 Task: Log work in the project BridgeTech for the issue 'Upgrade the website performance and speed mechanisms of a web application to improve website loading time and user experience' spent time as '2w 5d 12h 52m' and remaining time as '6w 2d 3h 37m' and move to top of backlog. Now add the issue to the epic 'Network automation'. Log work in the project BridgeTech for the issue 'Create a new online platform for online photography courses with advanced photography tools and community features' spent time as '4w 4d 12h 45m' and remaining time as '1w 6d 12h 14m' and move to bottom of backlog. Now add the issue to the epic 'IT compliance improvement'
Action: Mouse moved to (233, 71)
Screenshot: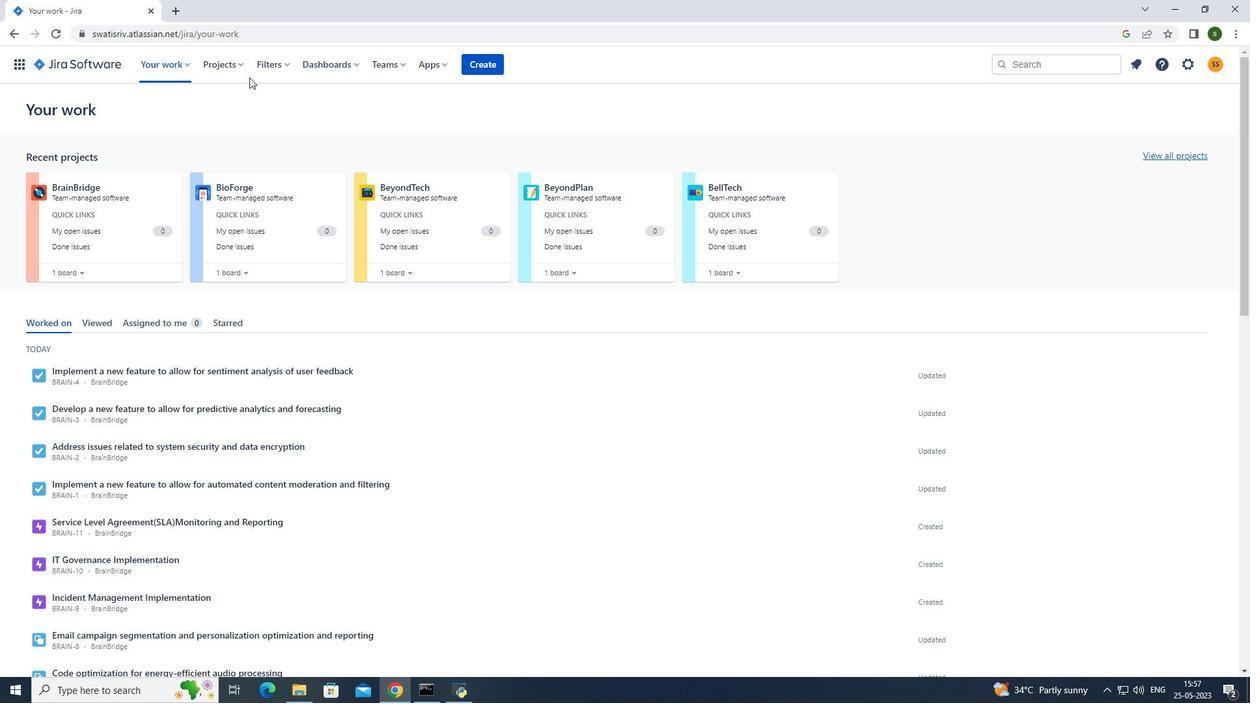 
Action: Mouse pressed left at (233, 71)
Screenshot: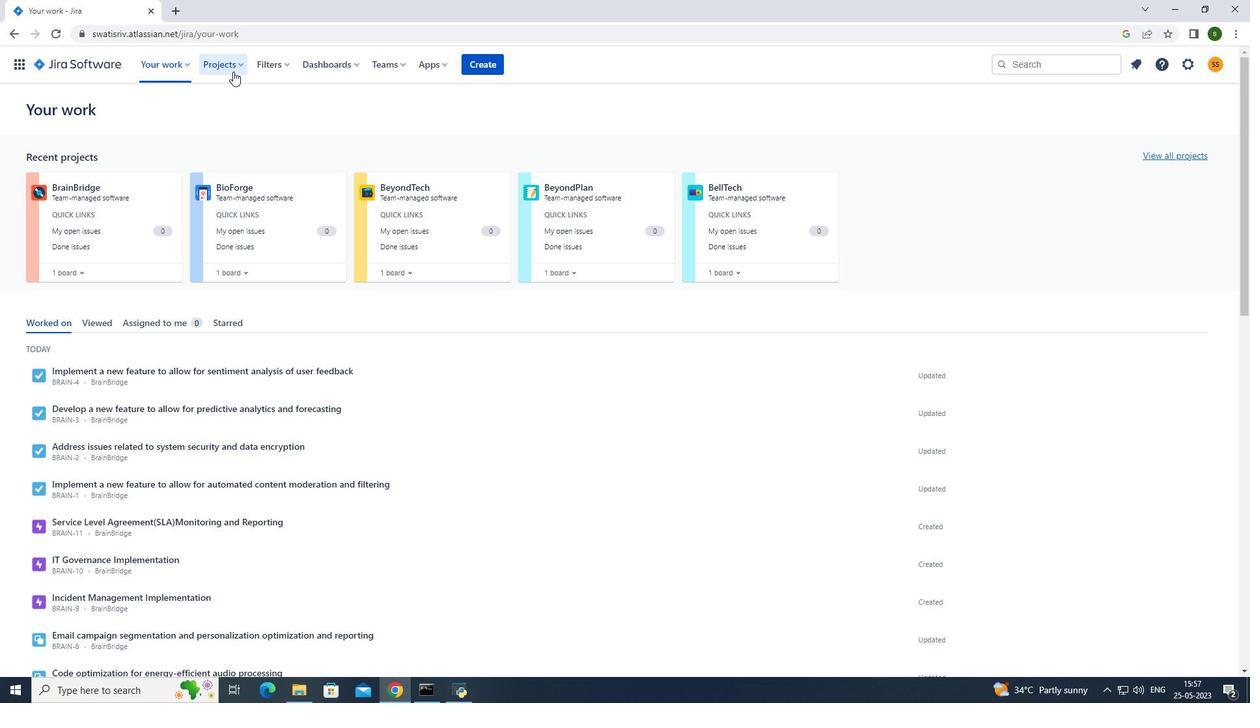 
Action: Mouse moved to (269, 120)
Screenshot: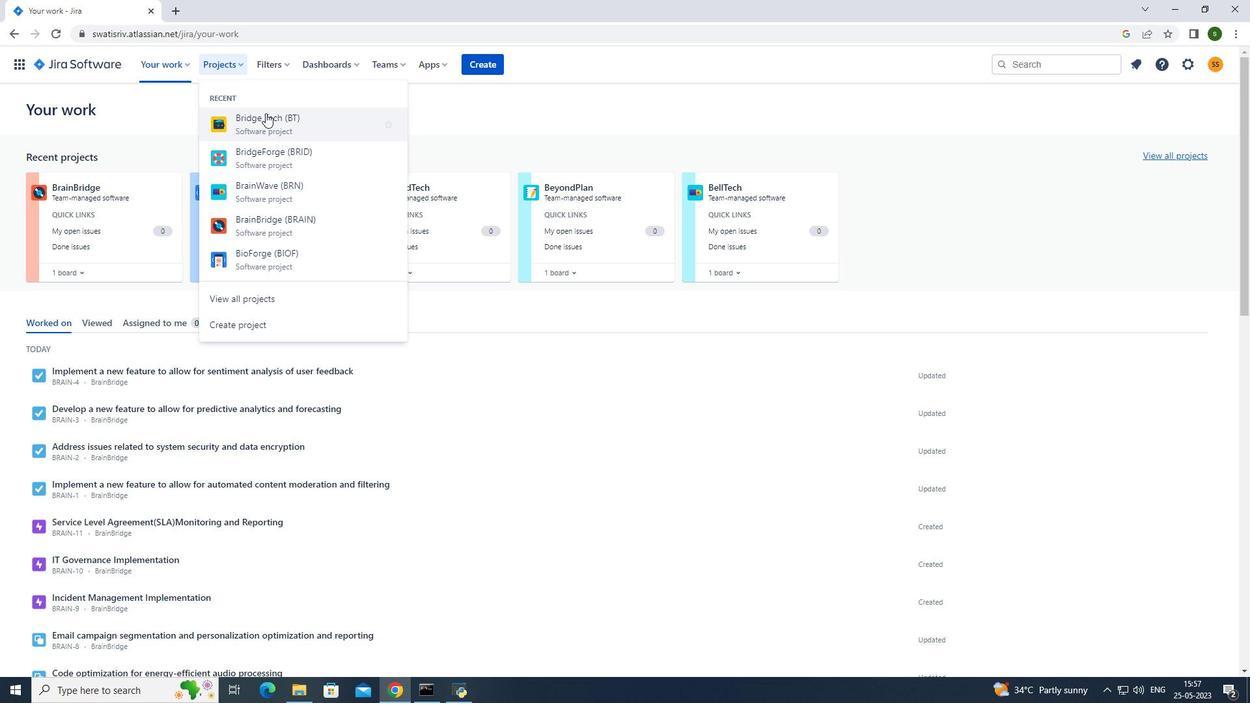 
Action: Mouse pressed left at (269, 120)
Screenshot: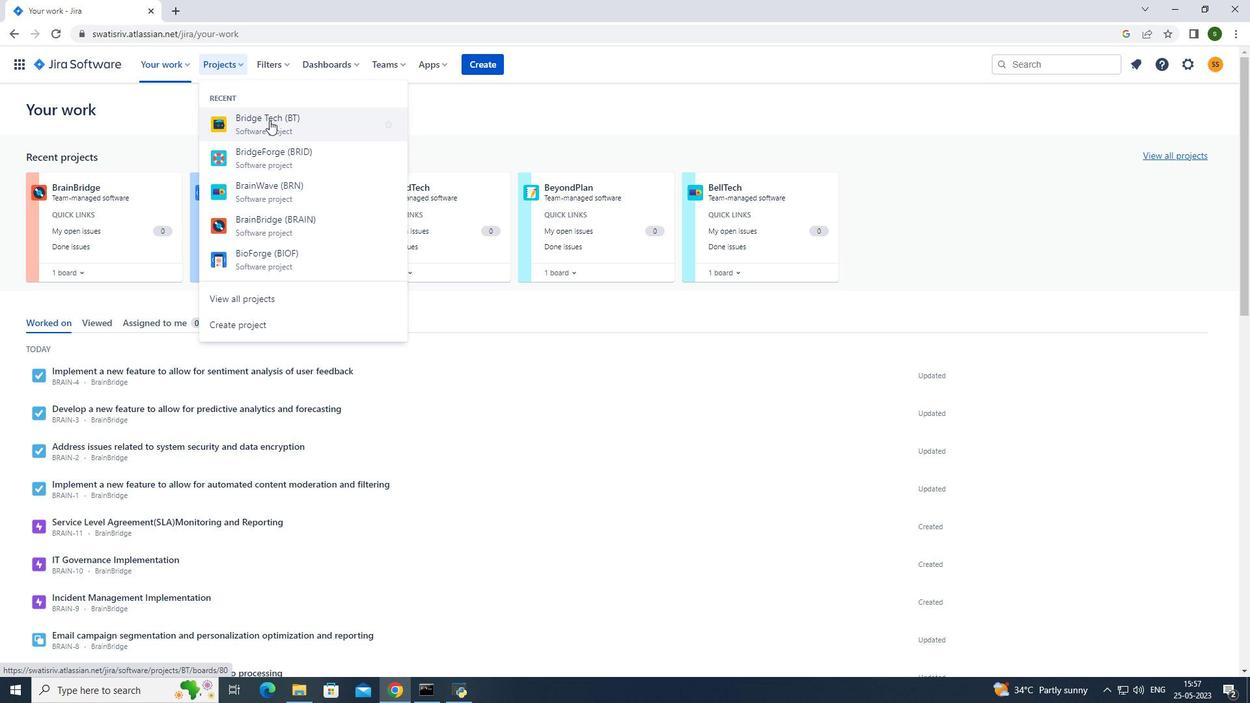 
Action: Mouse moved to (130, 207)
Screenshot: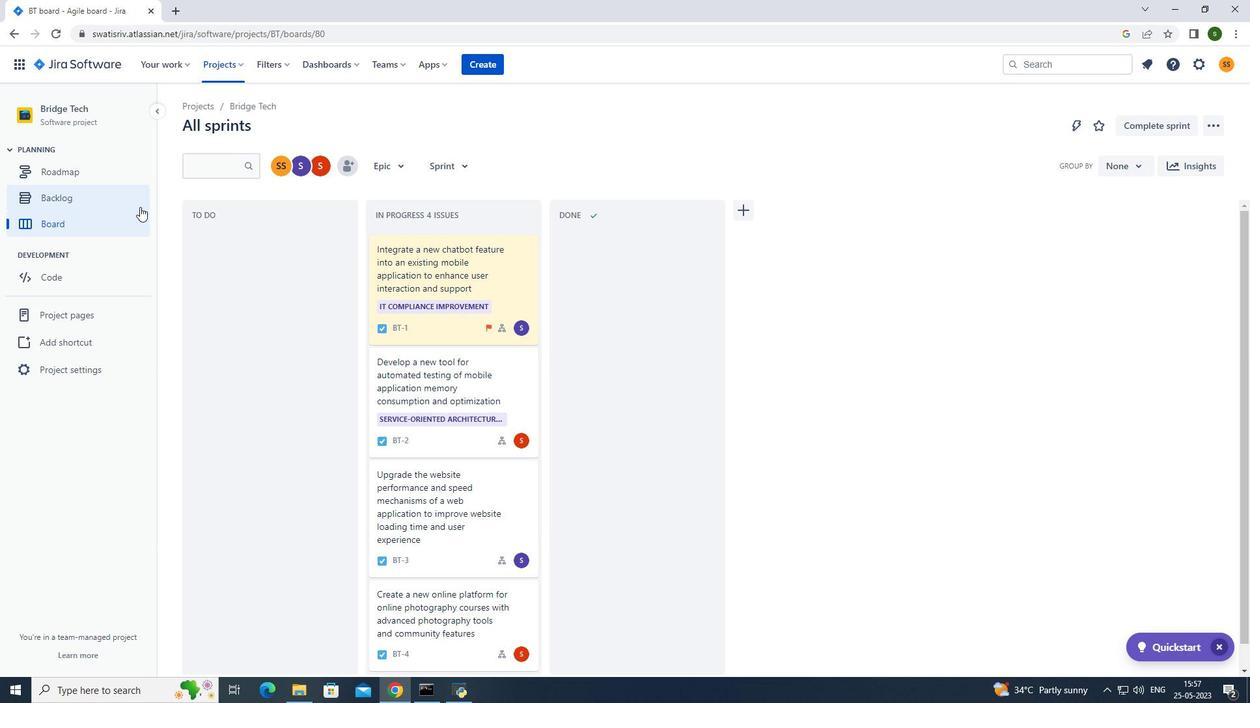
Action: Mouse pressed left at (130, 207)
Screenshot: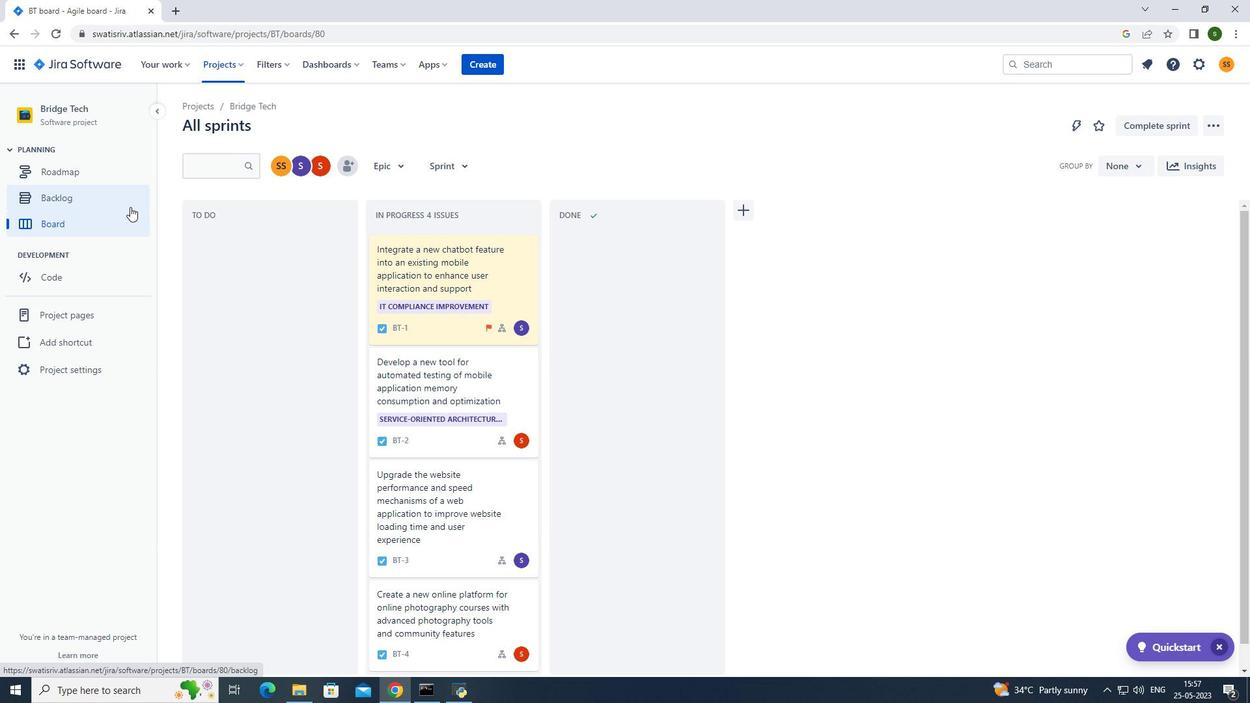 
Action: Mouse moved to (1030, 464)
Screenshot: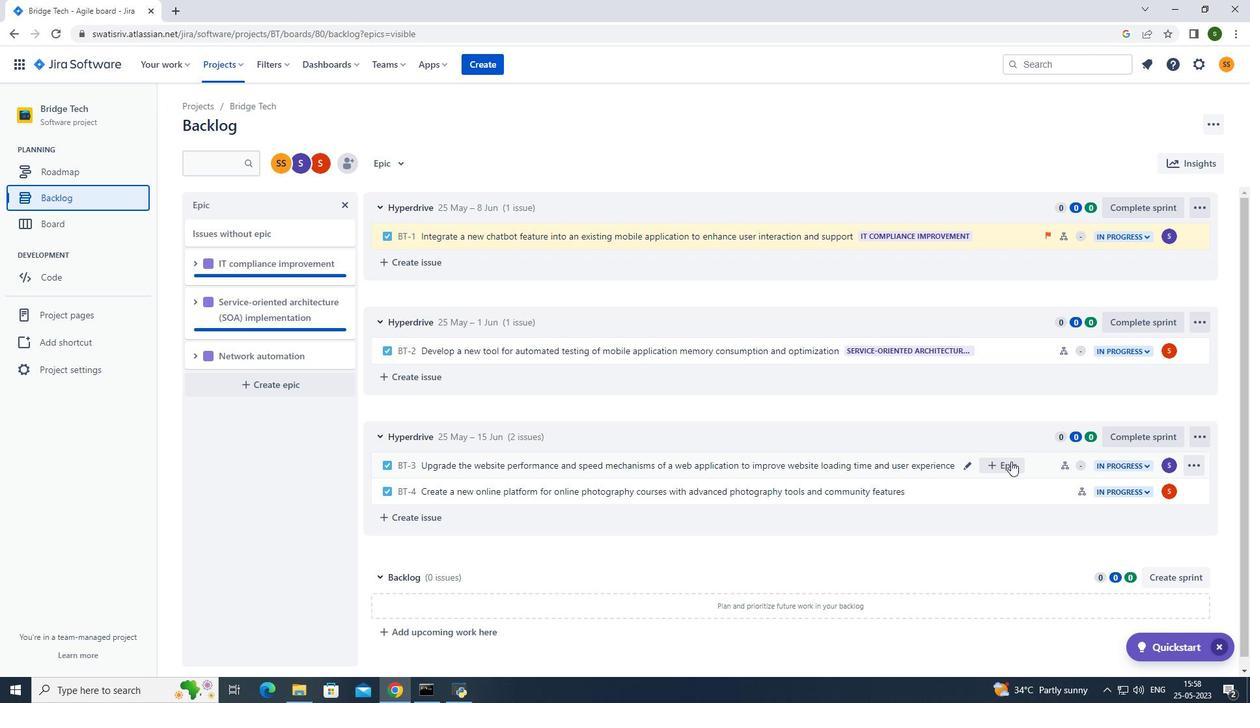 
Action: Mouse pressed left at (1030, 464)
Screenshot: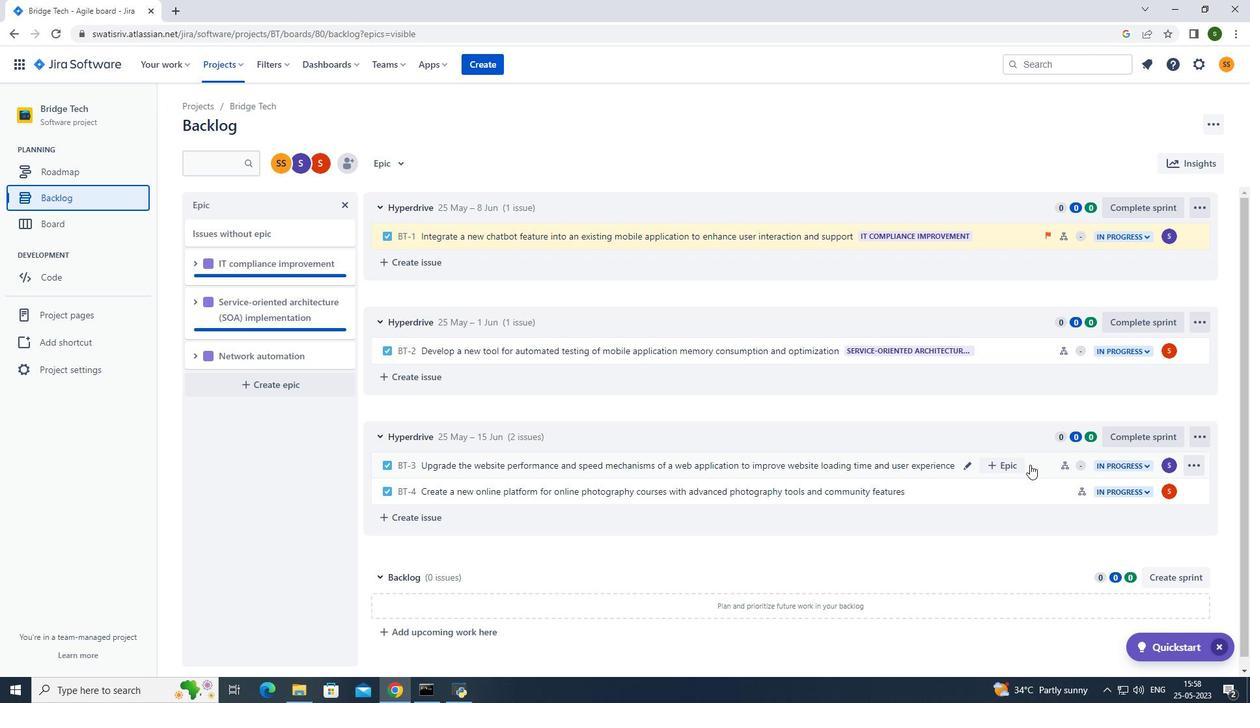 
Action: Mouse moved to (1201, 203)
Screenshot: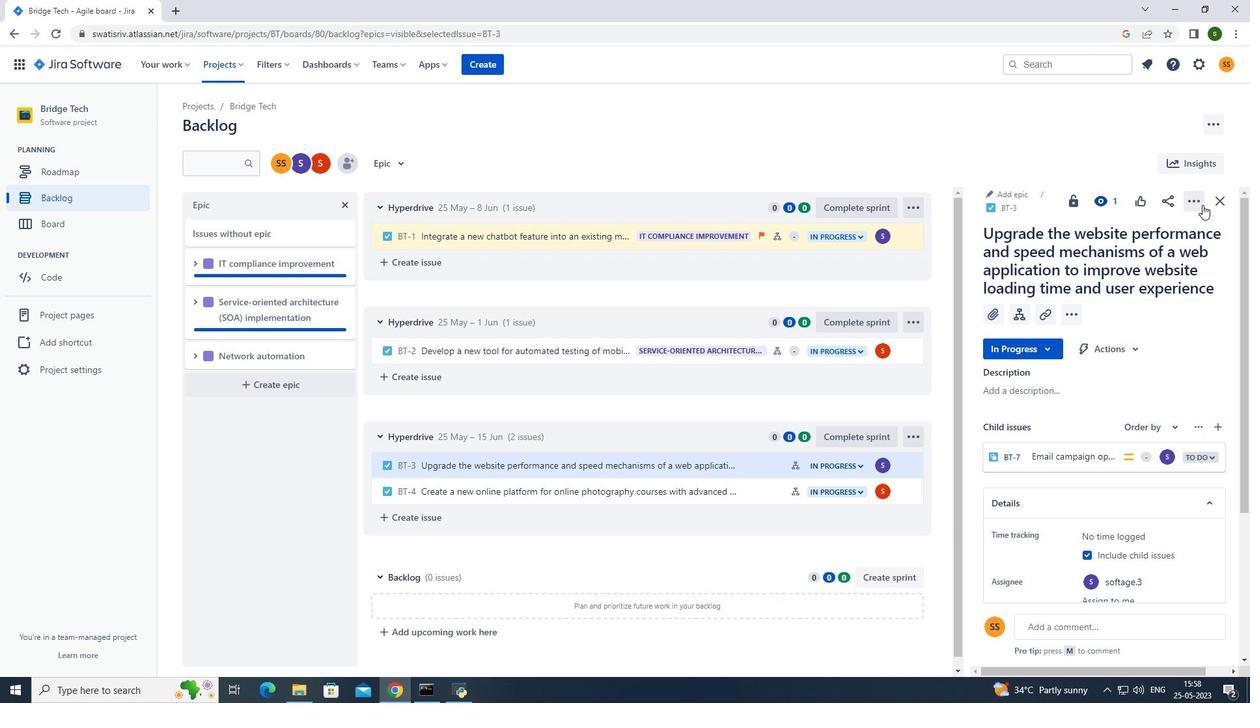 
Action: Mouse pressed left at (1201, 203)
Screenshot: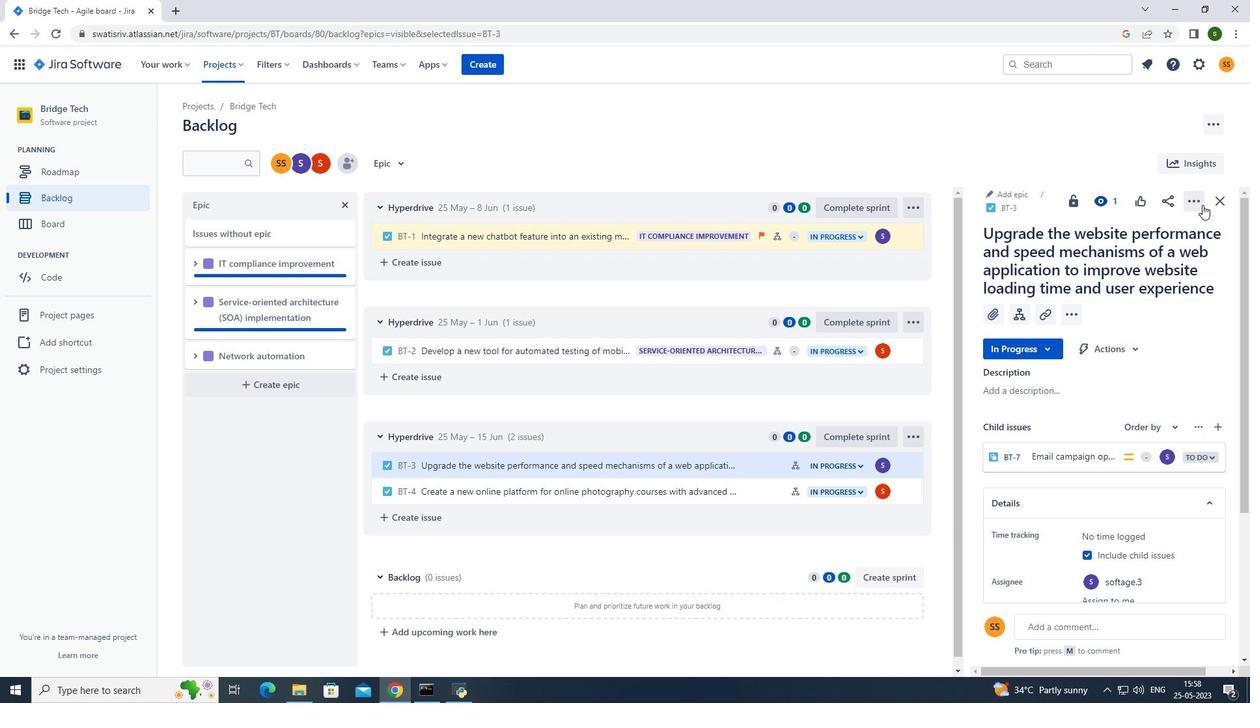 
Action: Mouse moved to (1162, 231)
Screenshot: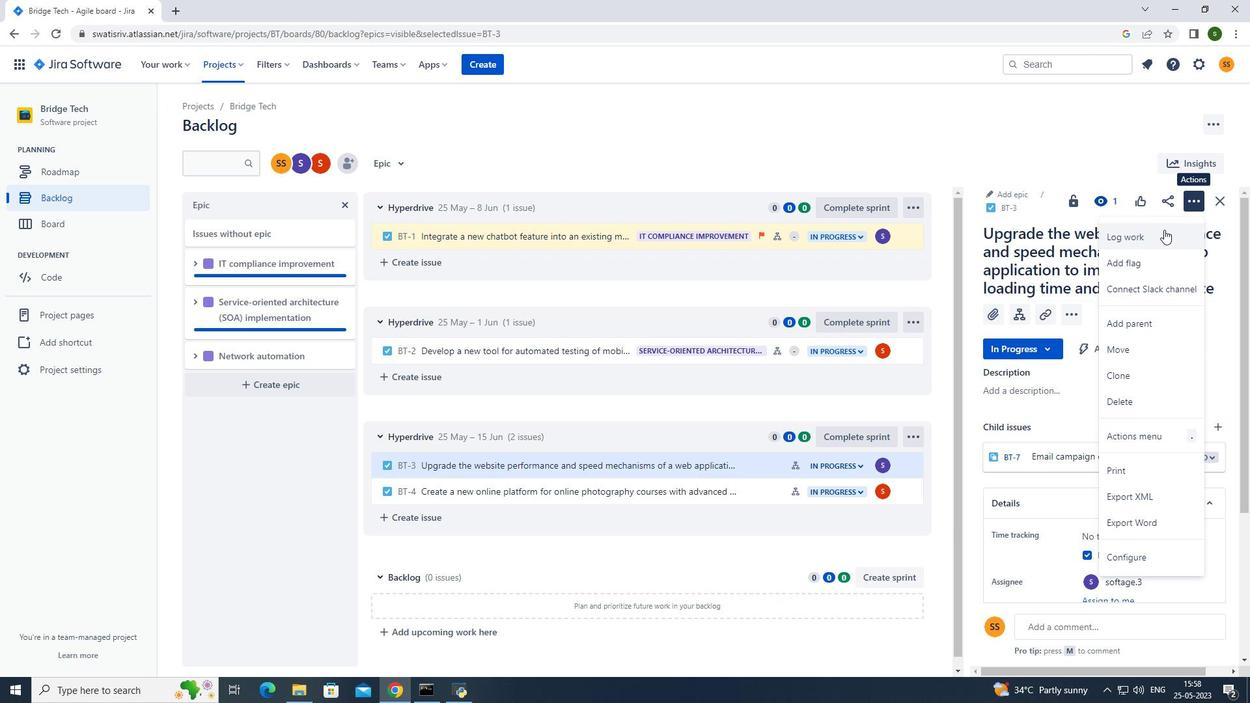 
Action: Mouse pressed left at (1162, 231)
Screenshot: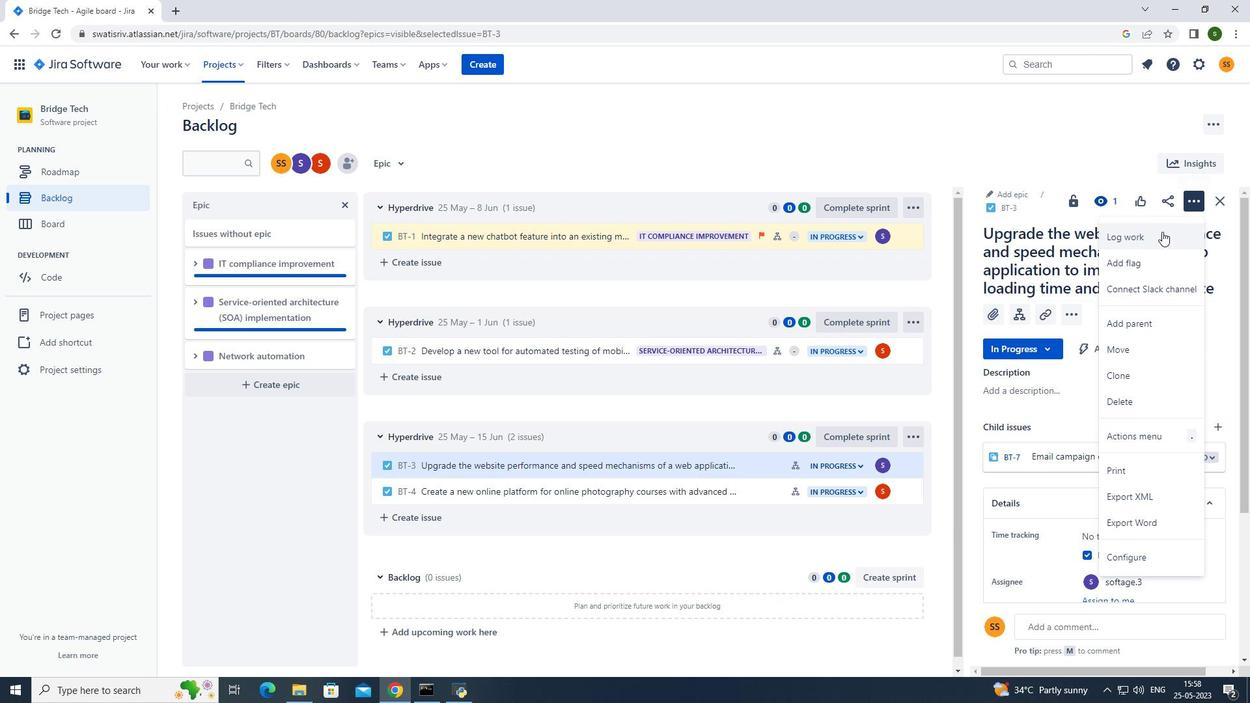 
Action: Mouse moved to (595, 191)
Screenshot: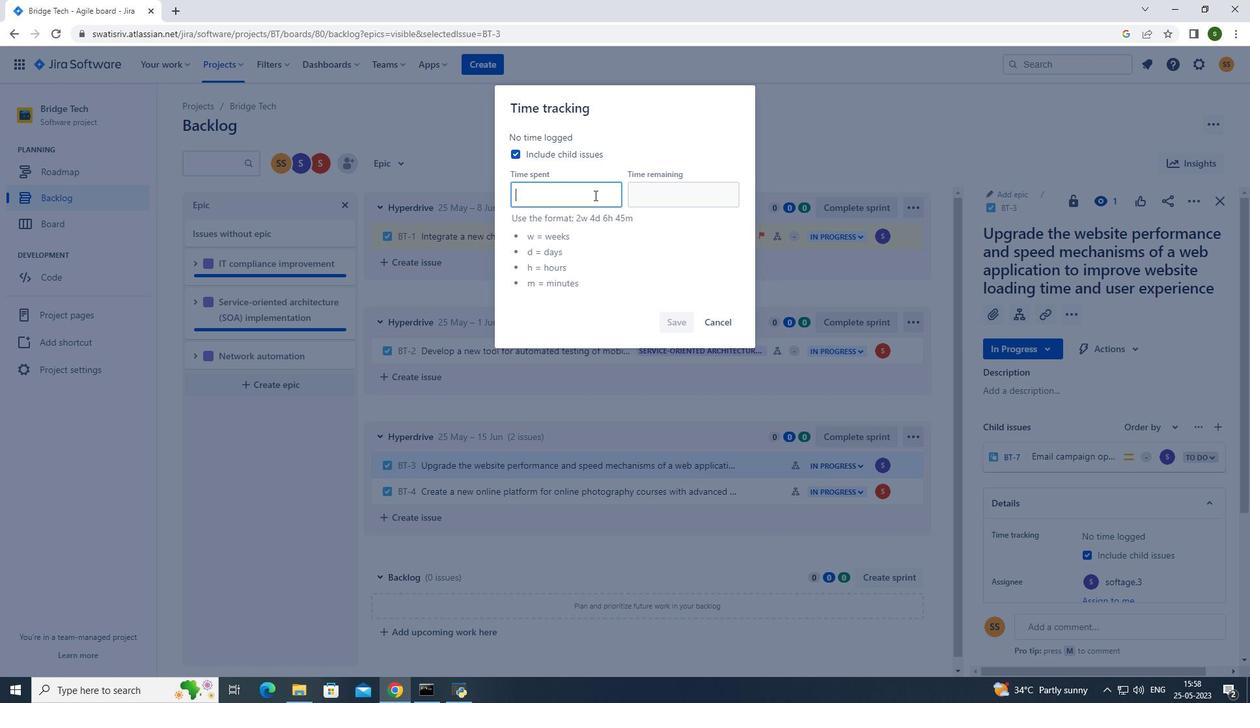 
Action: Key pressed 2w<Key.space>5d<Key.space>12h<Key.space>52m
Screenshot: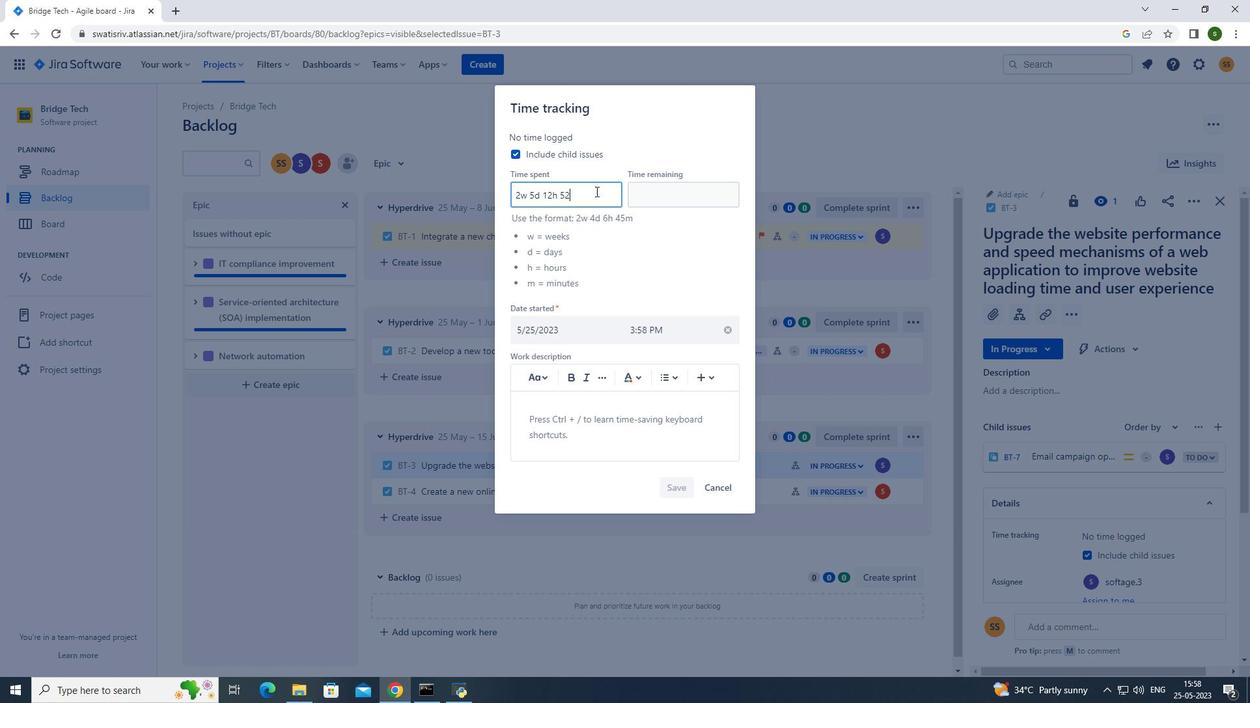 
Action: Mouse moved to (671, 202)
Screenshot: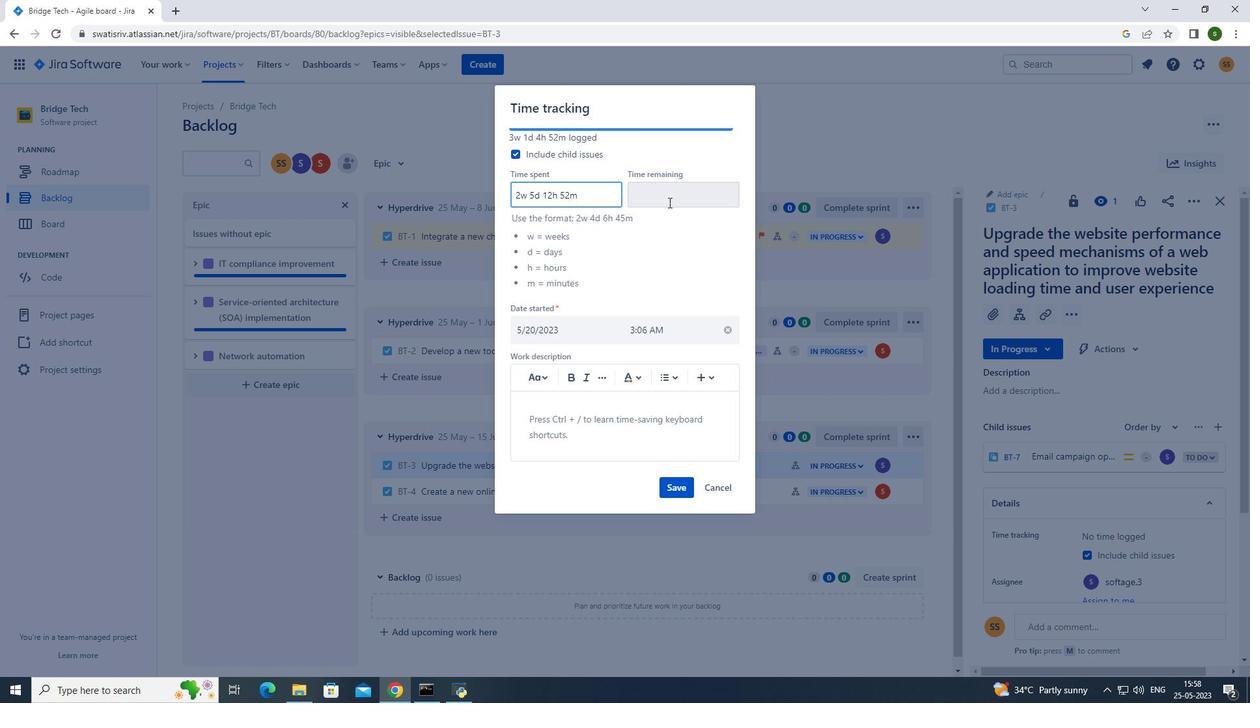 
Action: Mouse pressed left at (671, 202)
Screenshot: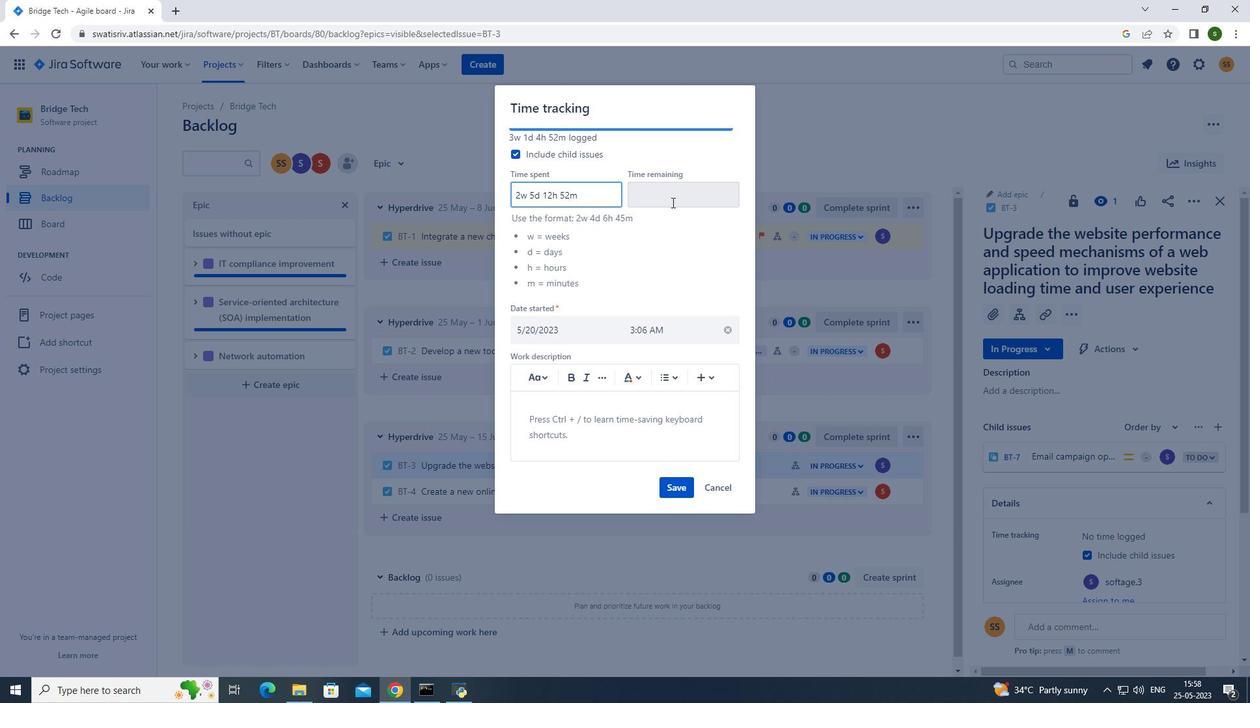 
Action: Key pressed 6w<Key.space>2d<Key.space>3h<Key.space>37m
Screenshot: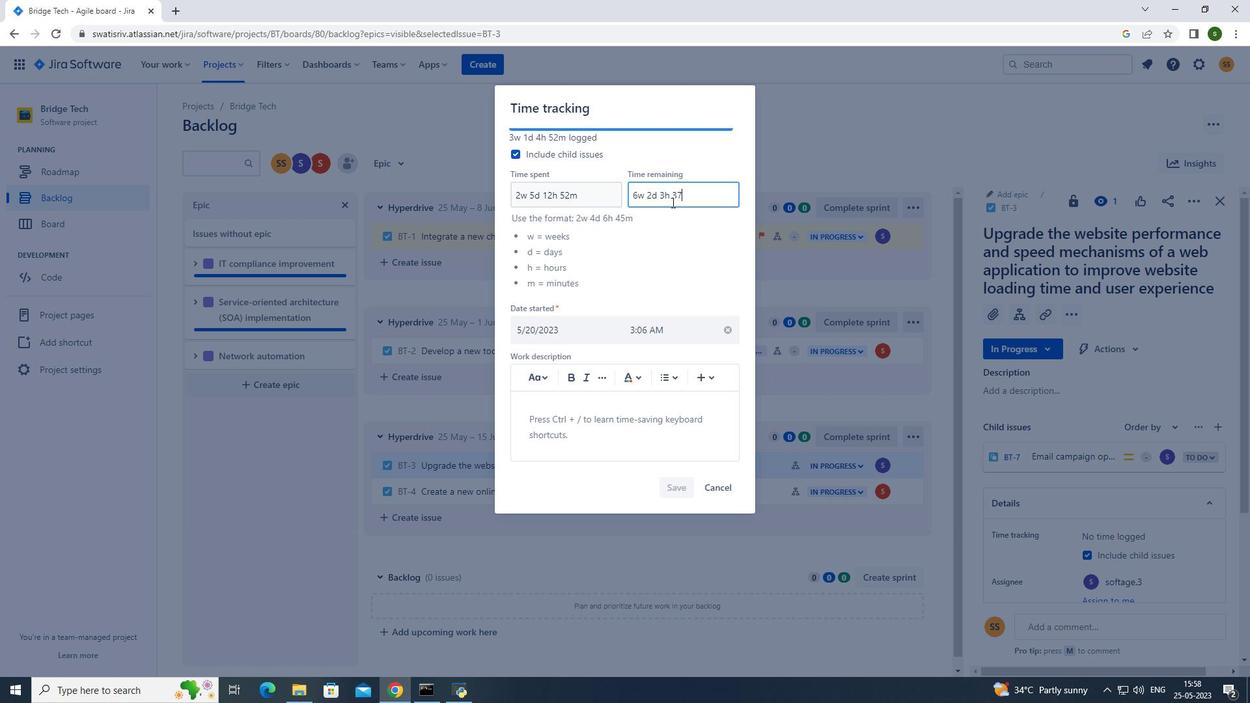 
Action: Mouse moved to (671, 490)
Screenshot: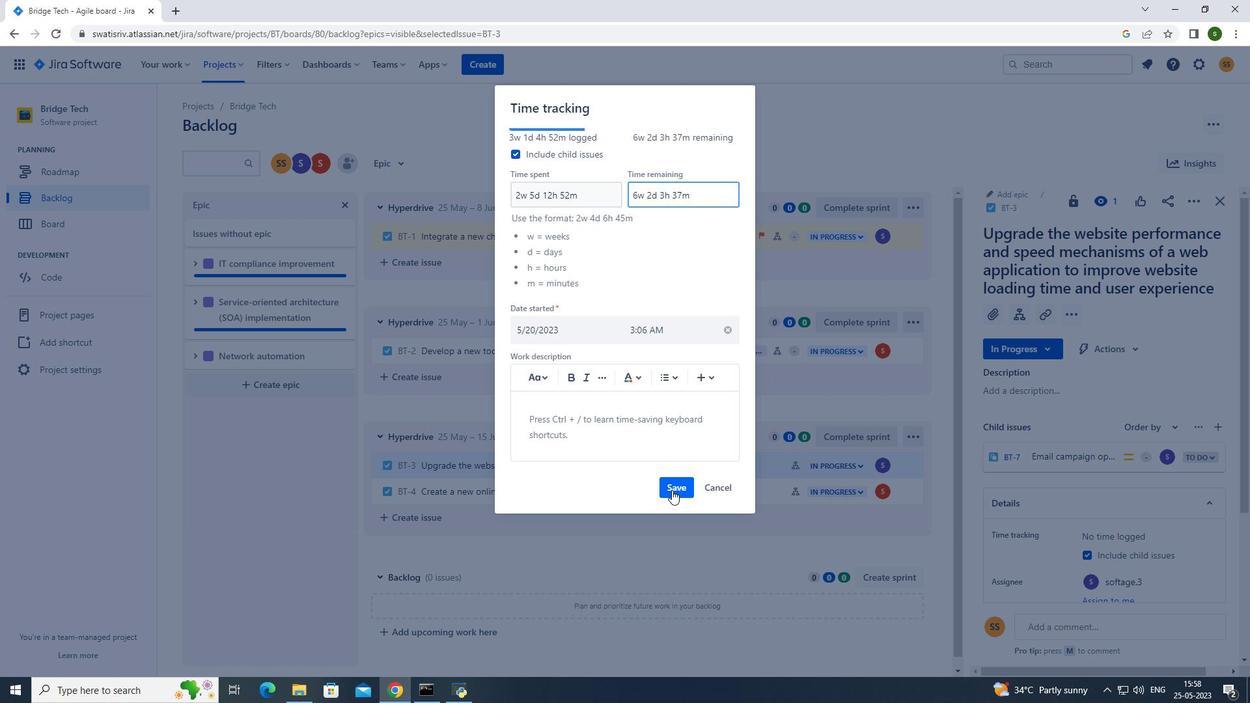 
Action: Mouse pressed left at (671, 490)
Screenshot: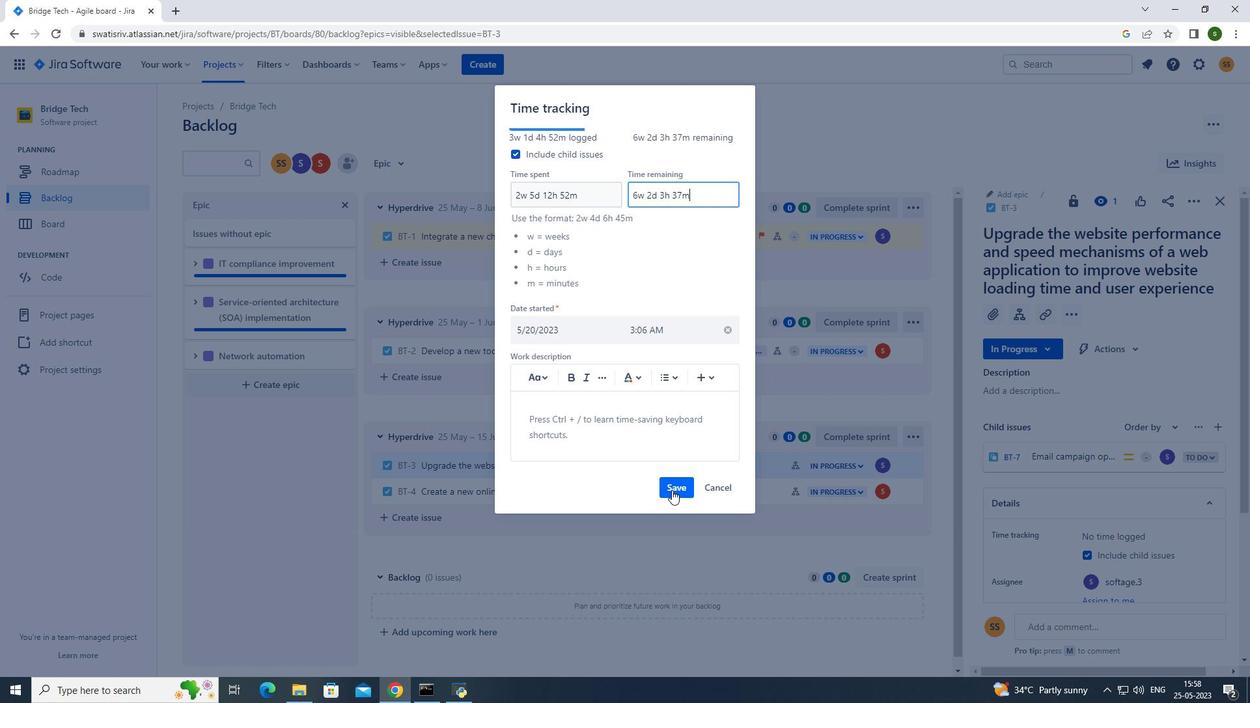 
Action: Mouse moved to (898, 462)
Screenshot: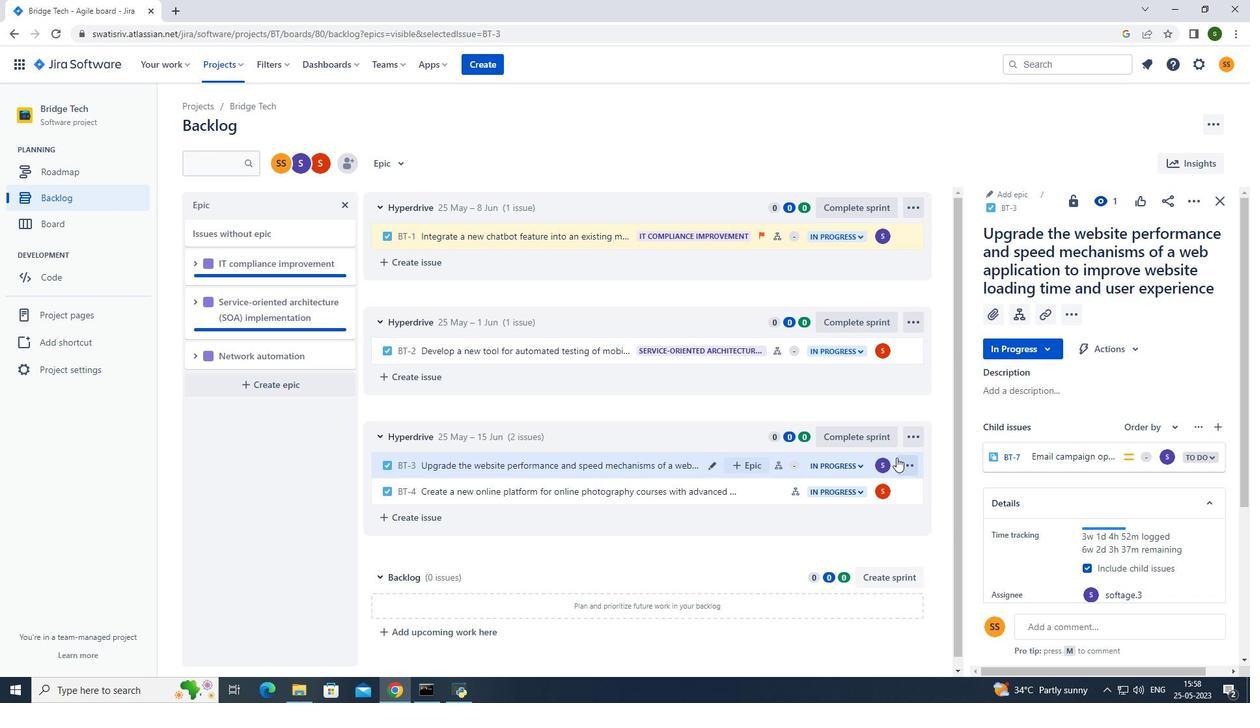 
Action: Mouse pressed left at (898, 462)
Screenshot: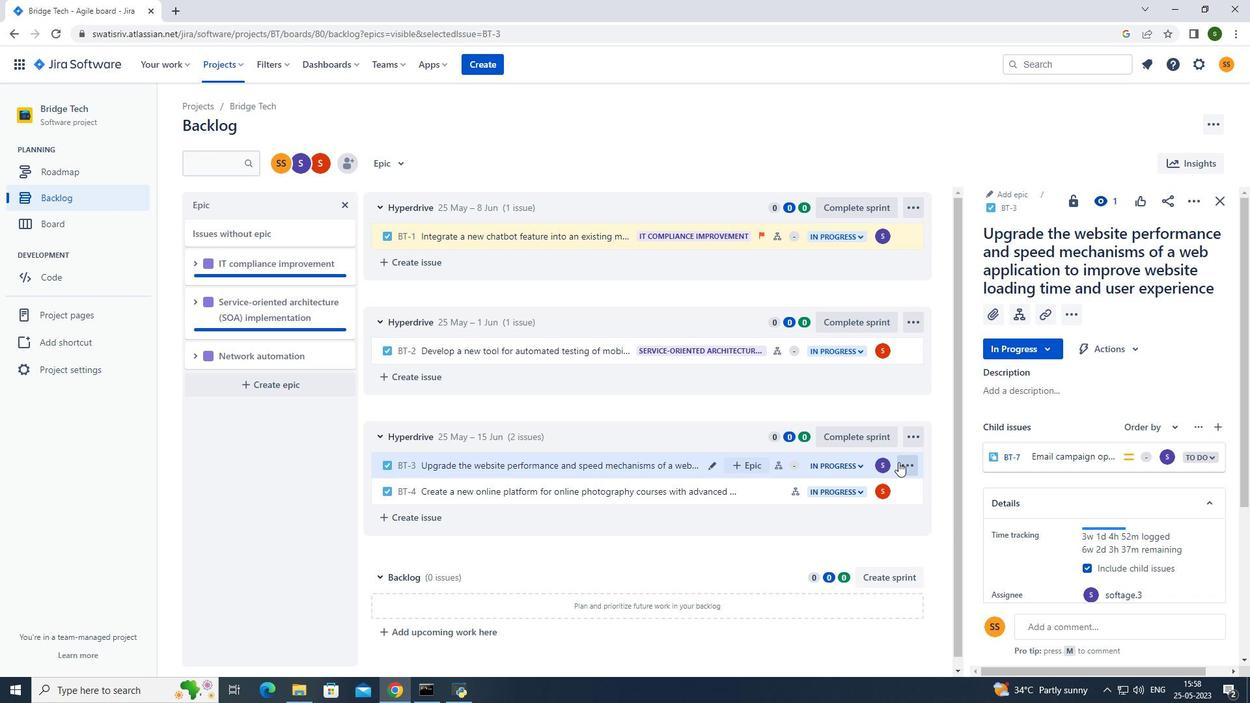 
Action: Mouse moved to (887, 411)
Screenshot: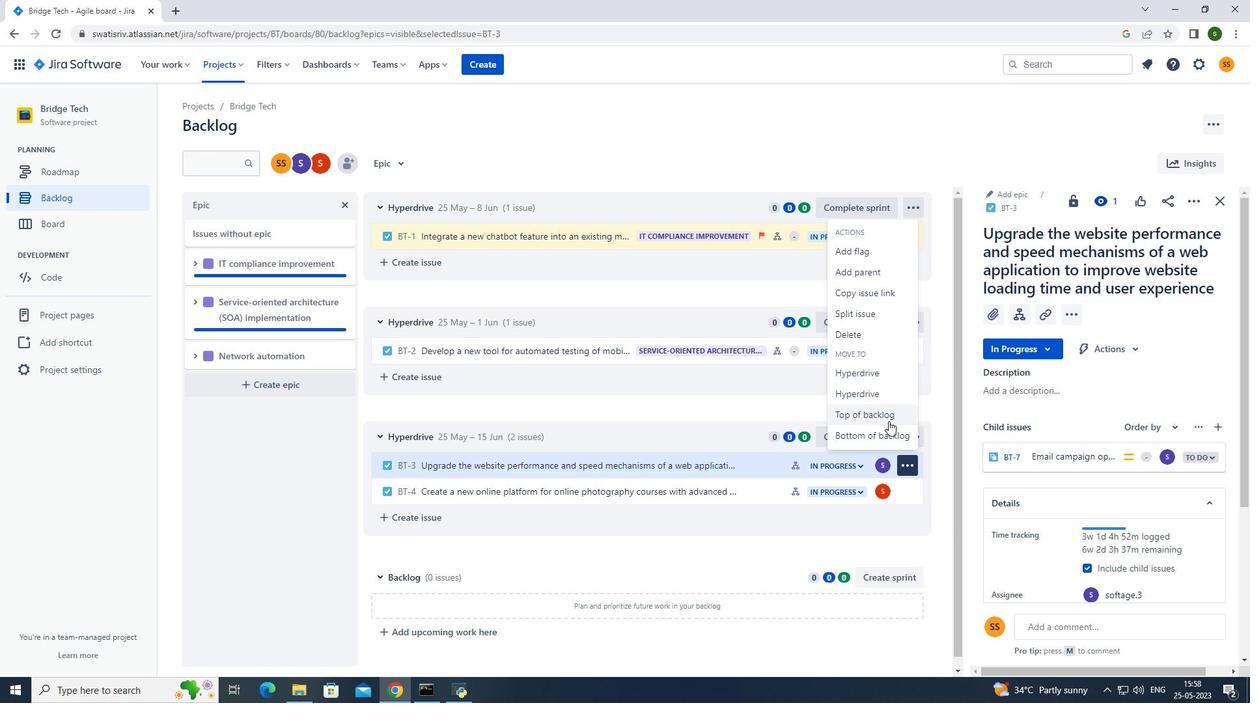 
Action: Mouse pressed left at (887, 411)
Screenshot: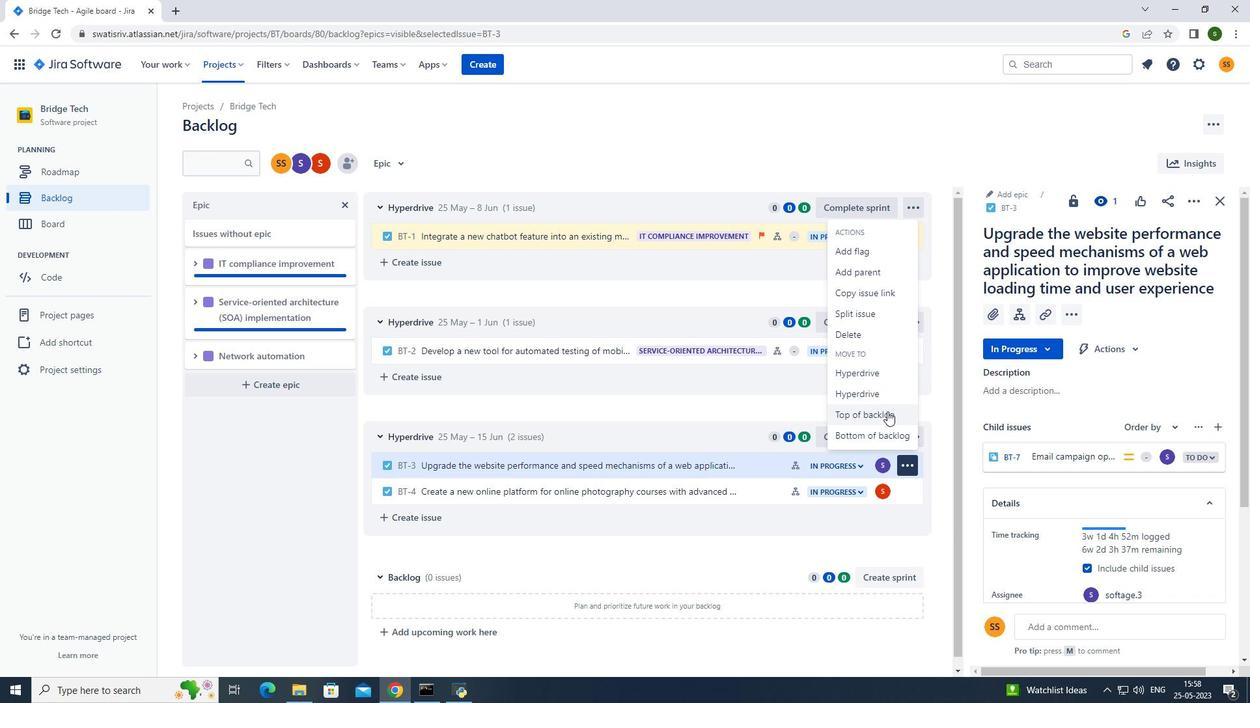
Action: Mouse moved to (677, 209)
Screenshot: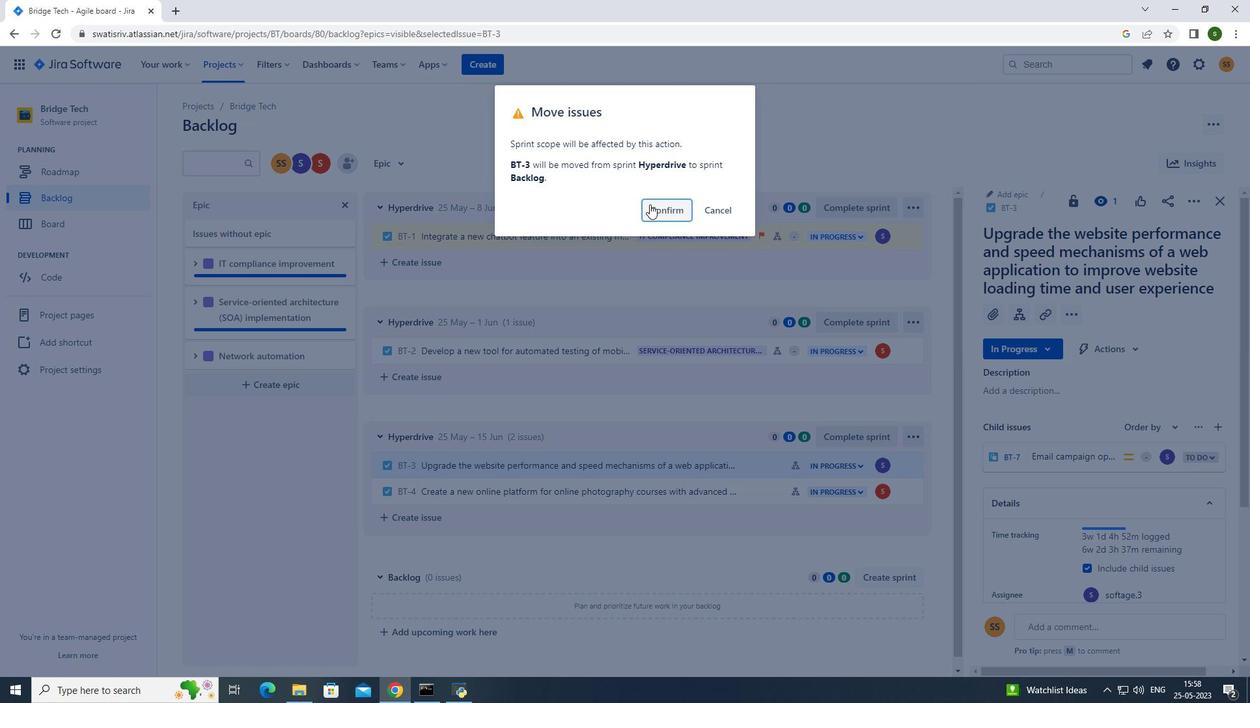 
Action: Mouse pressed left at (677, 209)
Screenshot: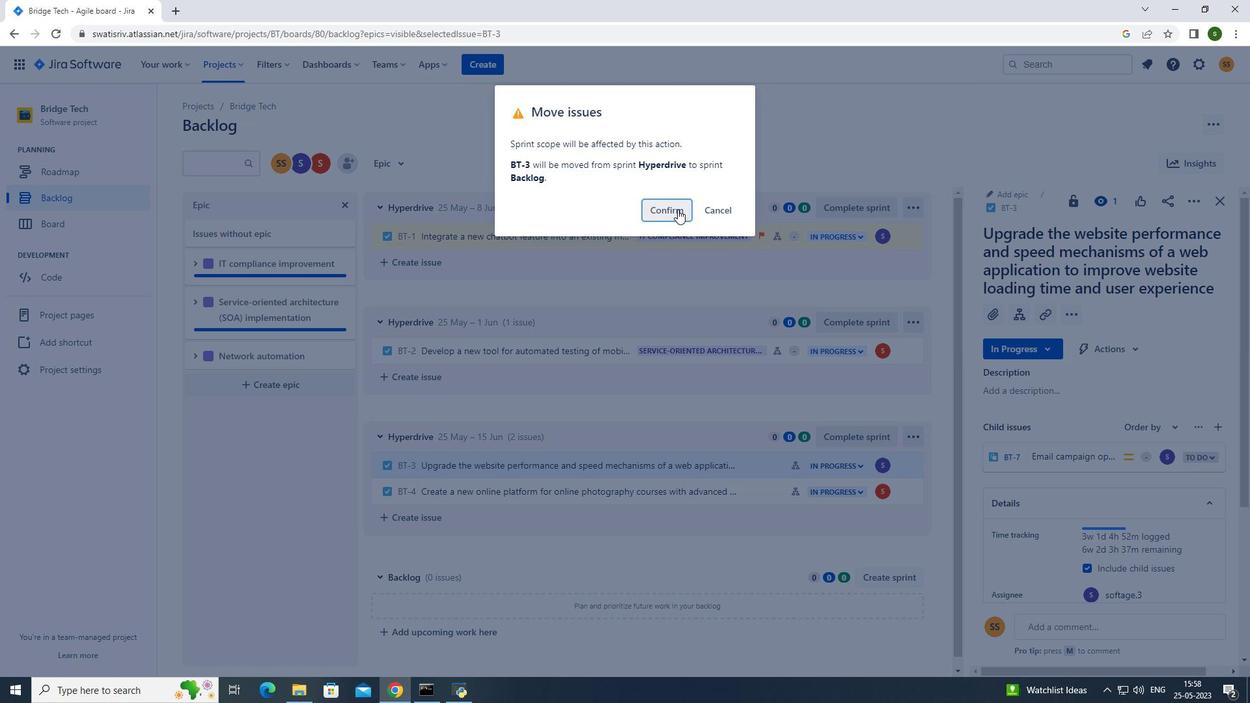 
Action: Mouse moved to (751, 574)
Screenshot: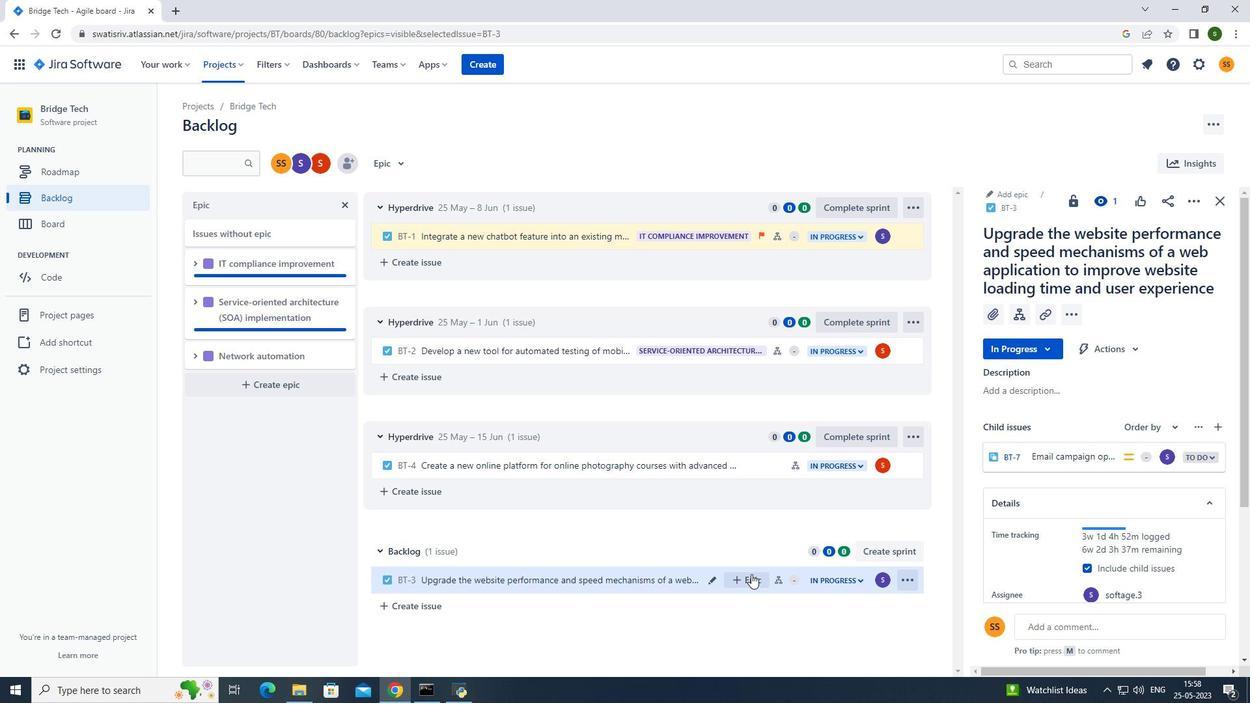 
Action: Mouse pressed left at (751, 574)
Screenshot: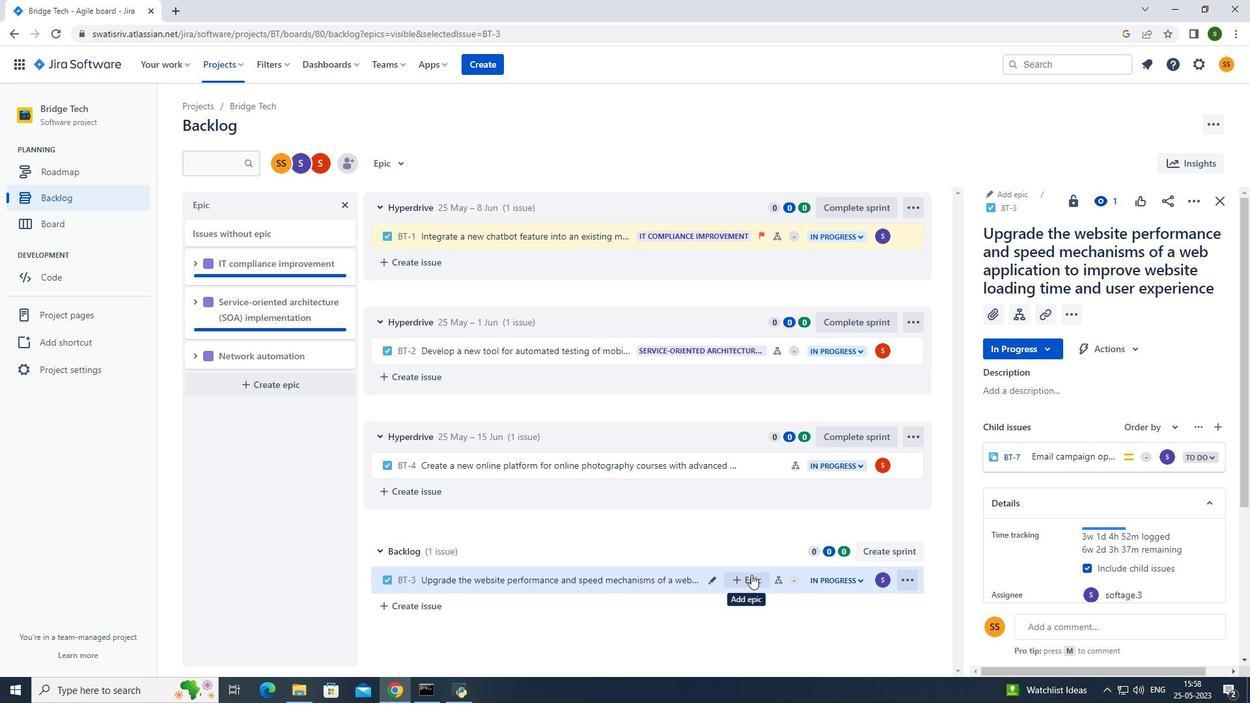 
Action: Mouse moved to (800, 666)
Screenshot: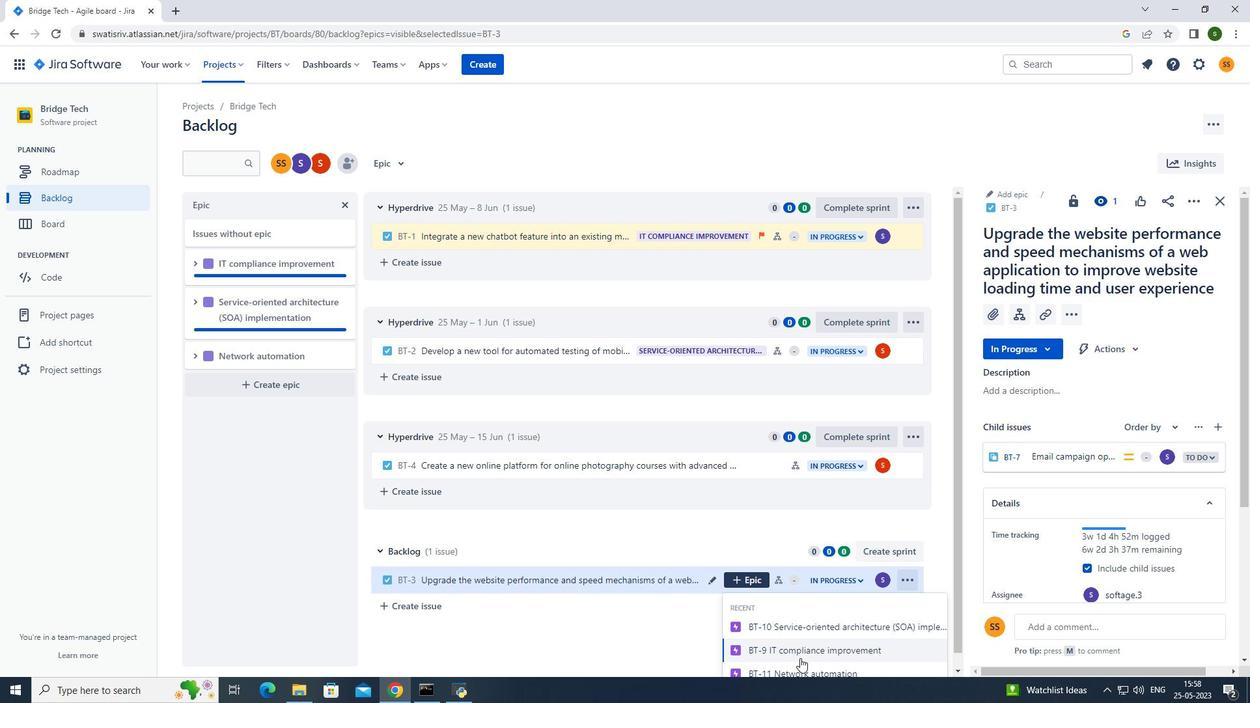 
Action: Mouse pressed left at (800, 666)
Screenshot: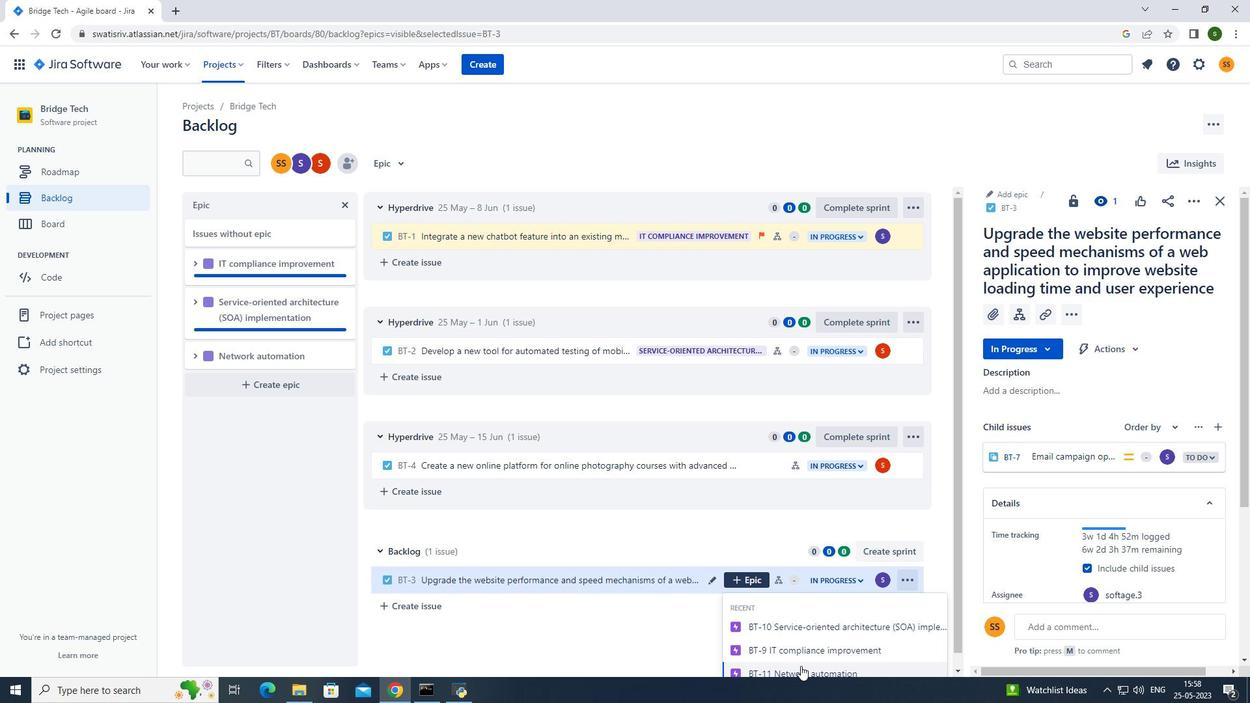 
Action: Mouse moved to (408, 160)
Screenshot: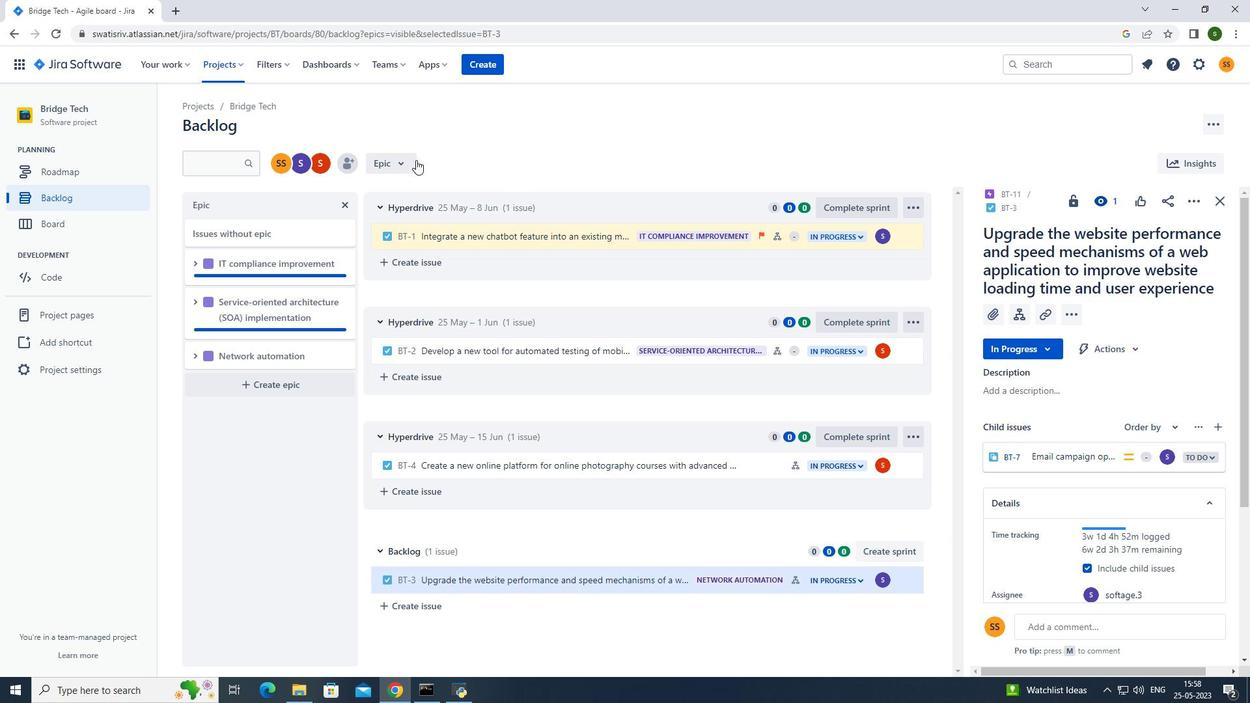 
Action: Mouse pressed left at (408, 160)
Screenshot: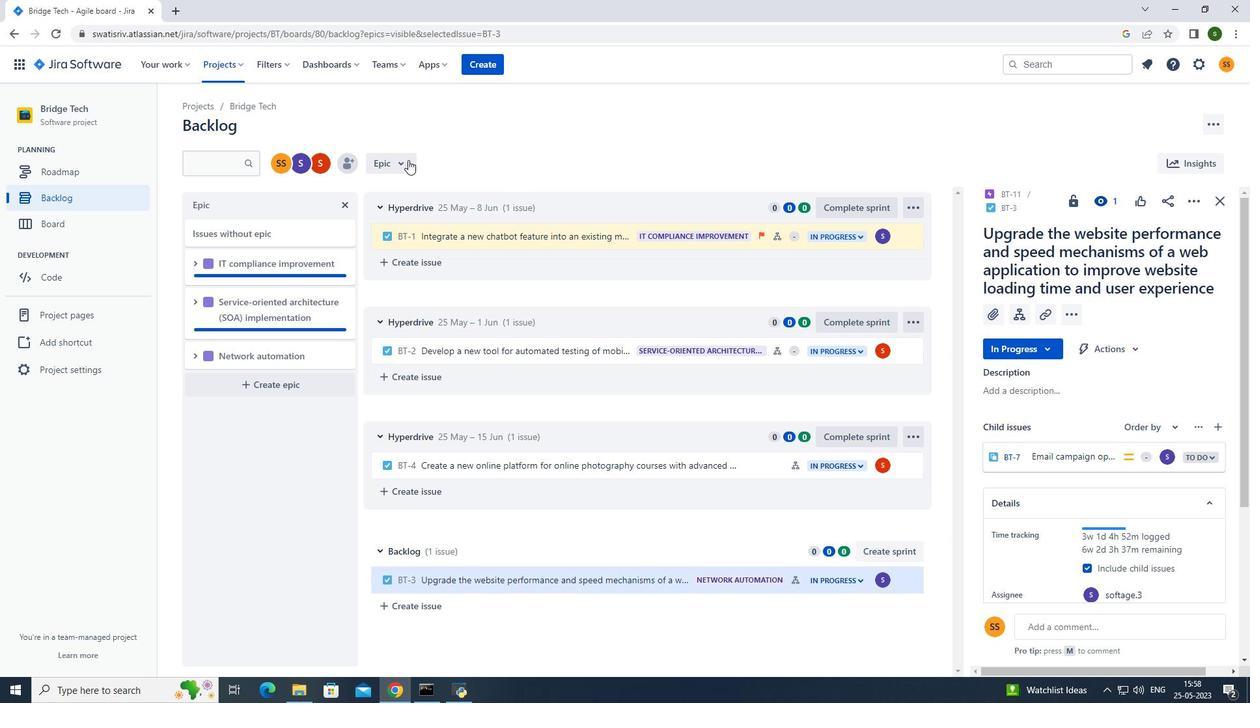 
Action: Mouse moved to (419, 261)
Screenshot: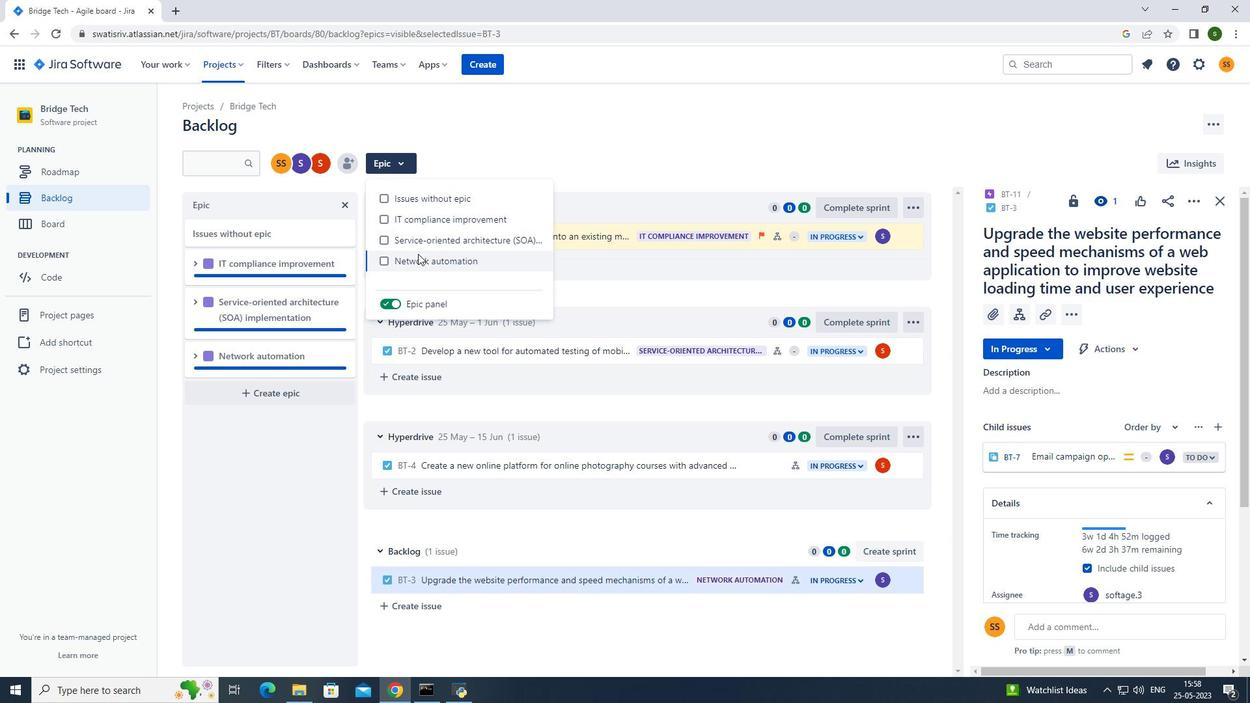 
Action: Mouse pressed left at (419, 261)
Screenshot: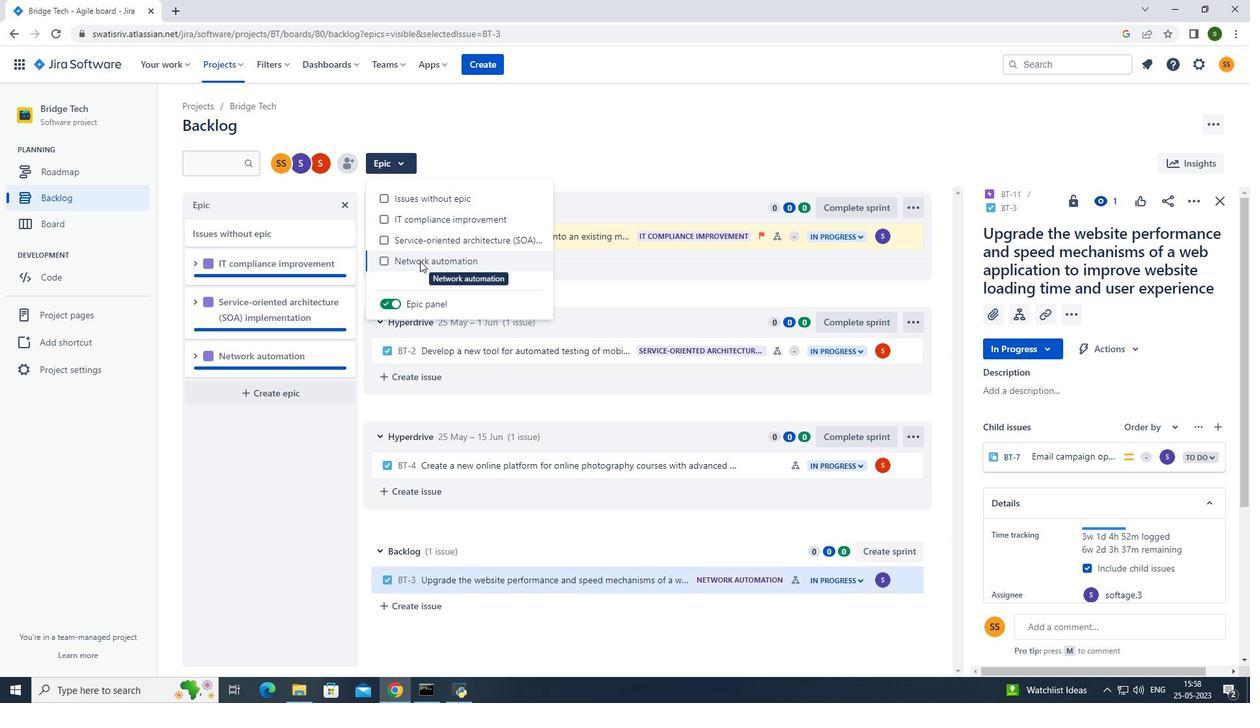
Action: Mouse moved to (482, 110)
Screenshot: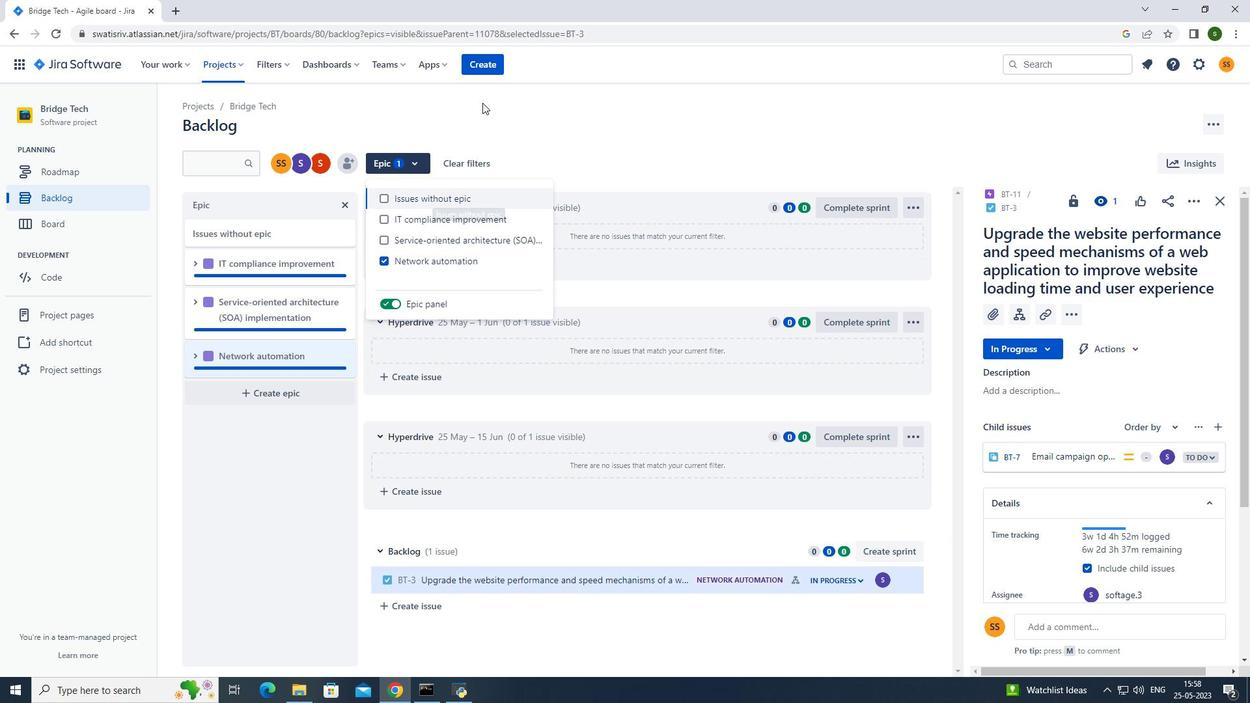 
Action: Mouse pressed left at (482, 110)
Screenshot: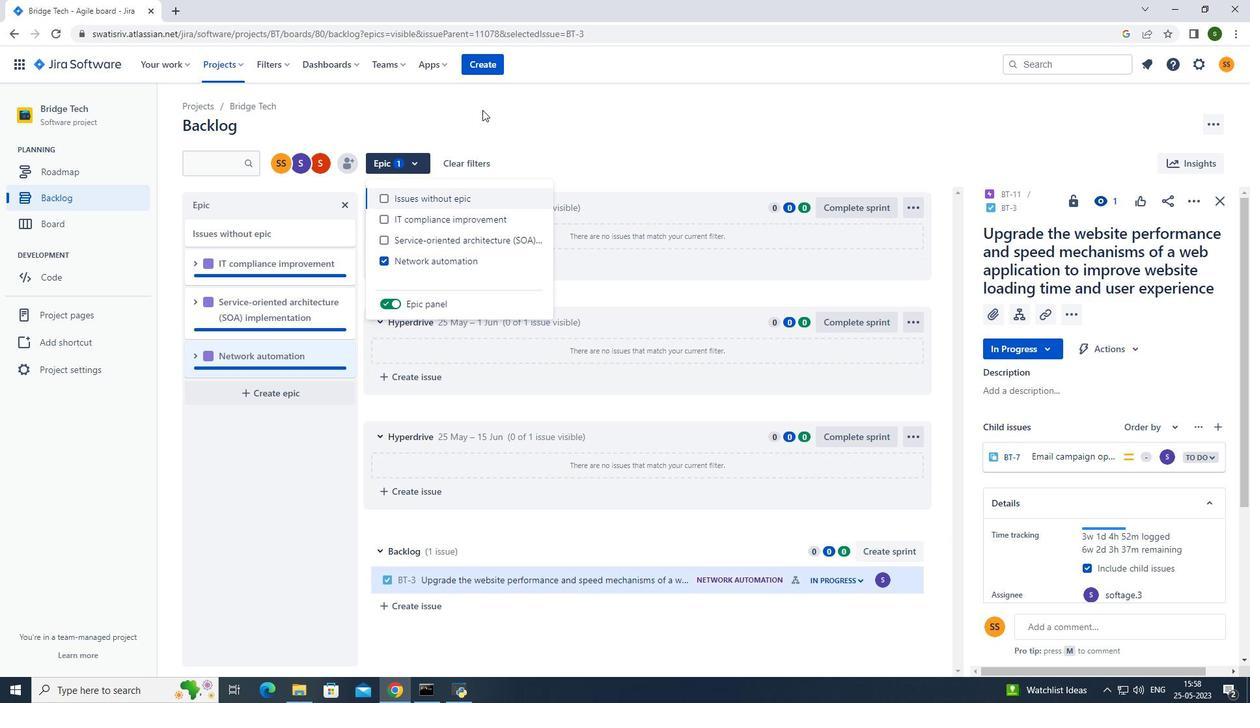 
Action: Mouse moved to (236, 69)
Screenshot: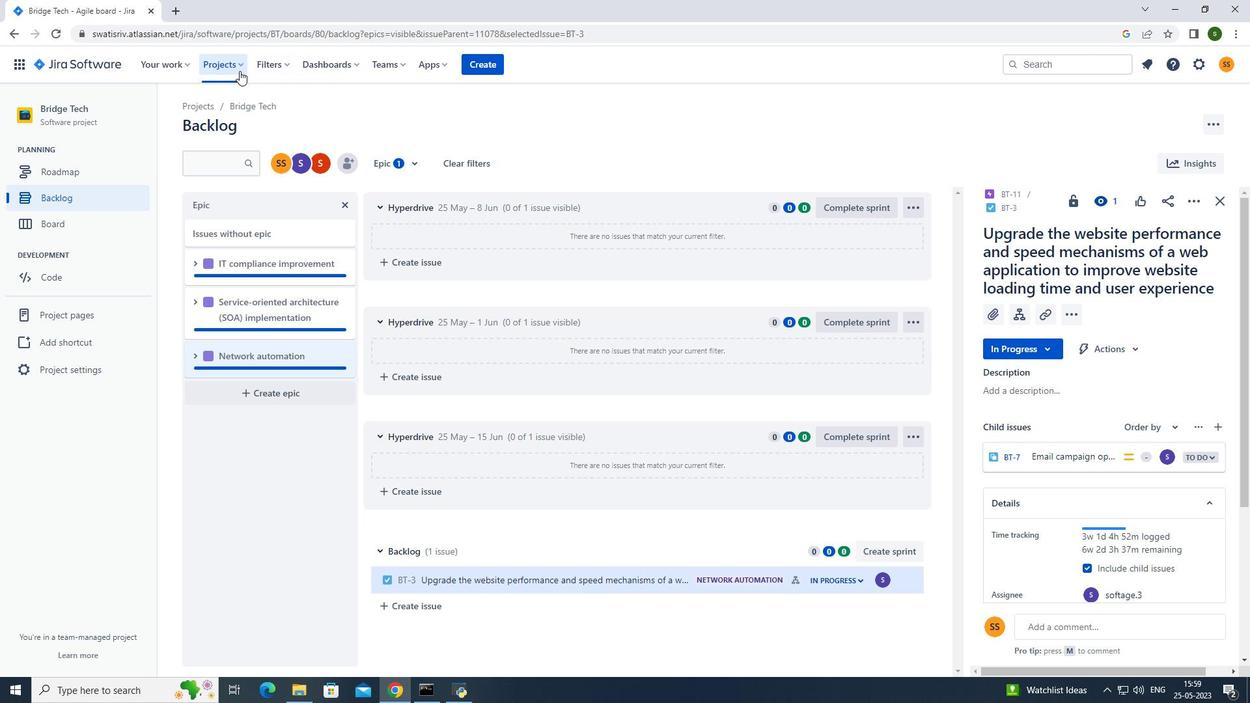 
Action: Mouse pressed left at (236, 69)
Screenshot: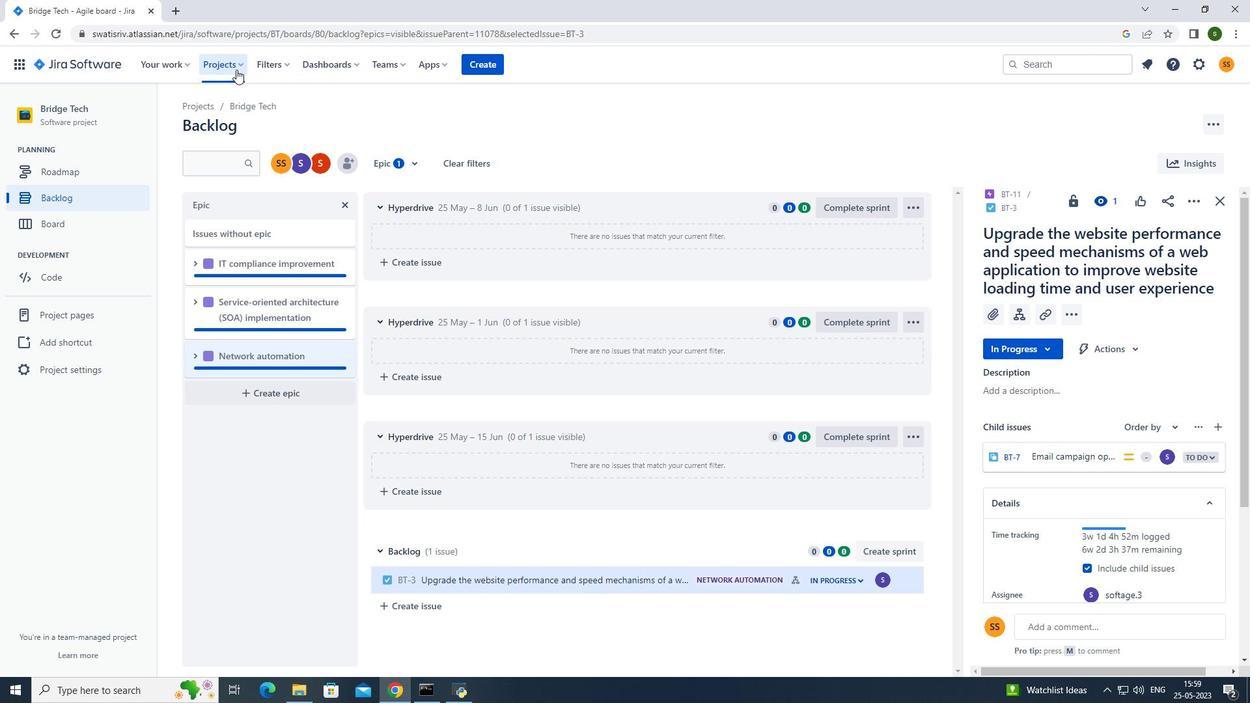
Action: Mouse moved to (268, 115)
Screenshot: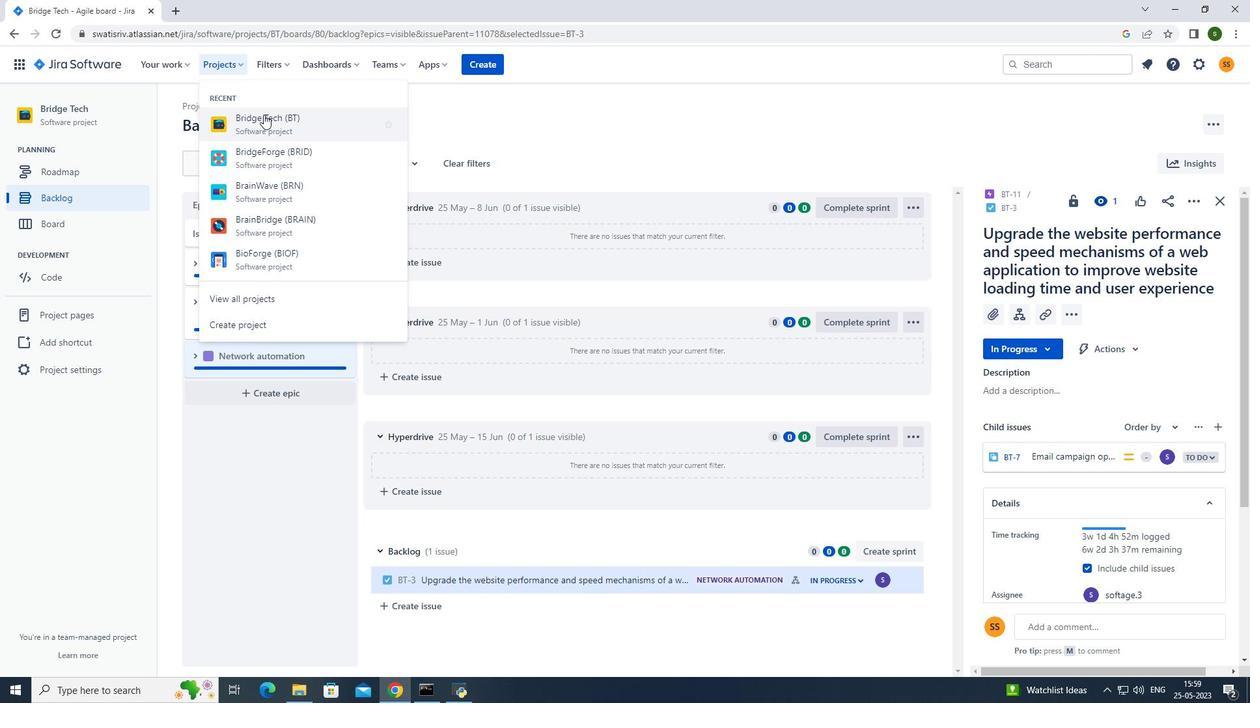 
Action: Mouse pressed left at (268, 115)
Screenshot: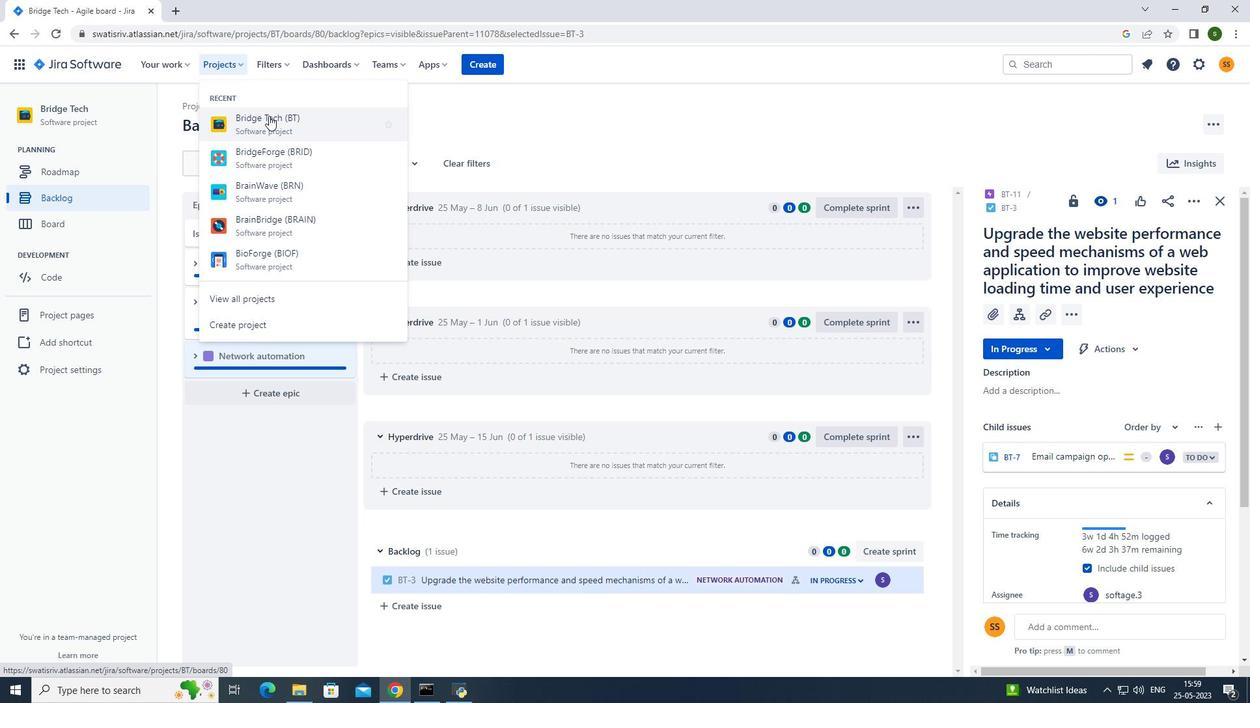 
Action: Mouse moved to (104, 196)
Screenshot: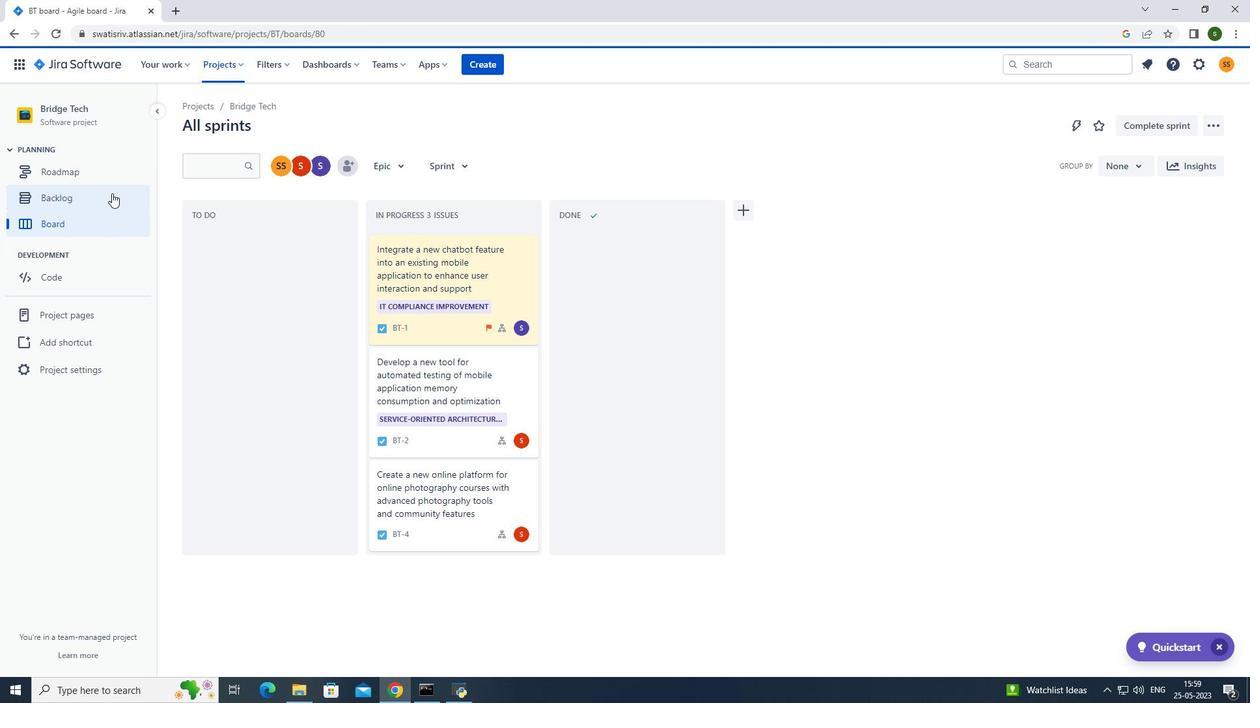 
Action: Mouse pressed left at (104, 196)
Screenshot: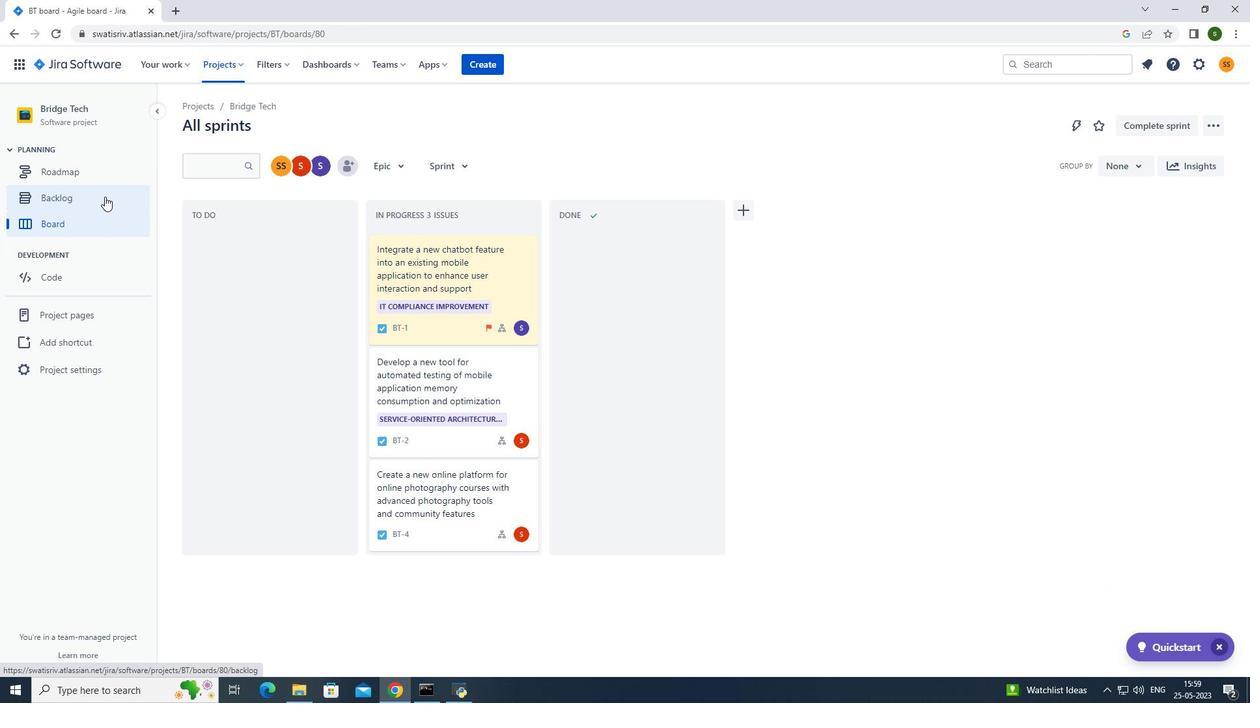 
Action: Mouse moved to (1020, 466)
Screenshot: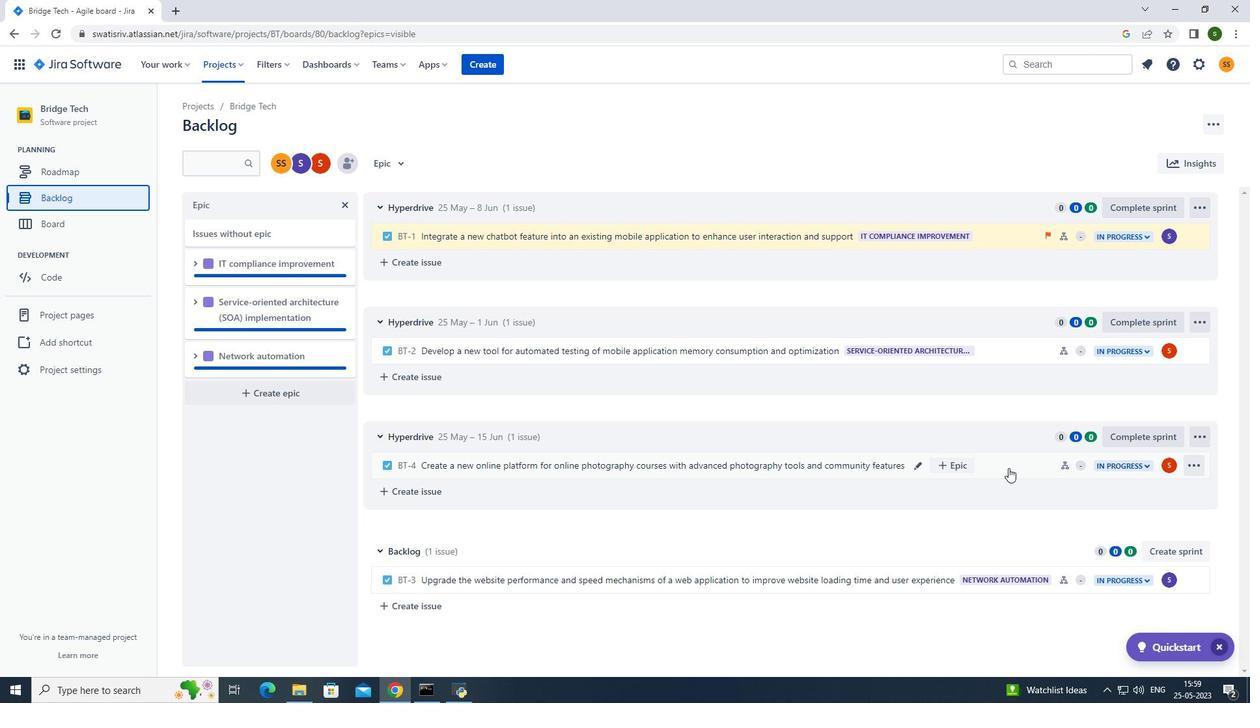 
Action: Mouse pressed left at (1020, 466)
Screenshot: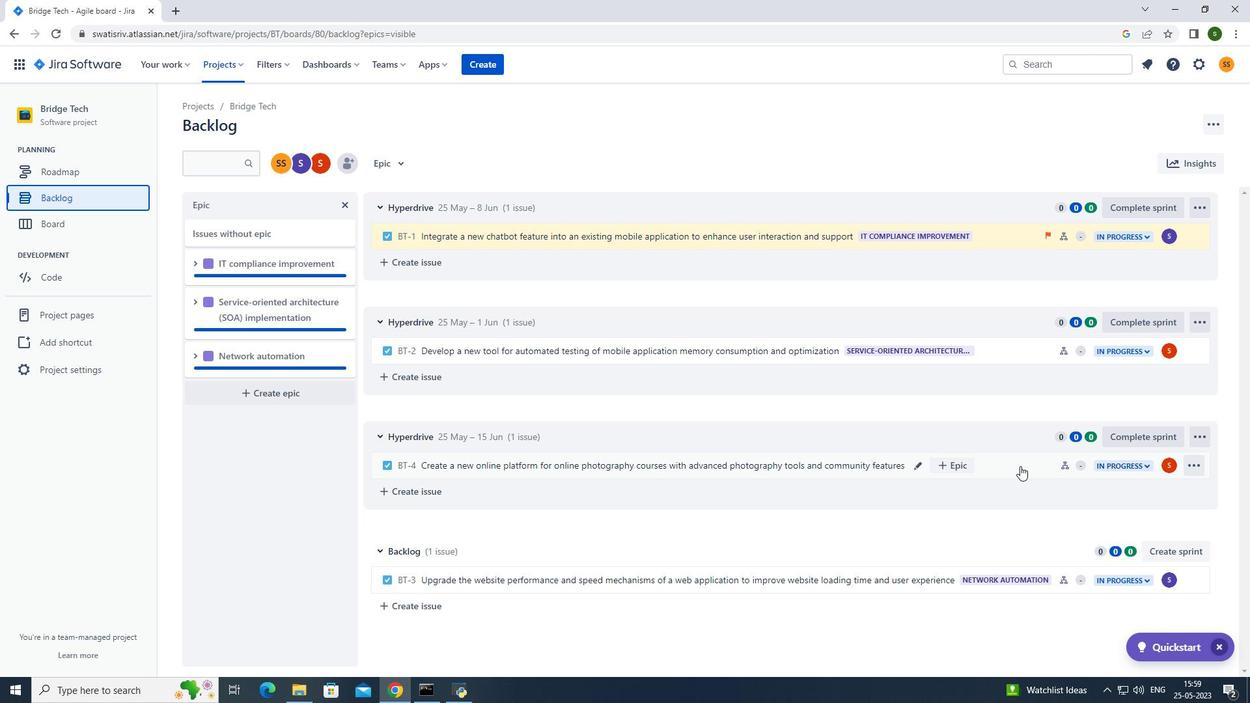
Action: Mouse moved to (1198, 198)
Screenshot: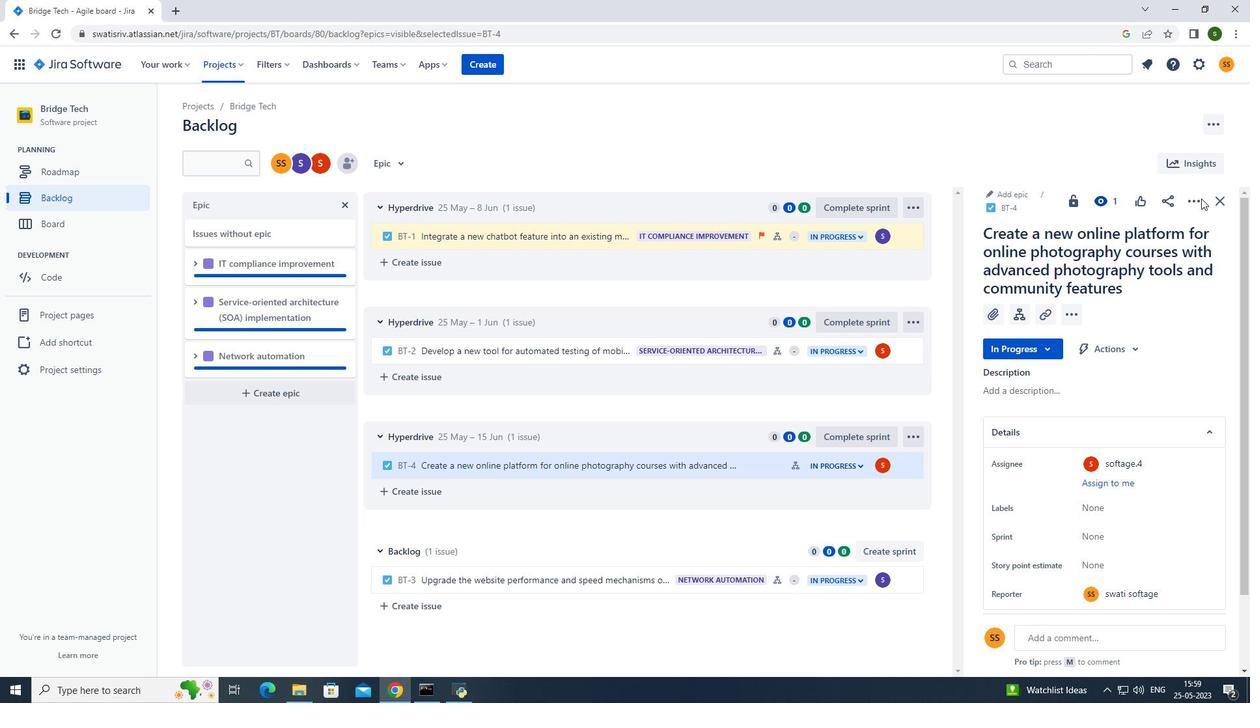 
Action: Mouse pressed left at (1198, 198)
Screenshot: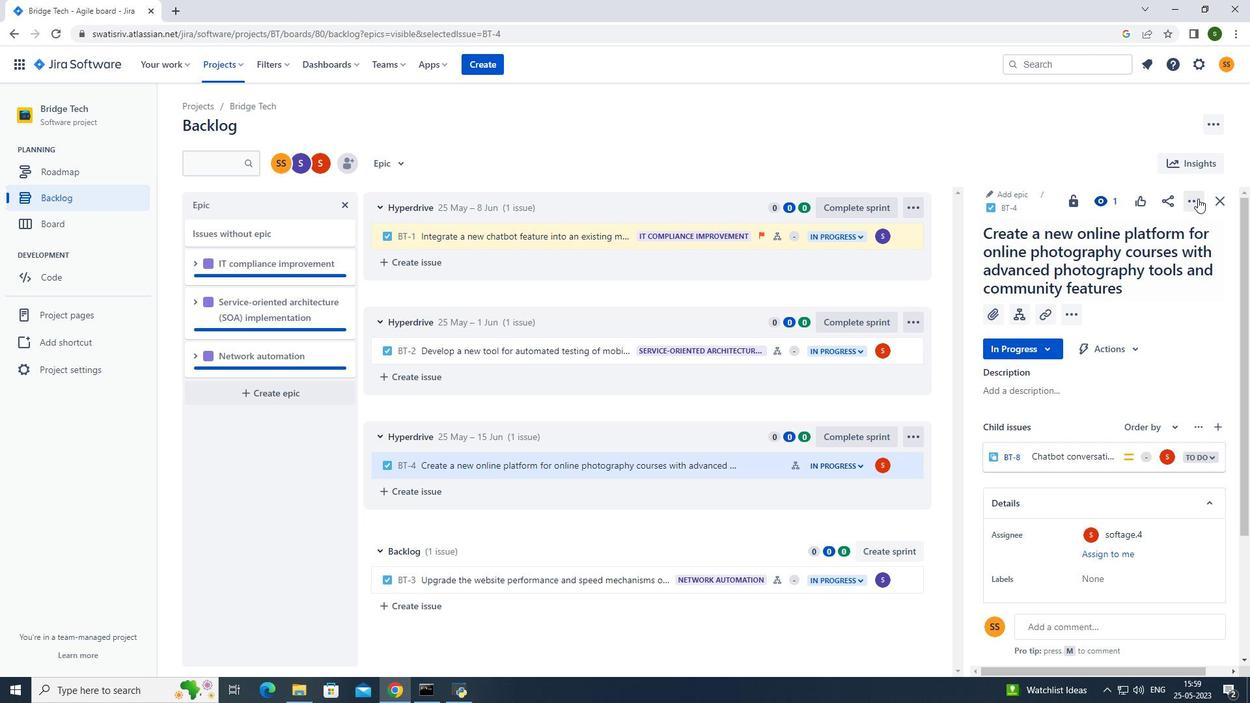 
Action: Mouse moved to (1153, 228)
Screenshot: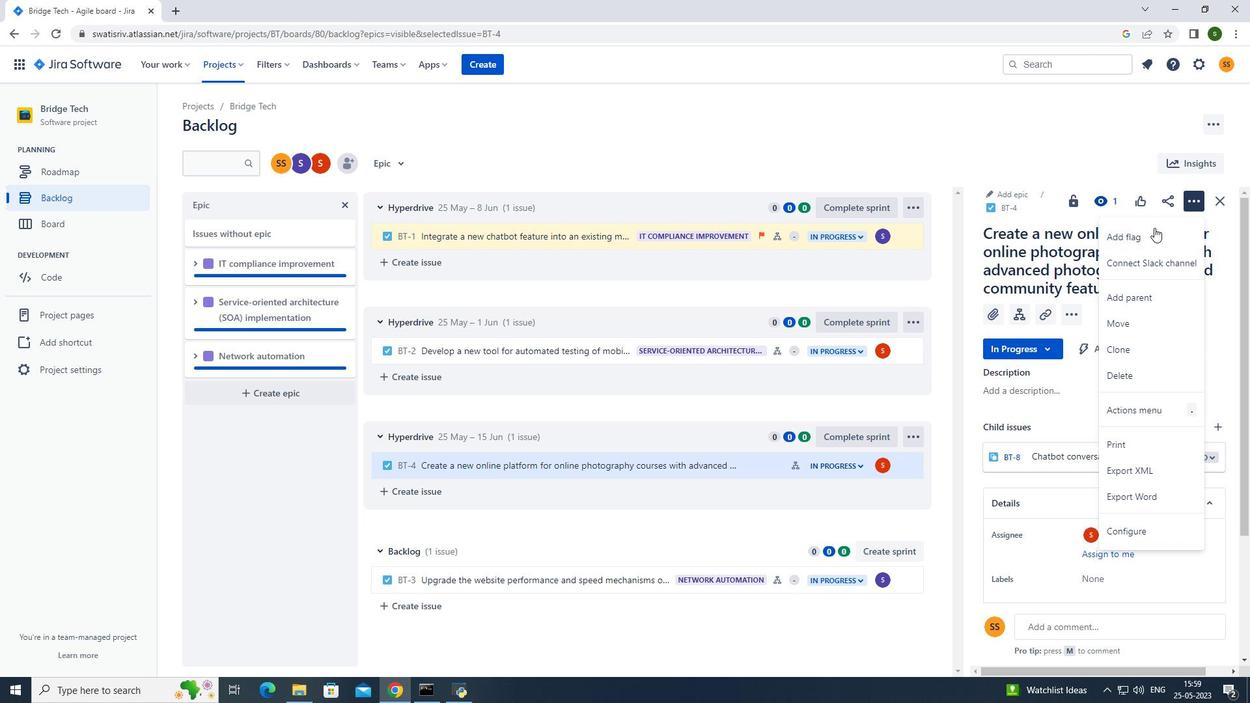 
Action: Mouse pressed left at (1153, 228)
Screenshot: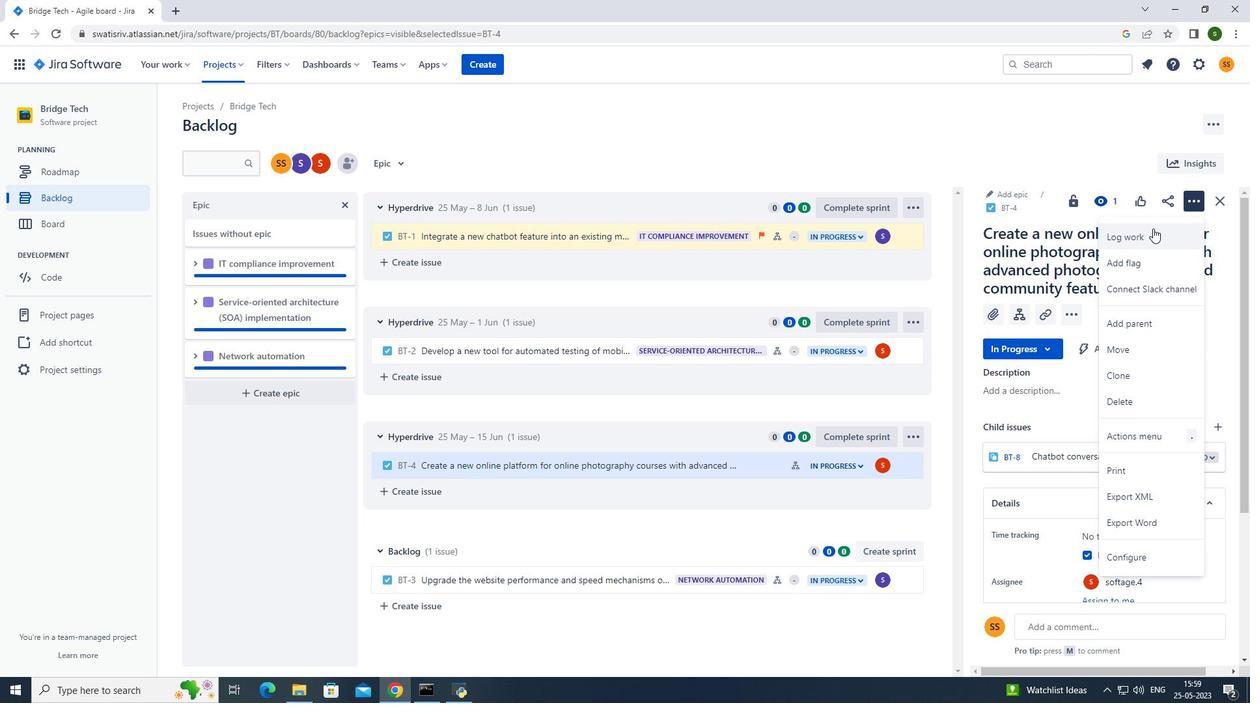 
Action: Mouse moved to (586, 205)
Screenshot: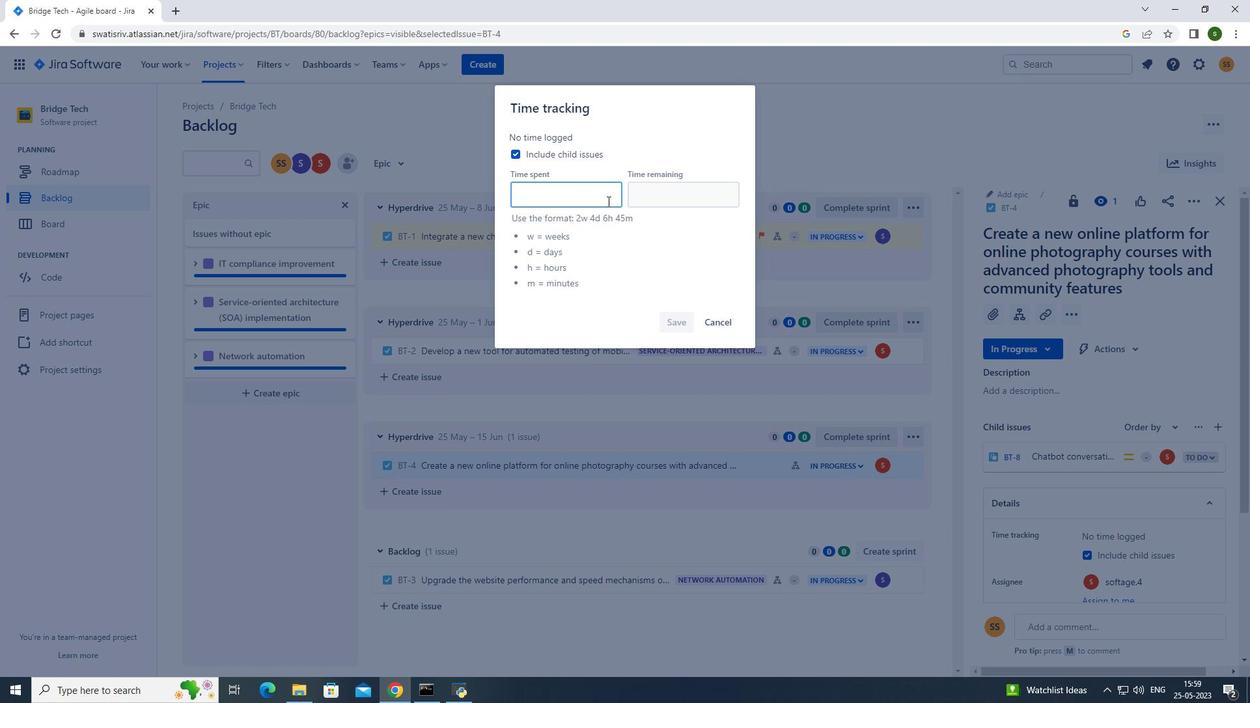 
Action: Mouse pressed left at (586, 205)
Screenshot: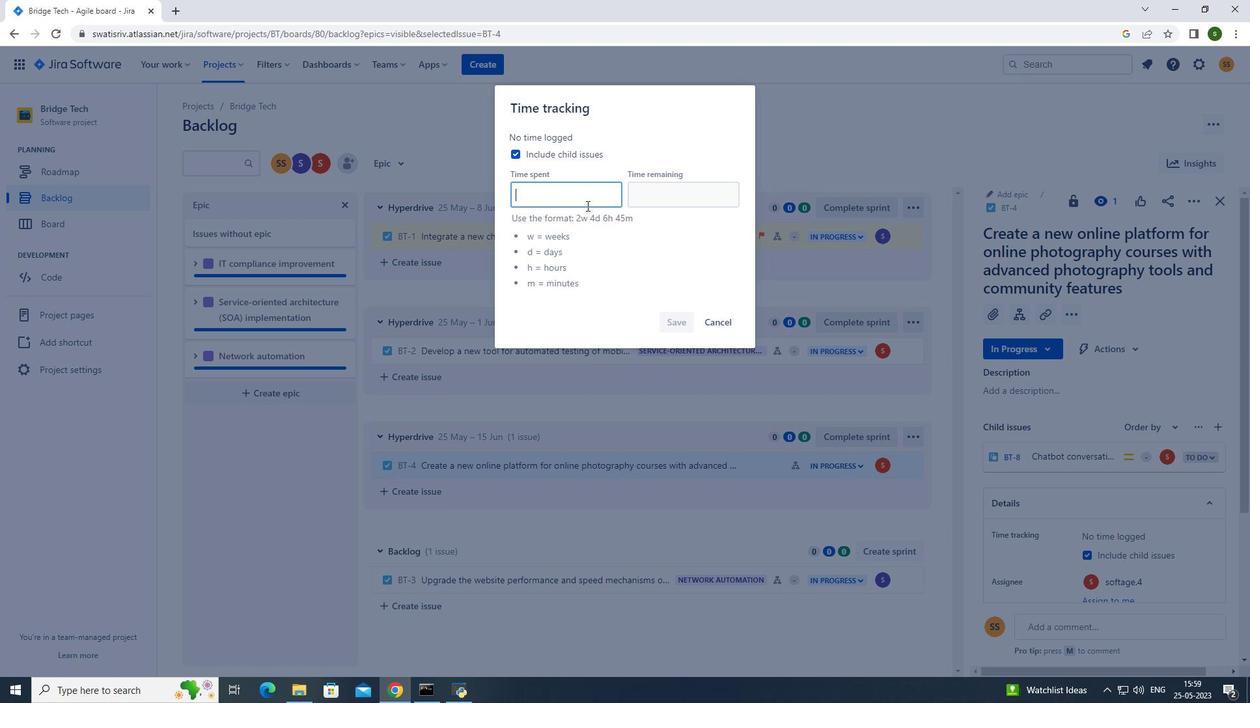 
Action: Mouse moved to (586, 205)
Screenshot: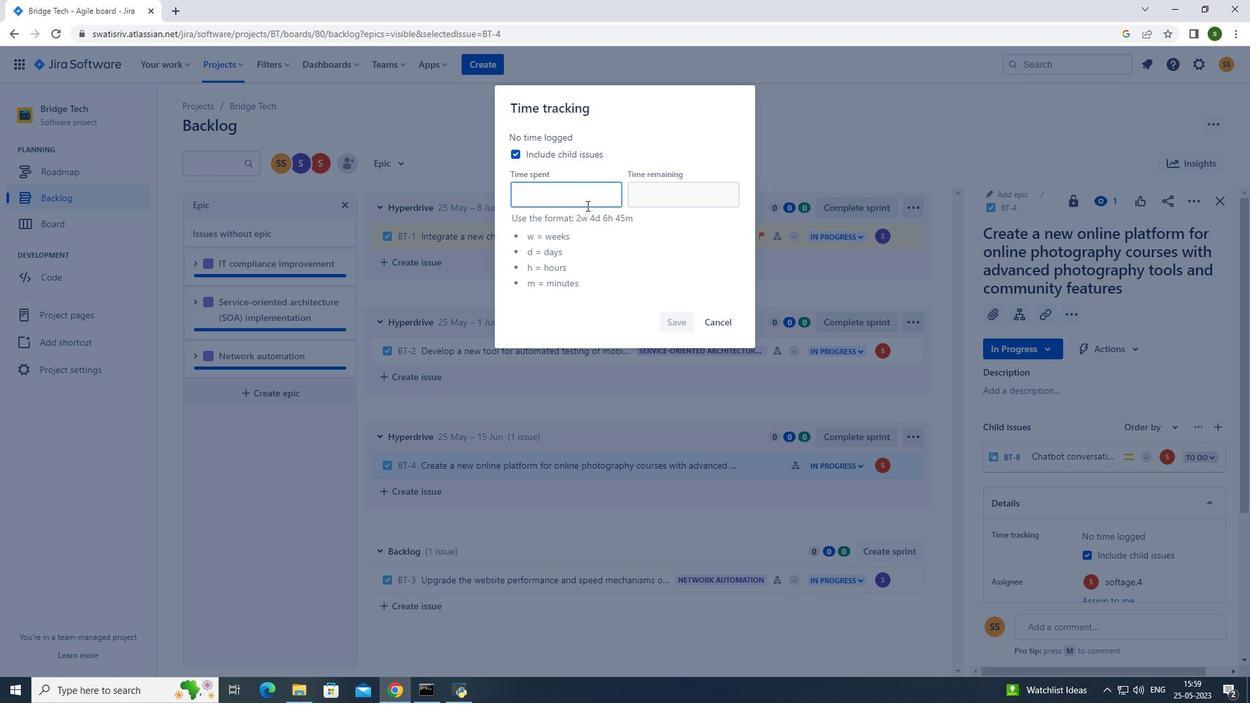 
Action: Key pressed 4w<Key.space>4d<Key.space>12h<Key.space>45m
Screenshot: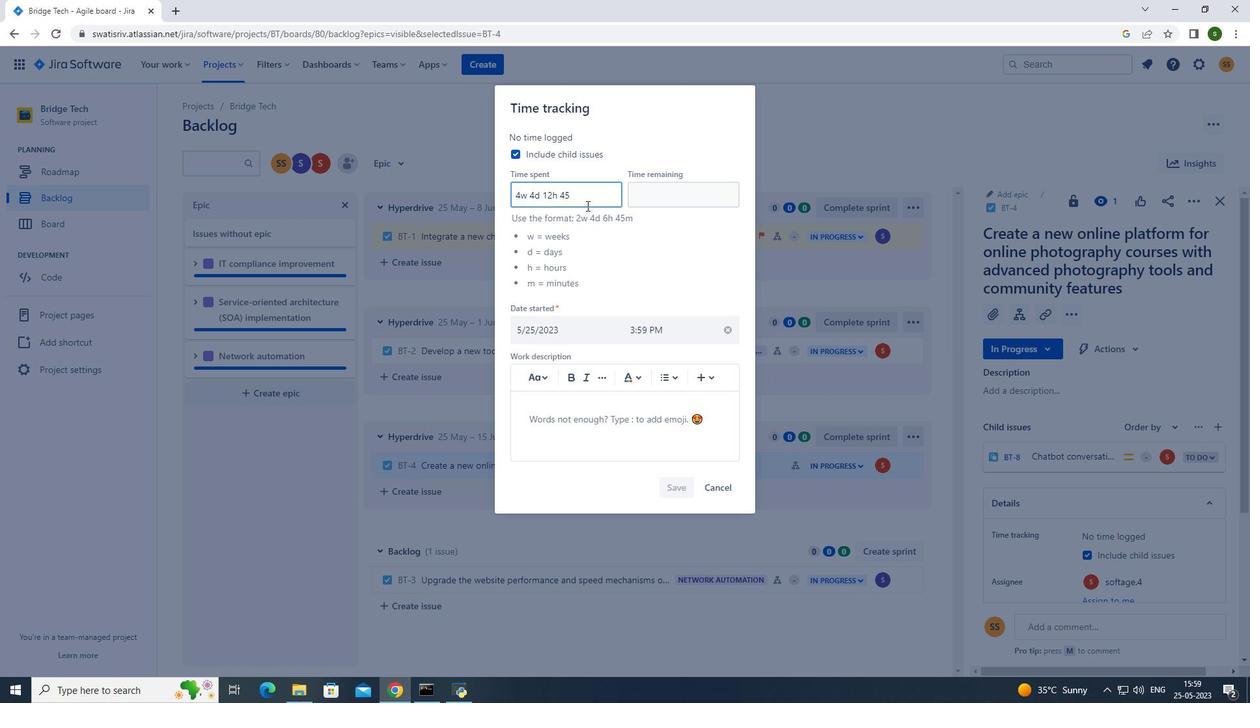
Action: Mouse moved to (664, 195)
Screenshot: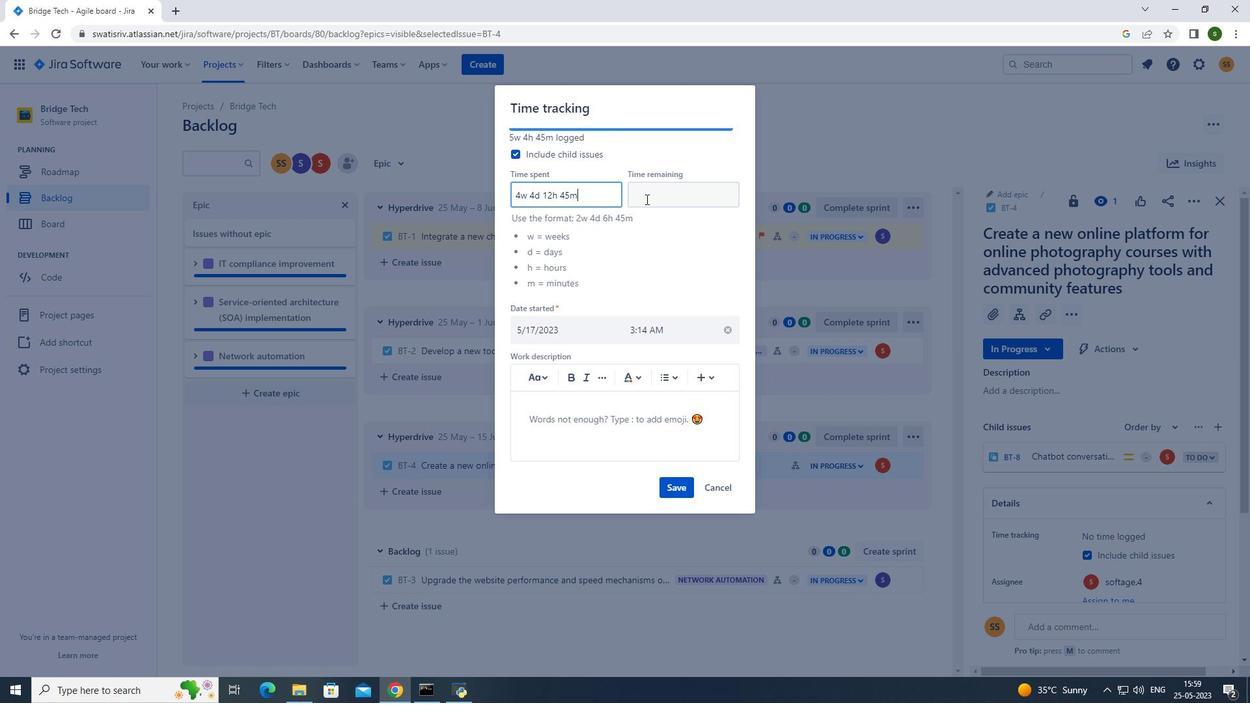 
Action: Mouse pressed left at (664, 195)
Screenshot: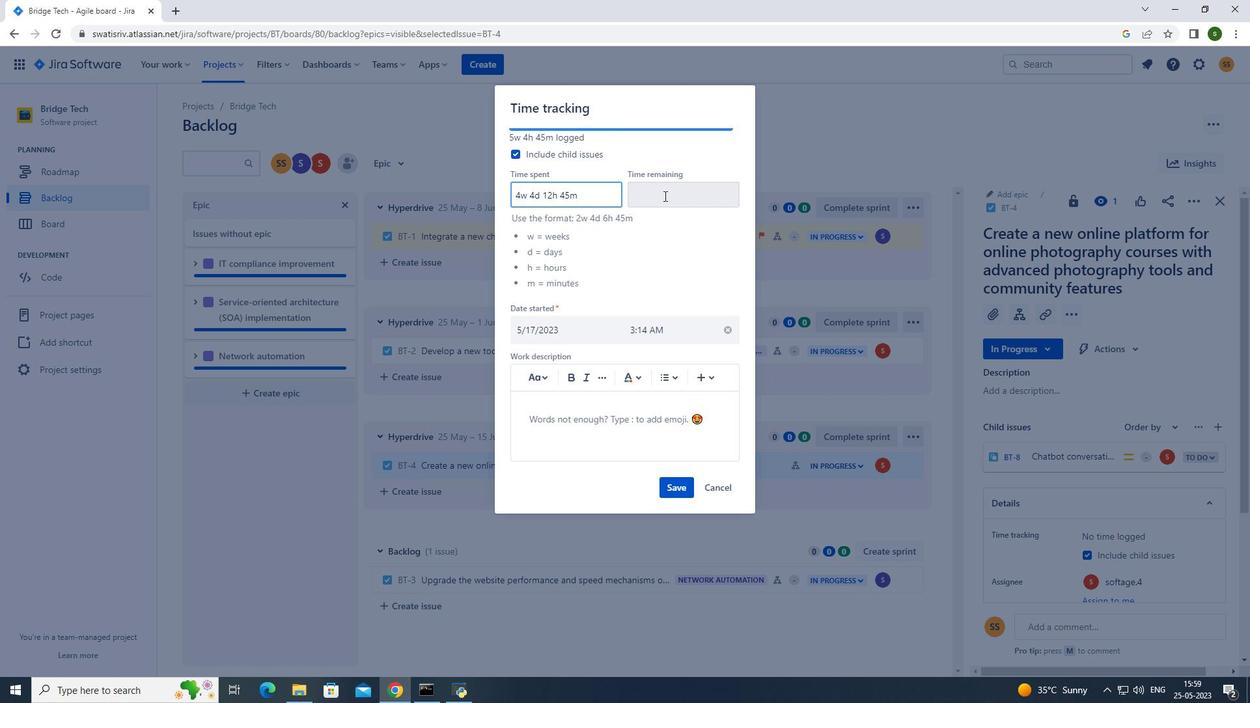 
Action: Key pressed 1w
Screenshot: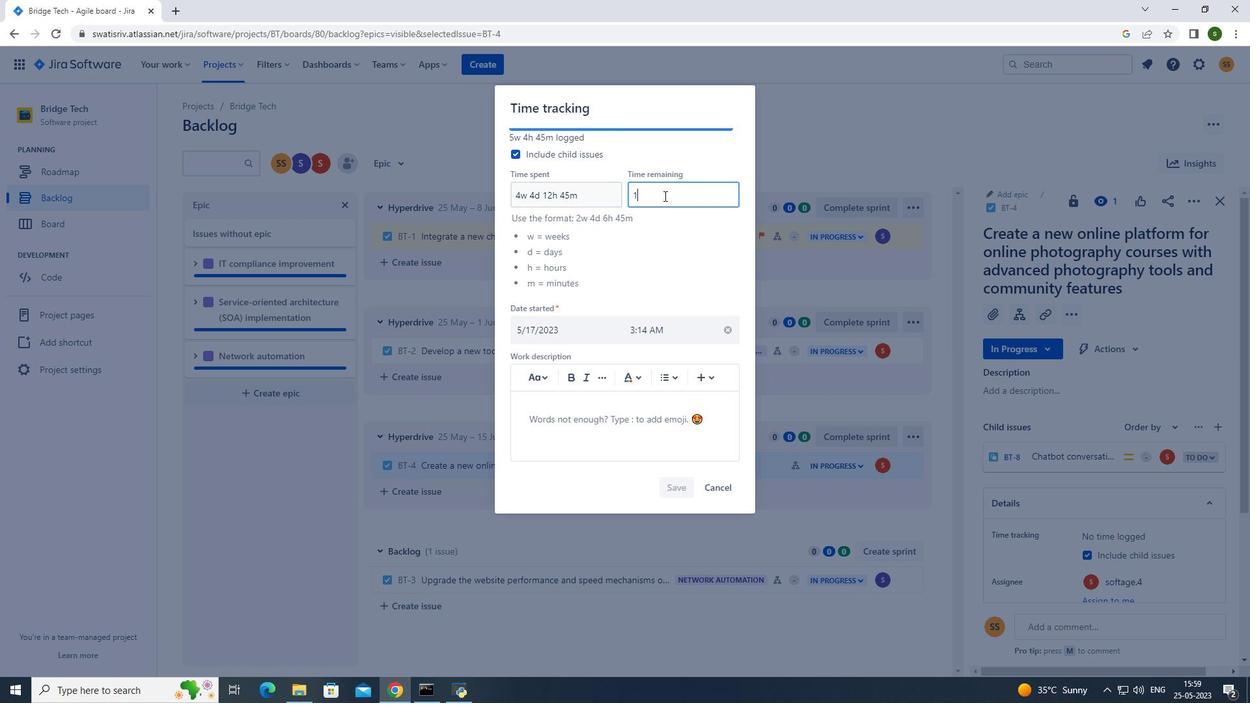 
Action: Mouse moved to (664, 195)
Screenshot: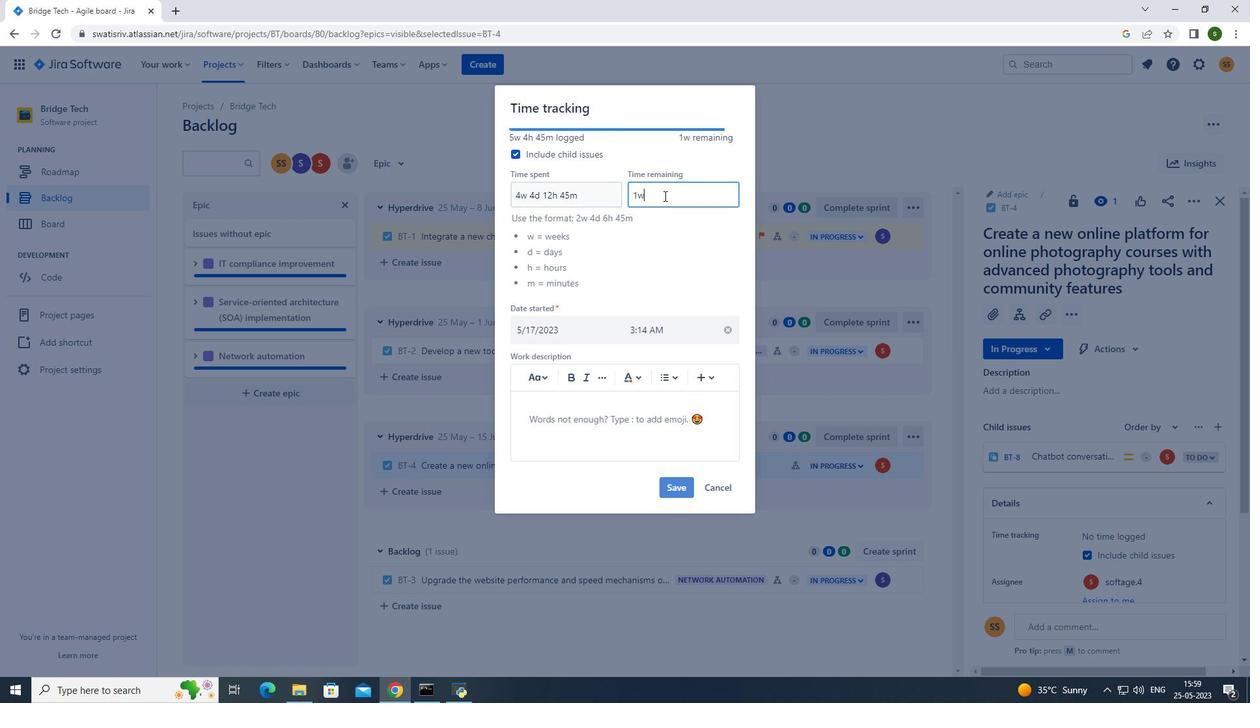 
Action: Key pressed <Key.space>
Screenshot: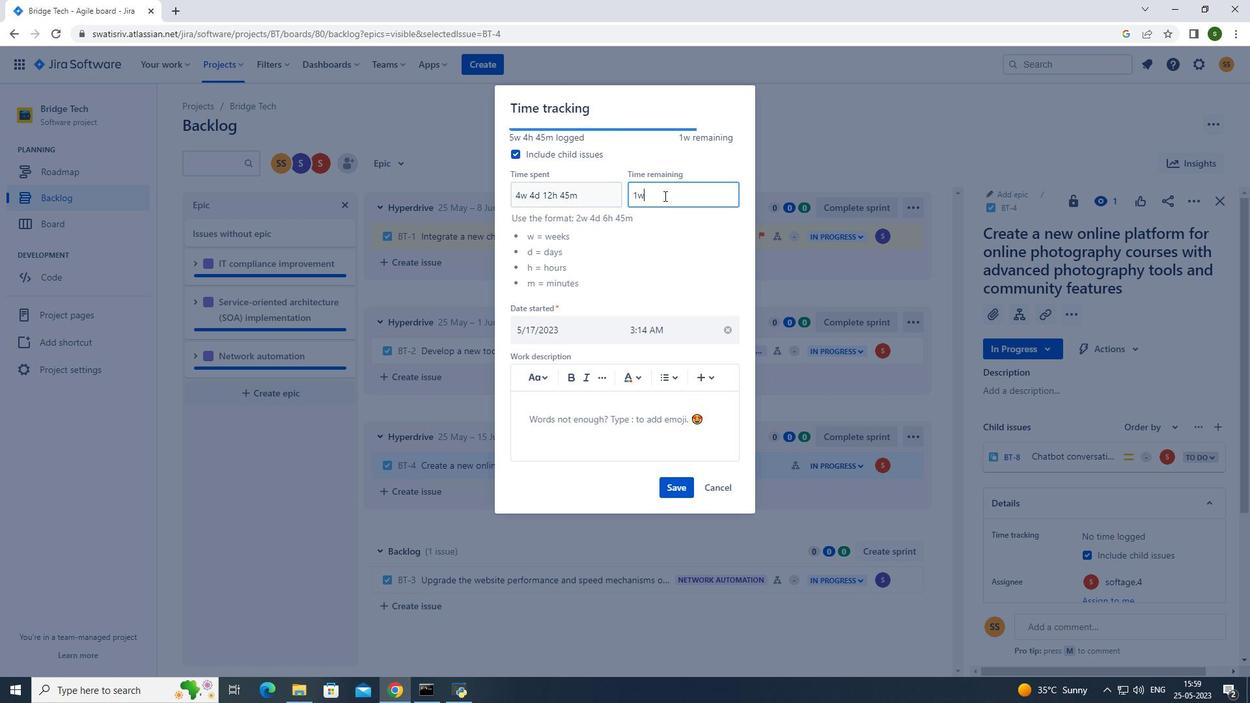 
Action: Mouse moved to (663, 195)
Screenshot: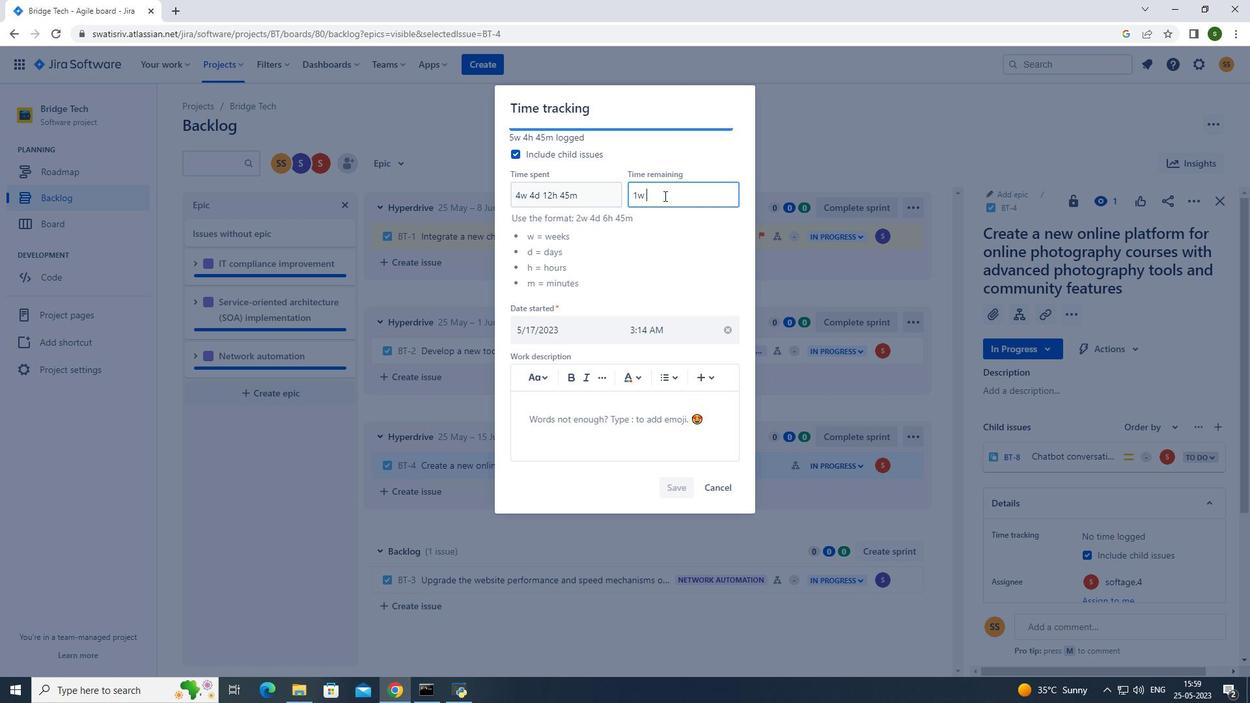 
Action: Key pressed 6d<Key.space>12
Screenshot: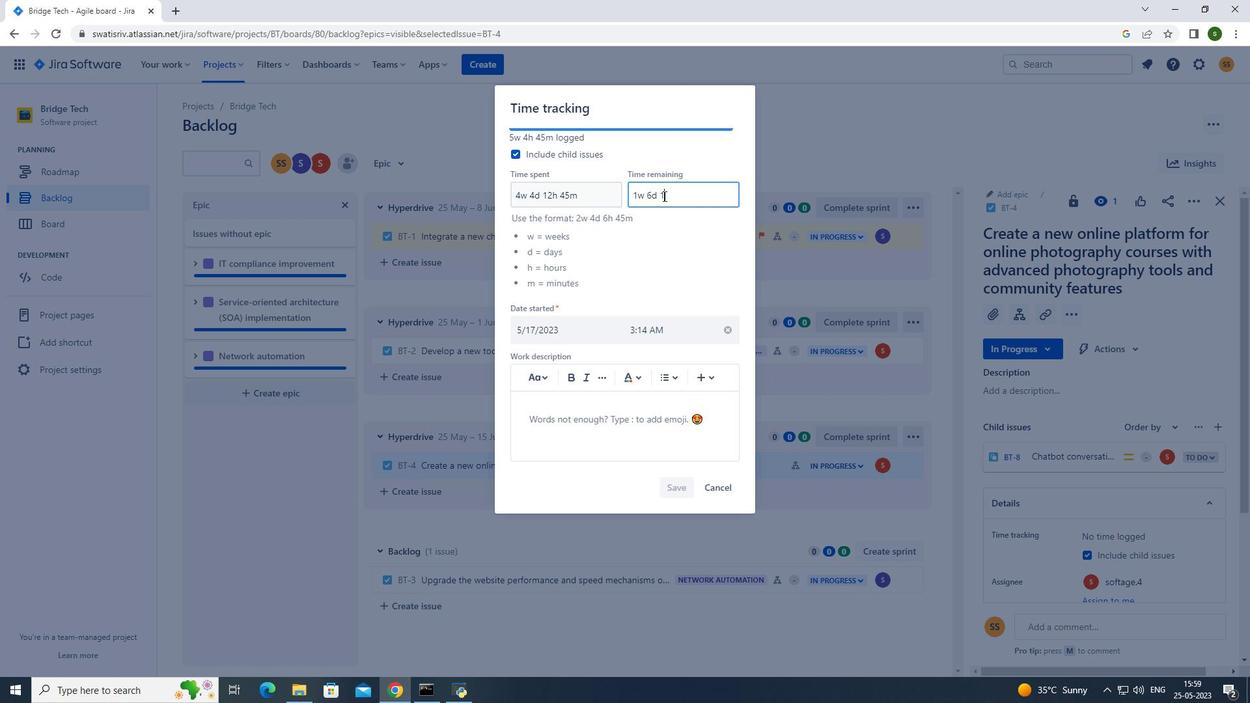 
Action: Mouse moved to (662, 195)
Screenshot: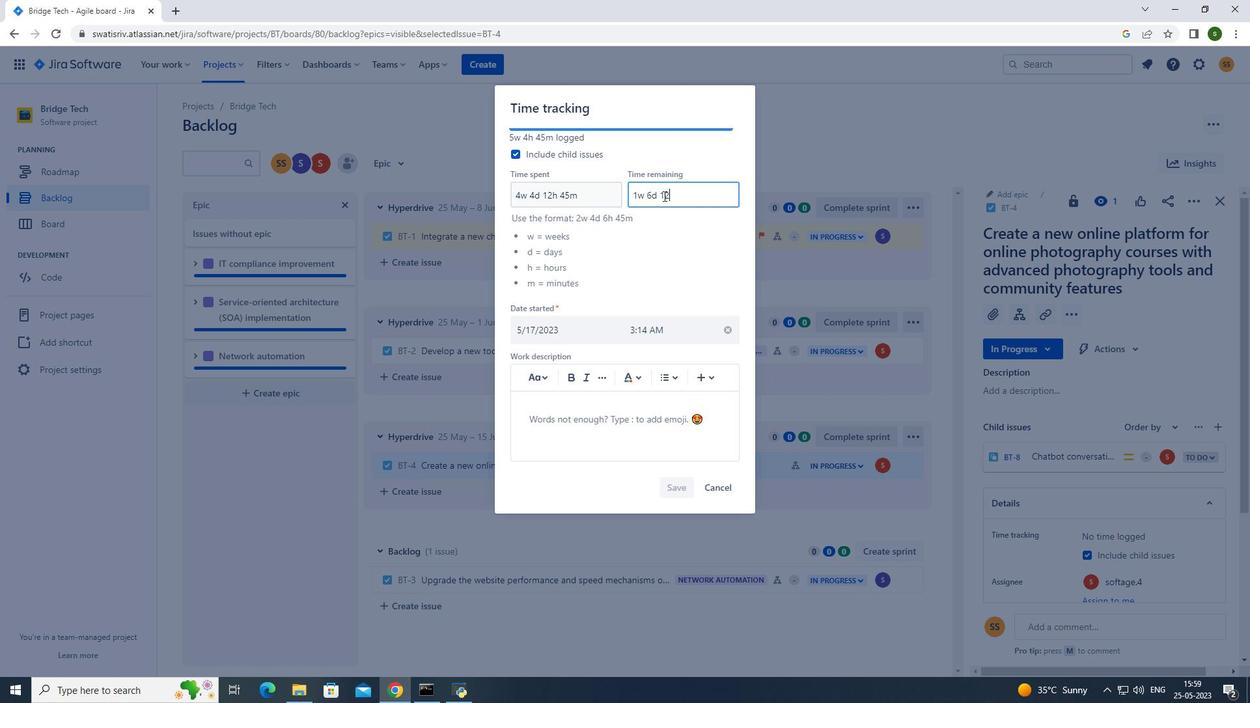 
Action: Key pressed h<Key.space>14m
Screenshot: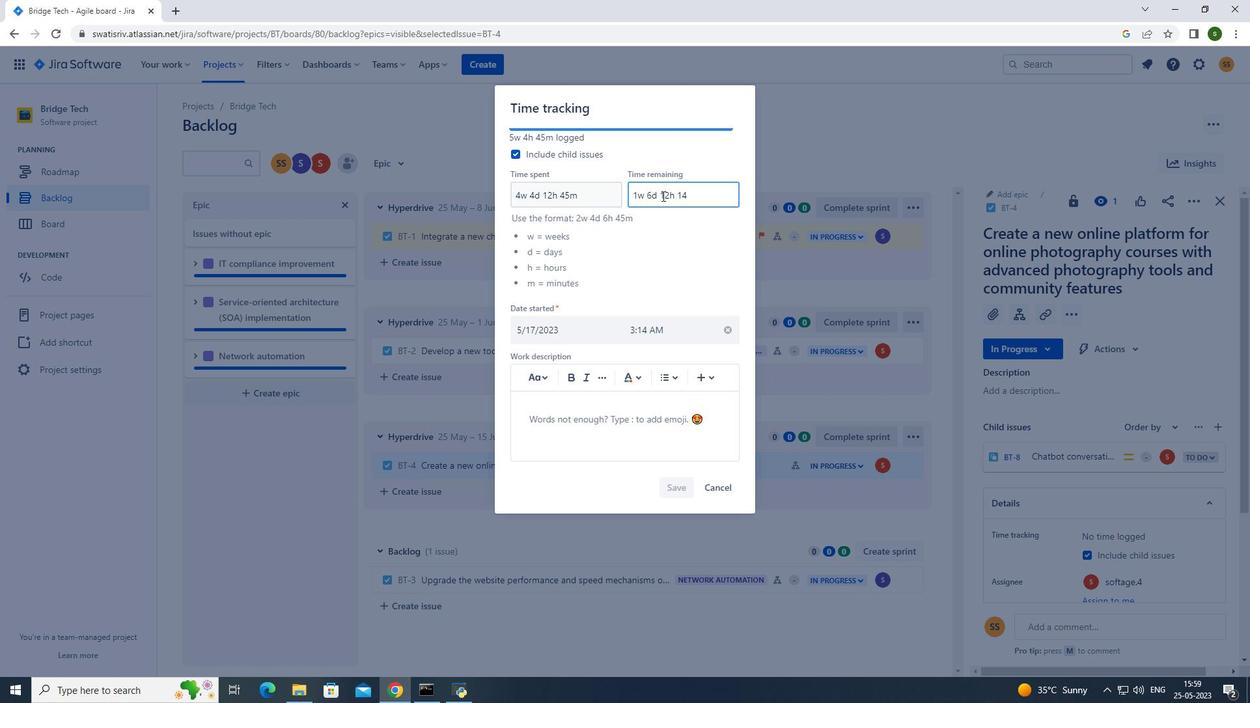 
Action: Mouse moved to (678, 483)
Screenshot: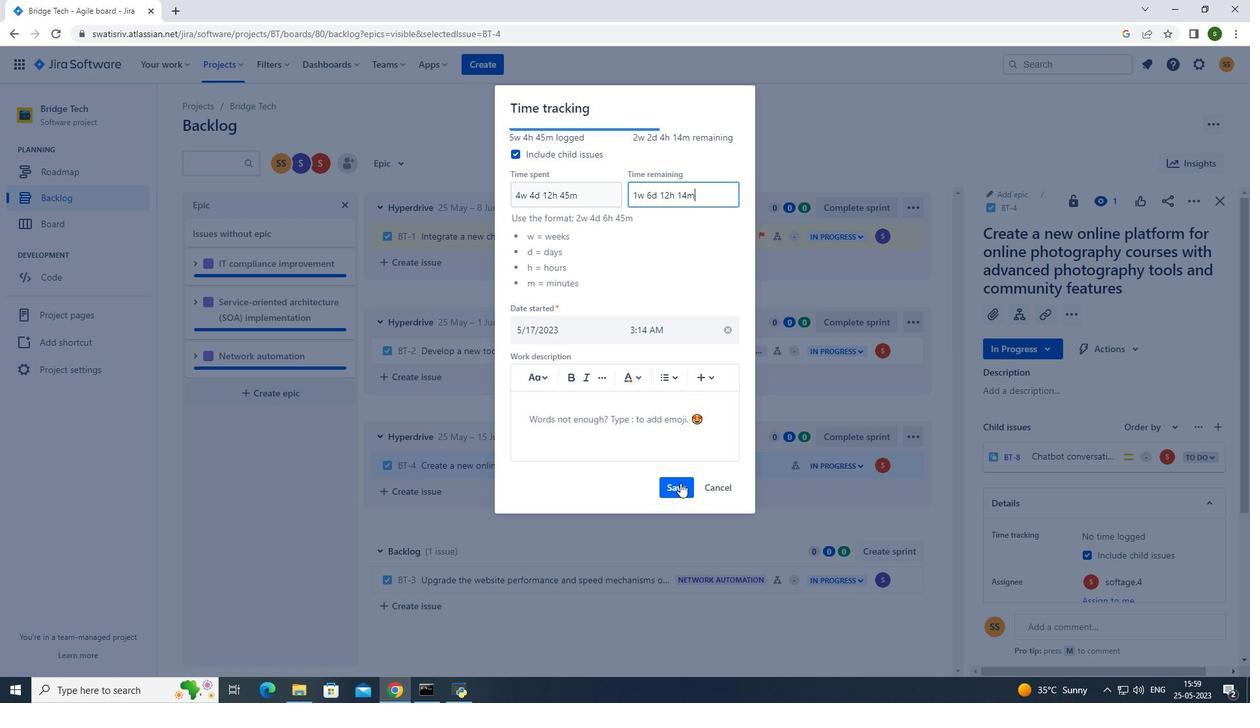 
Action: Mouse pressed left at (678, 483)
Screenshot: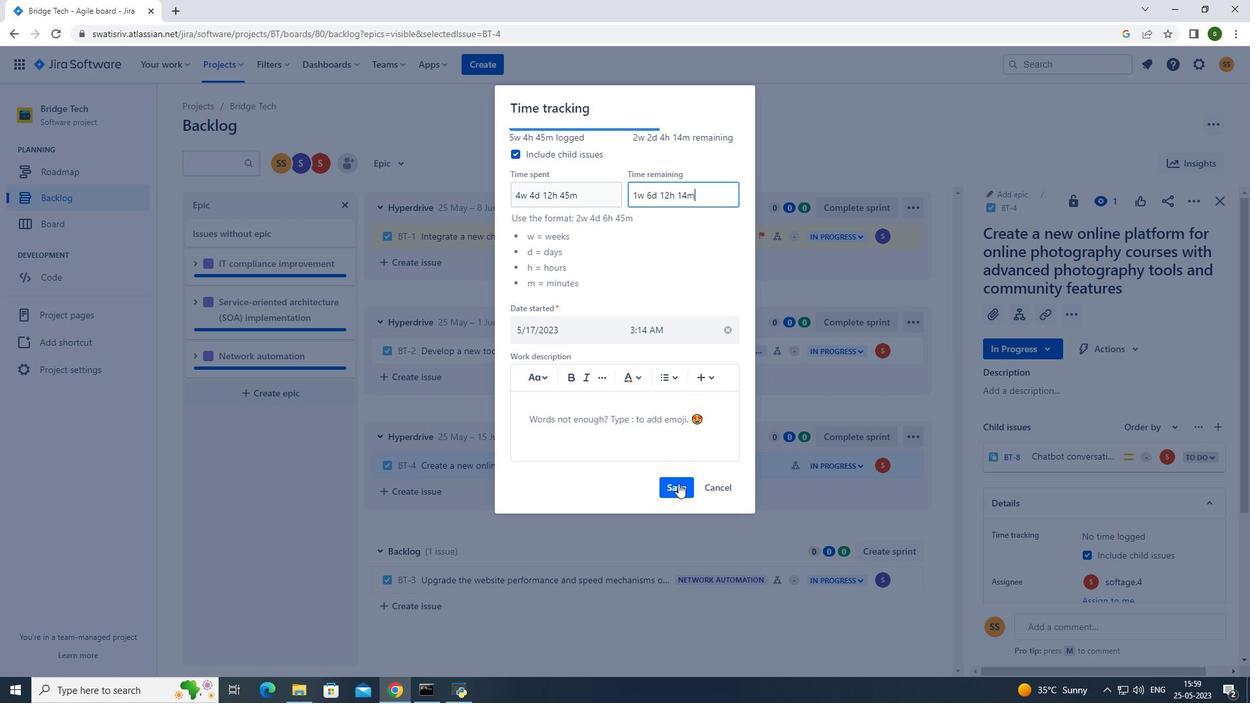 
Action: Mouse moved to (905, 461)
Screenshot: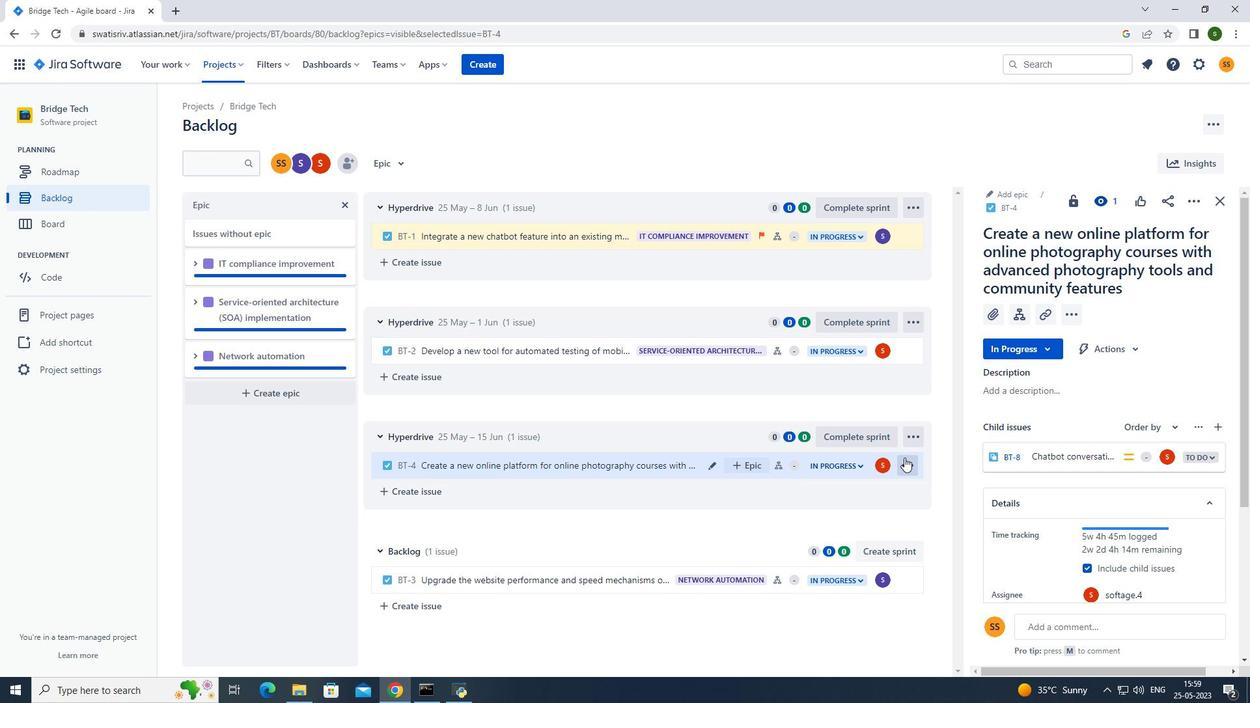 
Action: Mouse pressed left at (905, 461)
Screenshot: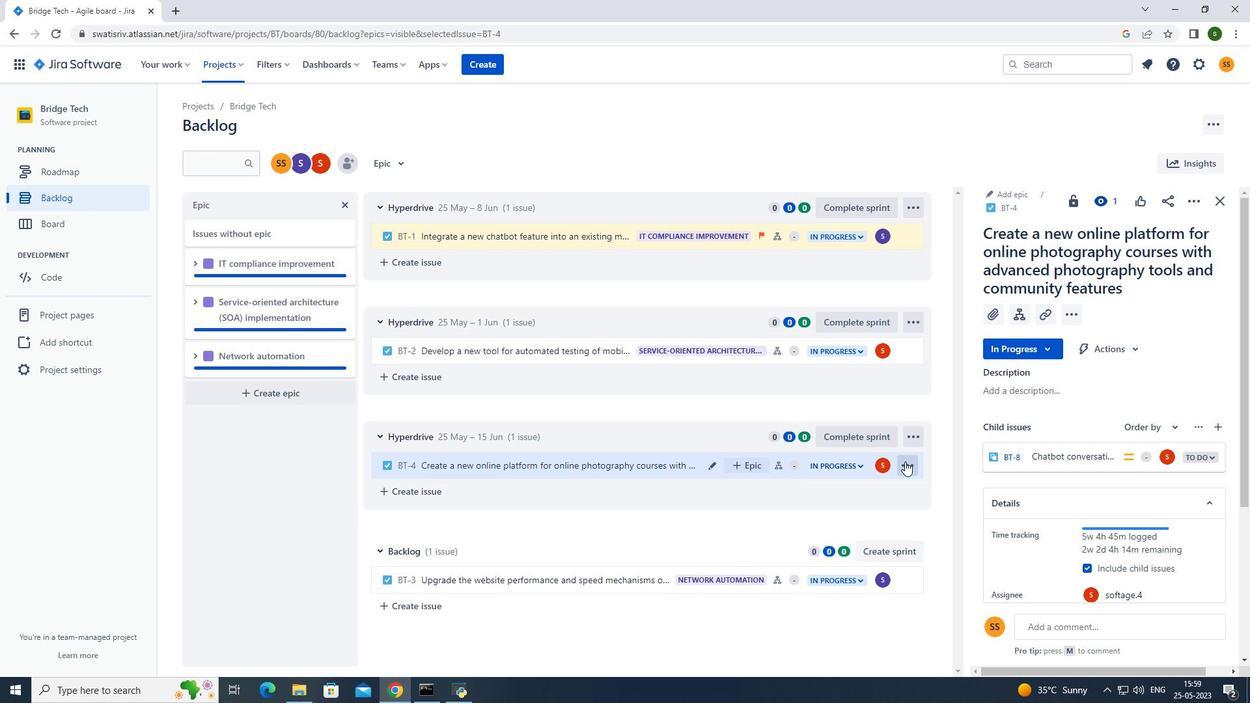 
Action: Mouse moved to (903, 434)
Screenshot: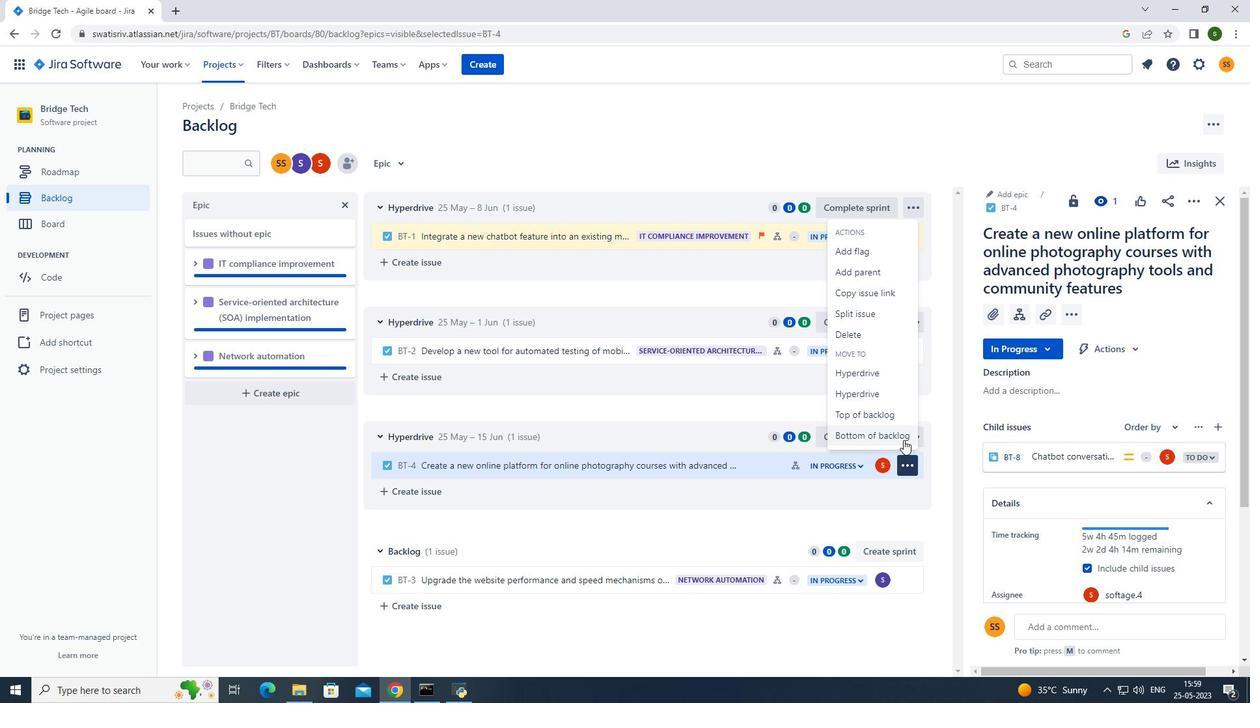 
Action: Mouse pressed left at (903, 434)
Screenshot: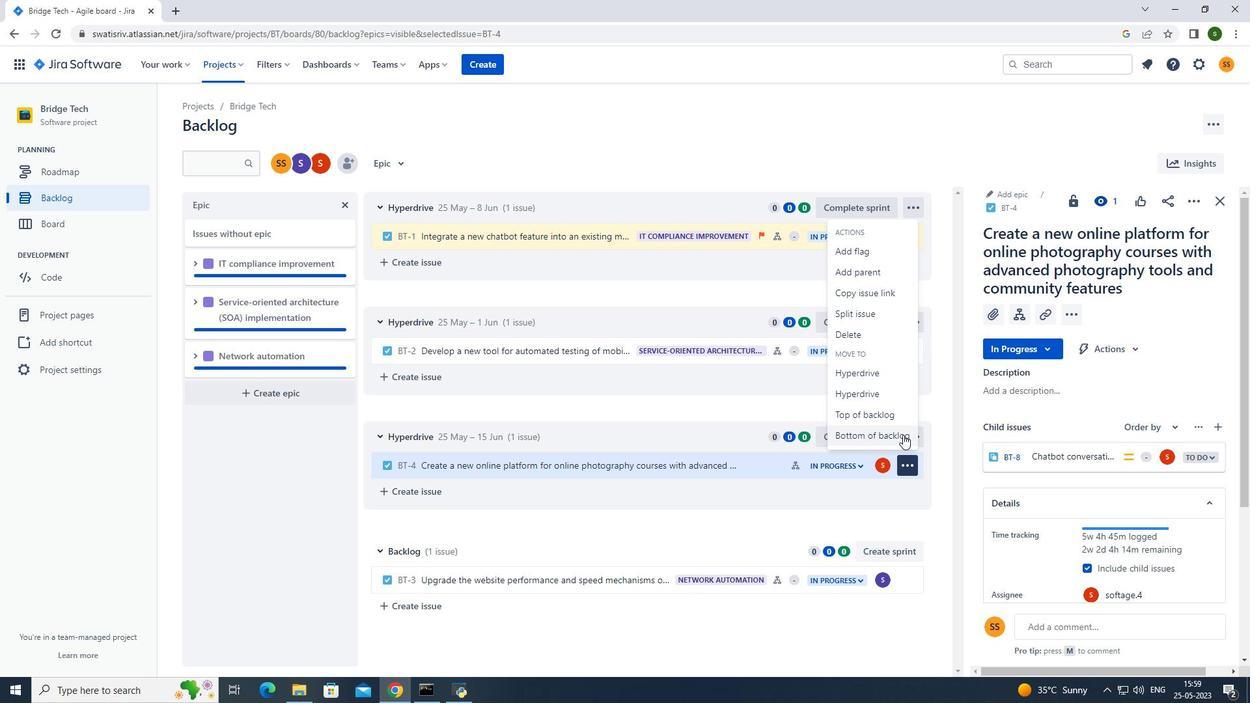 
Action: Mouse moved to (671, 210)
Screenshot: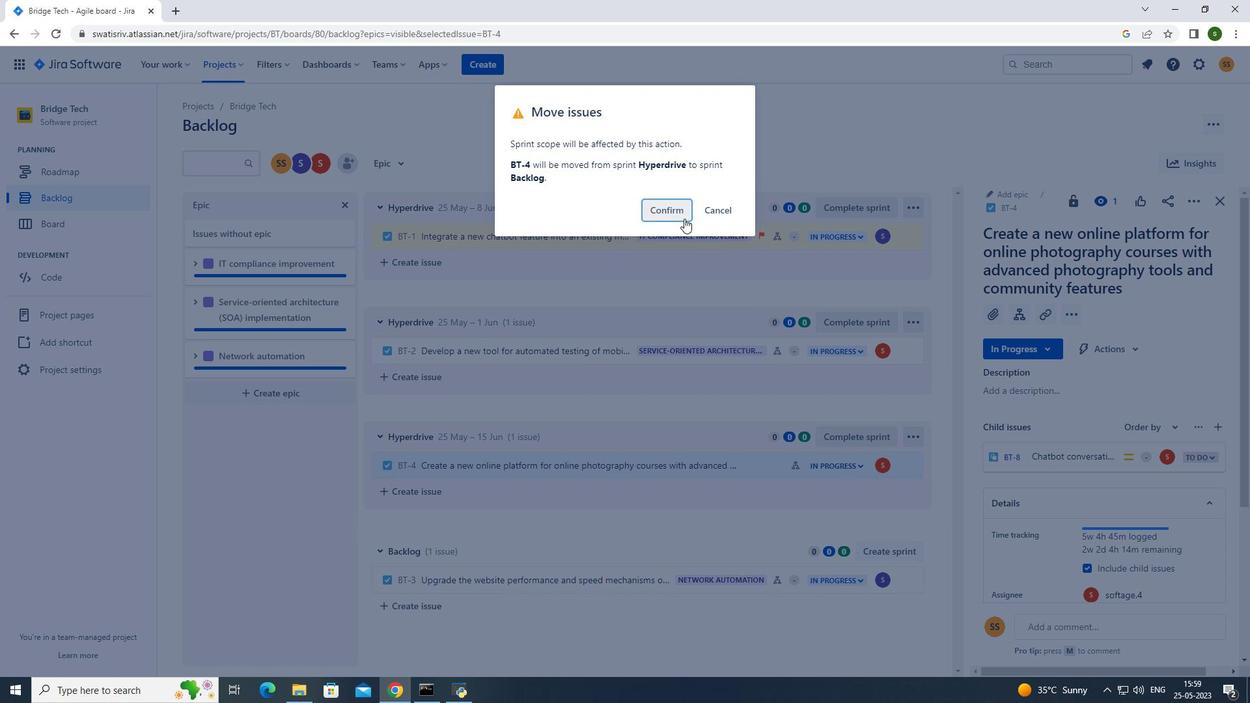 
Action: Mouse pressed left at (671, 210)
Screenshot: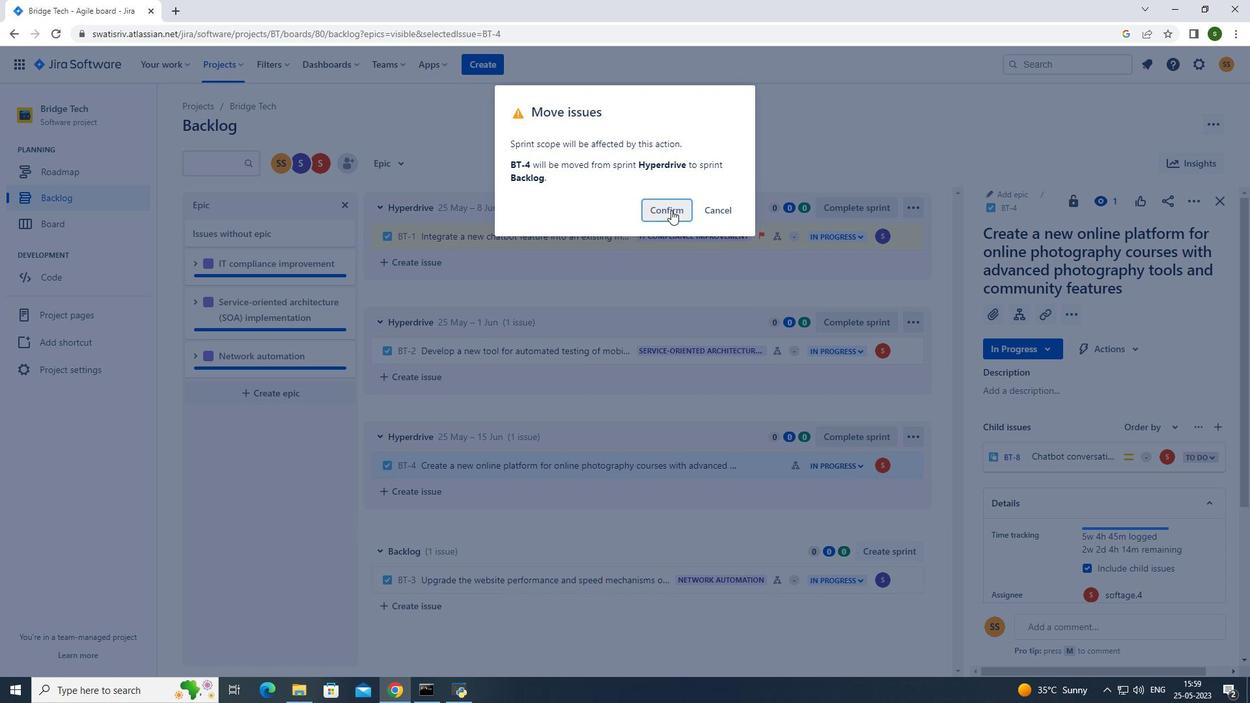 
Action: Mouse moved to (741, 610)
Screenshot: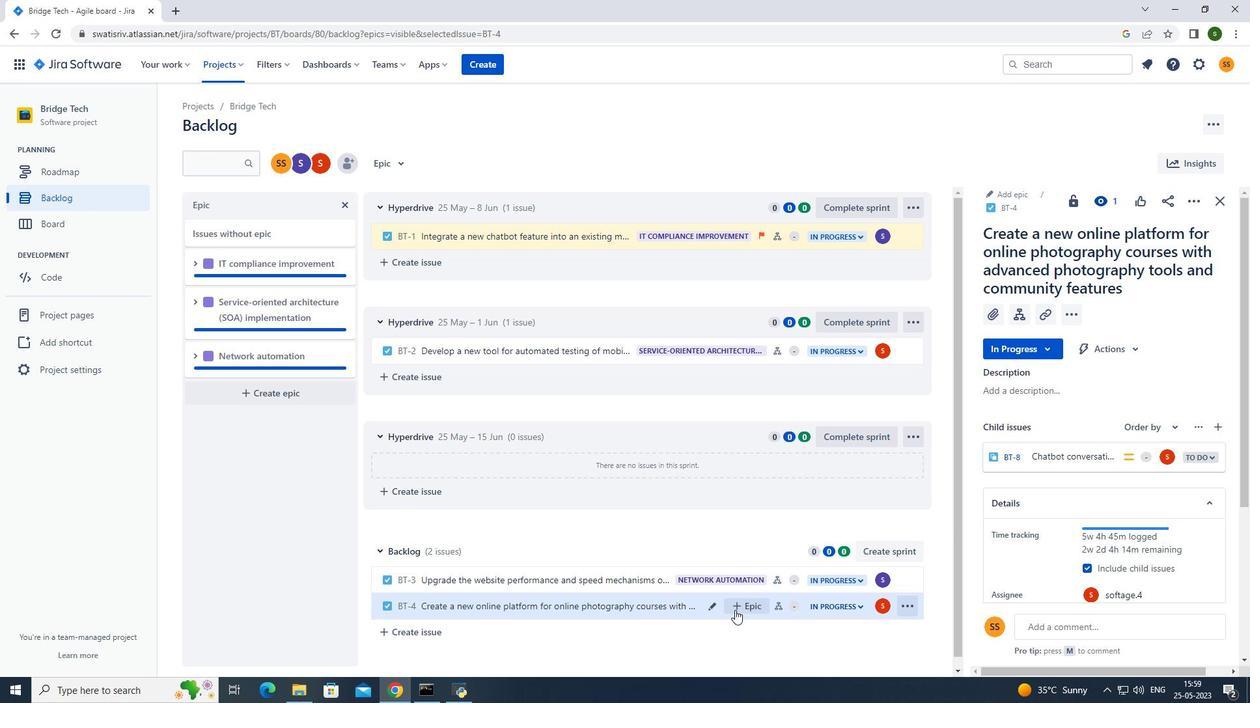 
Action: Mouse pressed left at (741, 610)
Screenshot: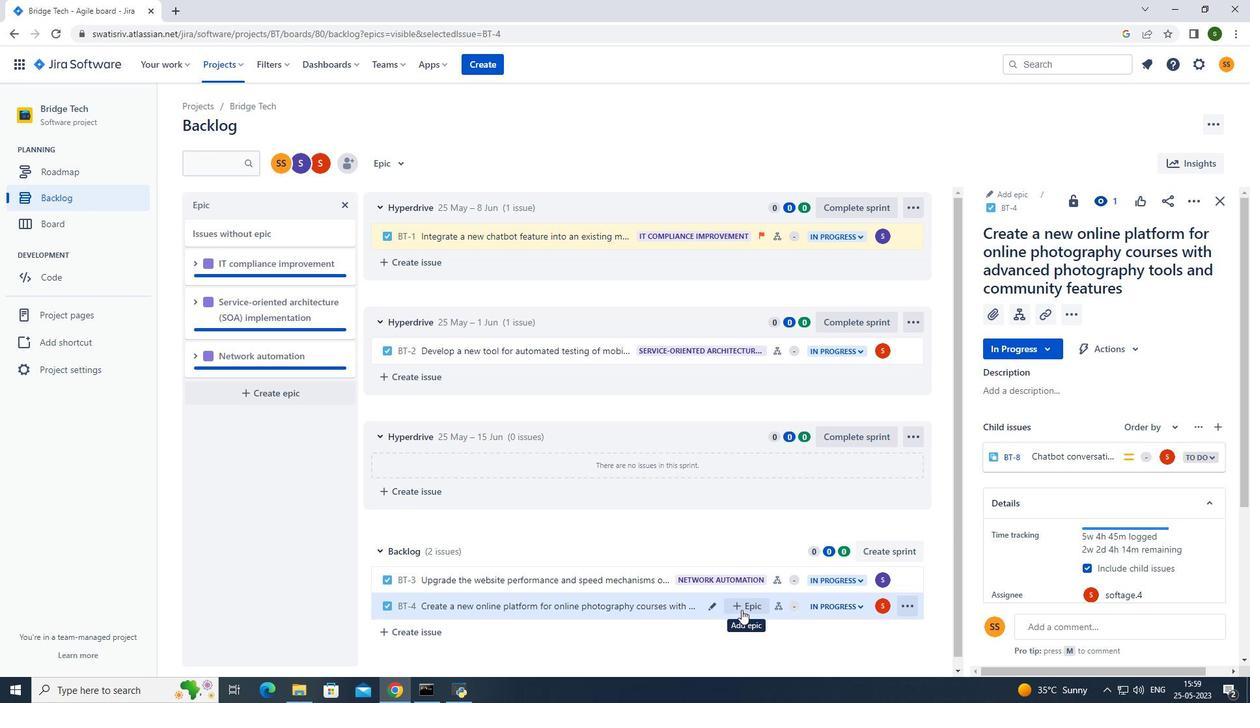 
Action: Mouse moved to (957, 550)
Screenshot: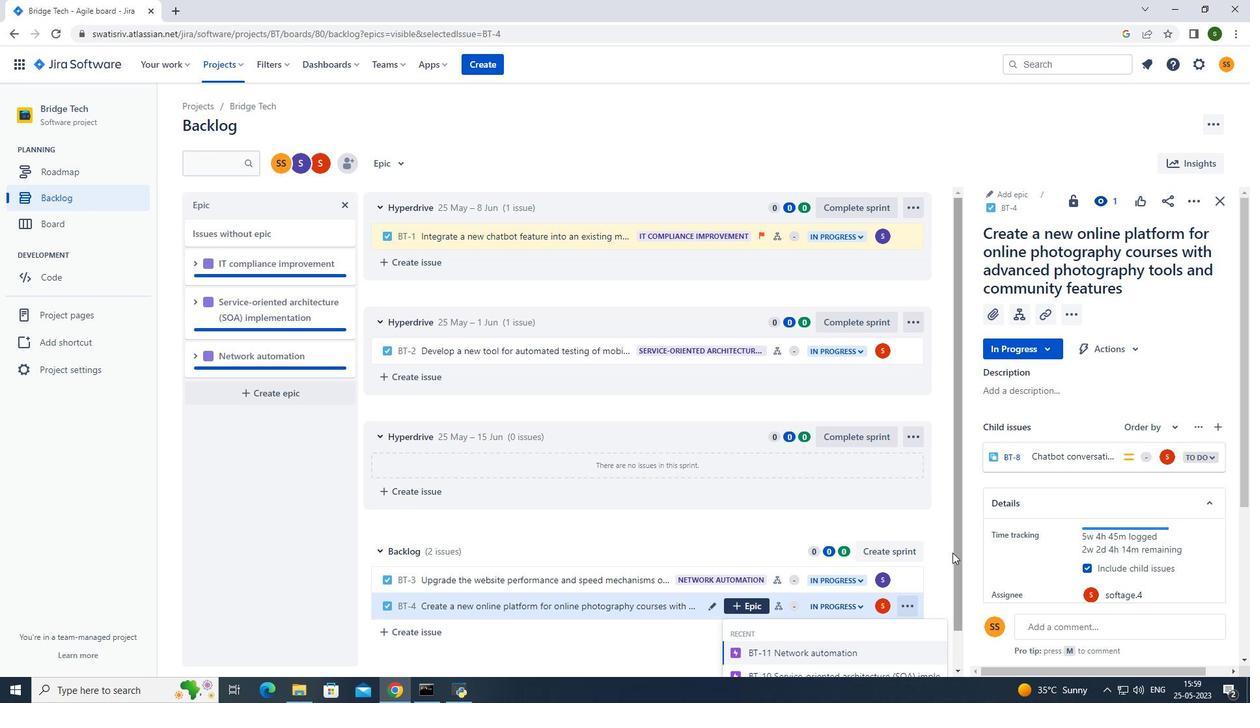 
Action: Mouse pressed left at (957, 550)
Screenshot: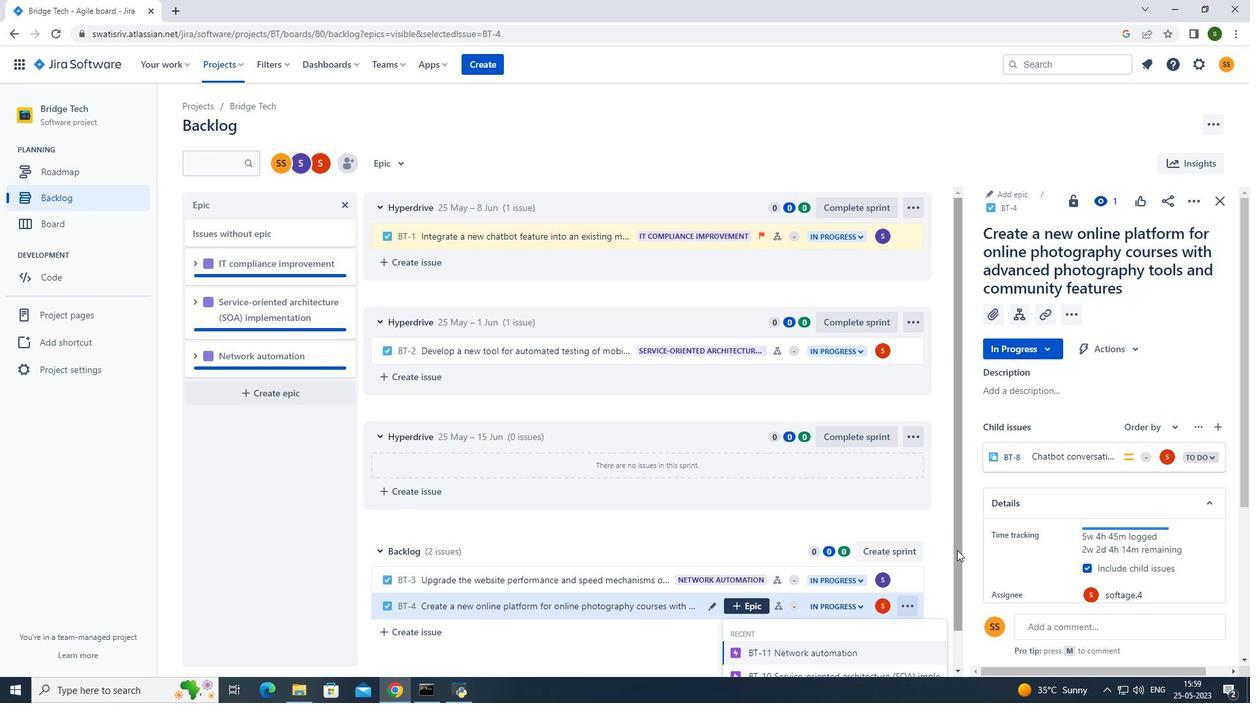 
Action: Mouse moved to (823, 654)
Screenshot: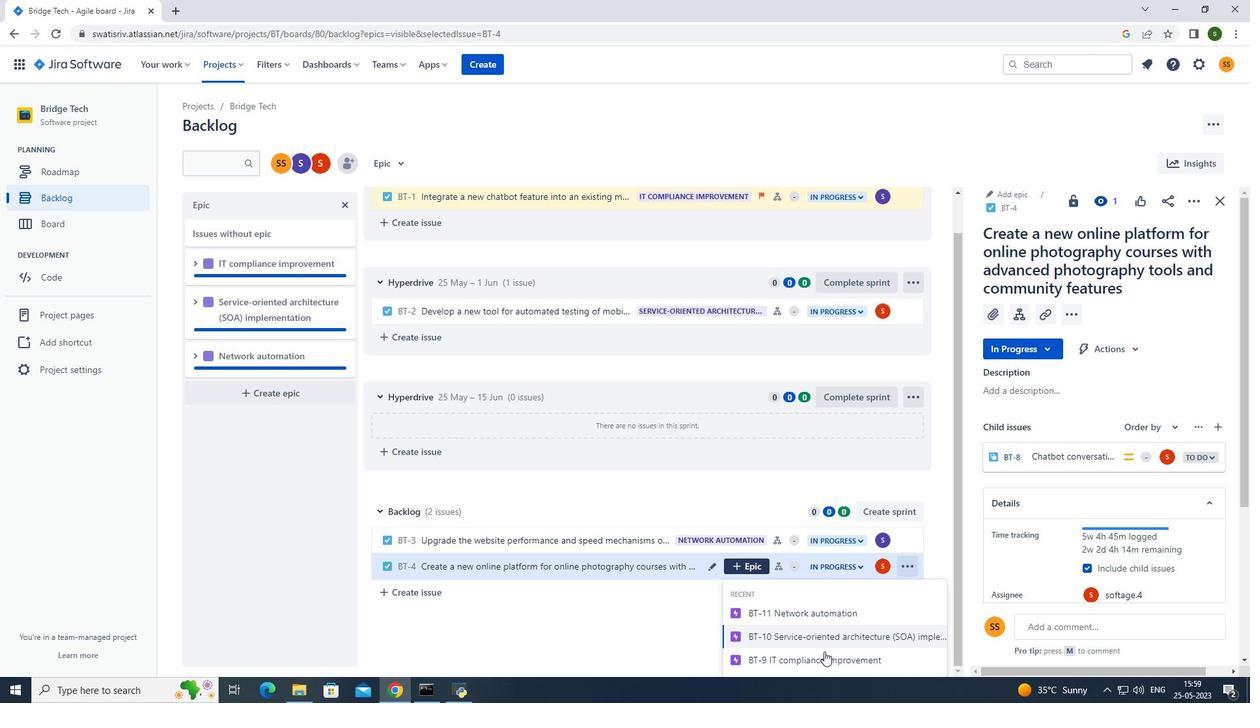 
Action: Mouse pressed left at (823, 654)
Screenshot: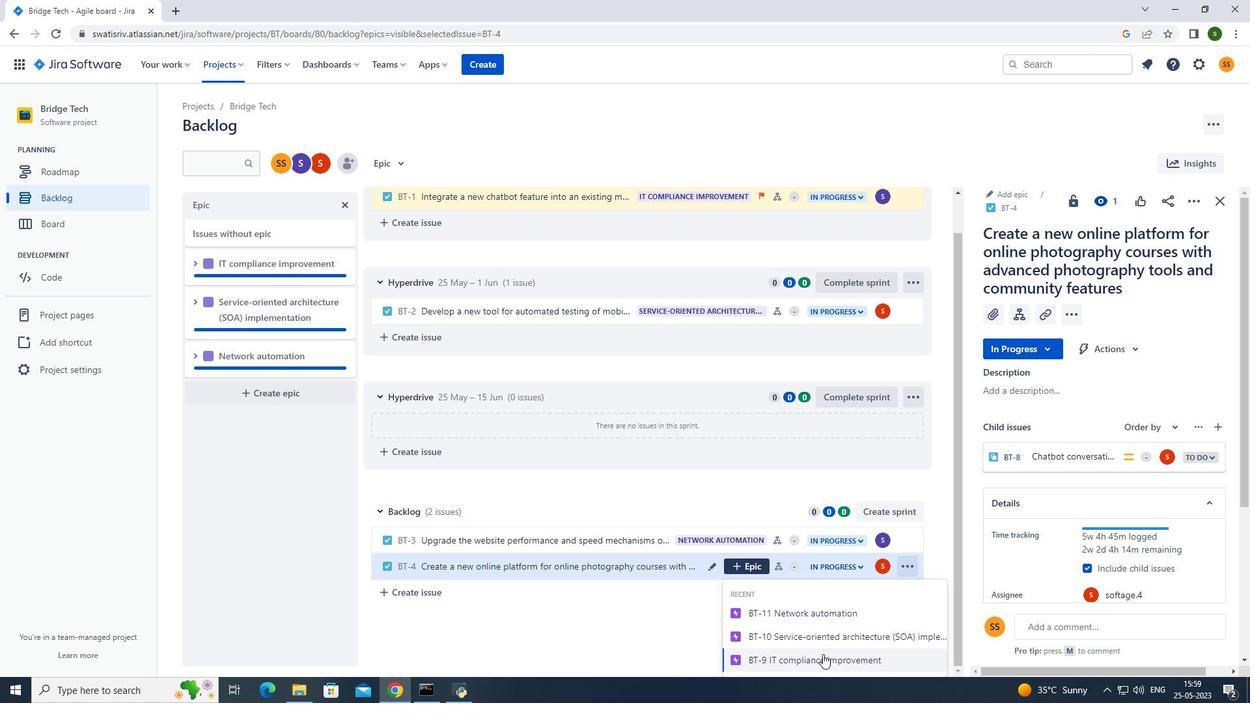 
Action: Mouse moved to (380, 157)
Screenshot: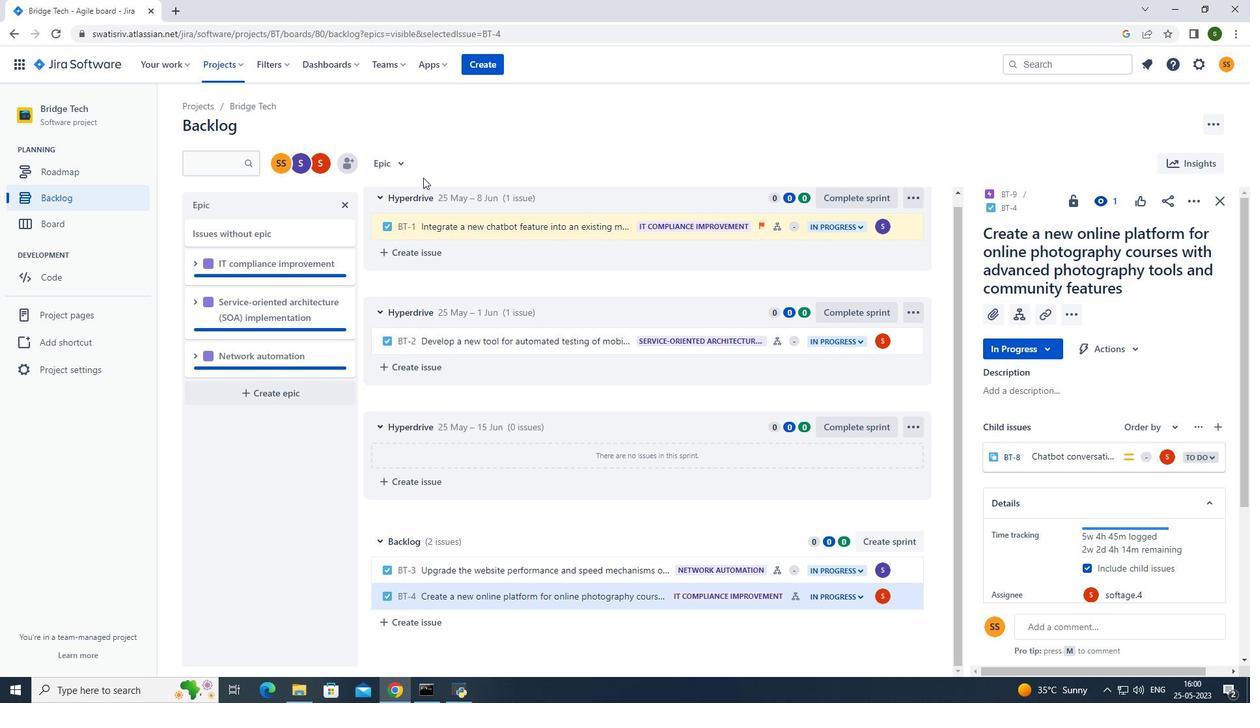 
Action: Mouse pressed left at (380, 157)
Screenshot: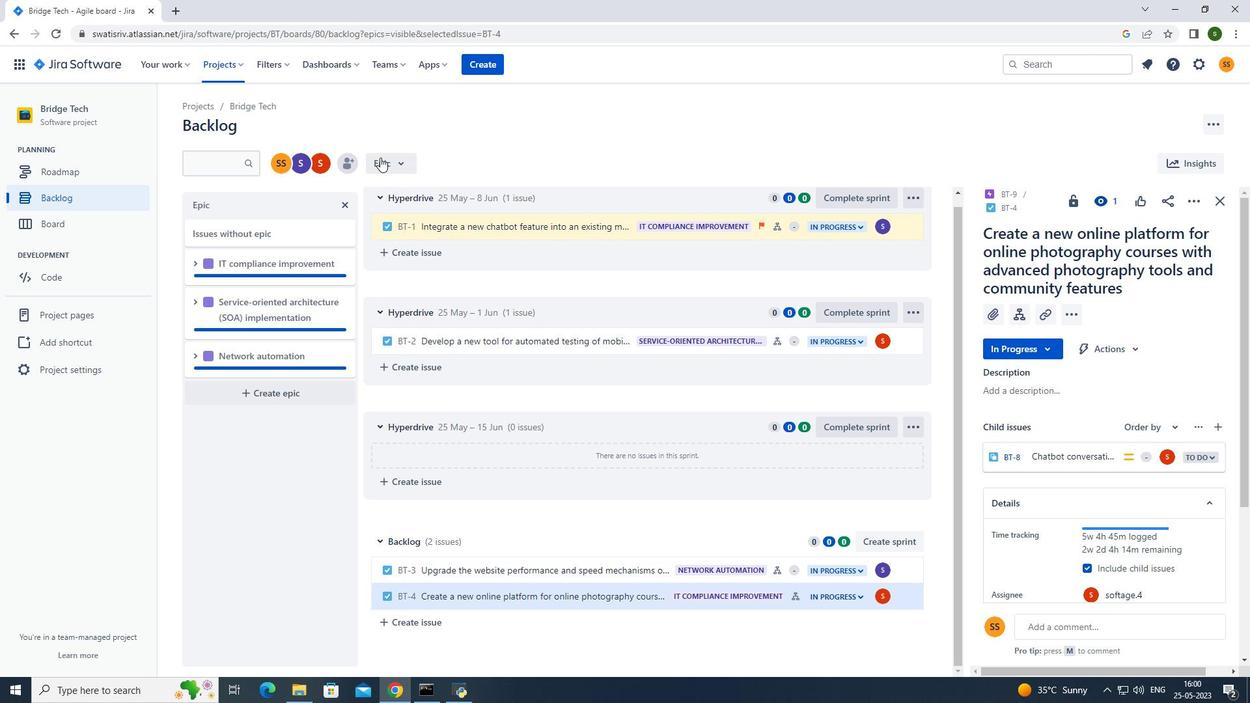 
Action: Mouse moved to (418, 216)
Screenshot: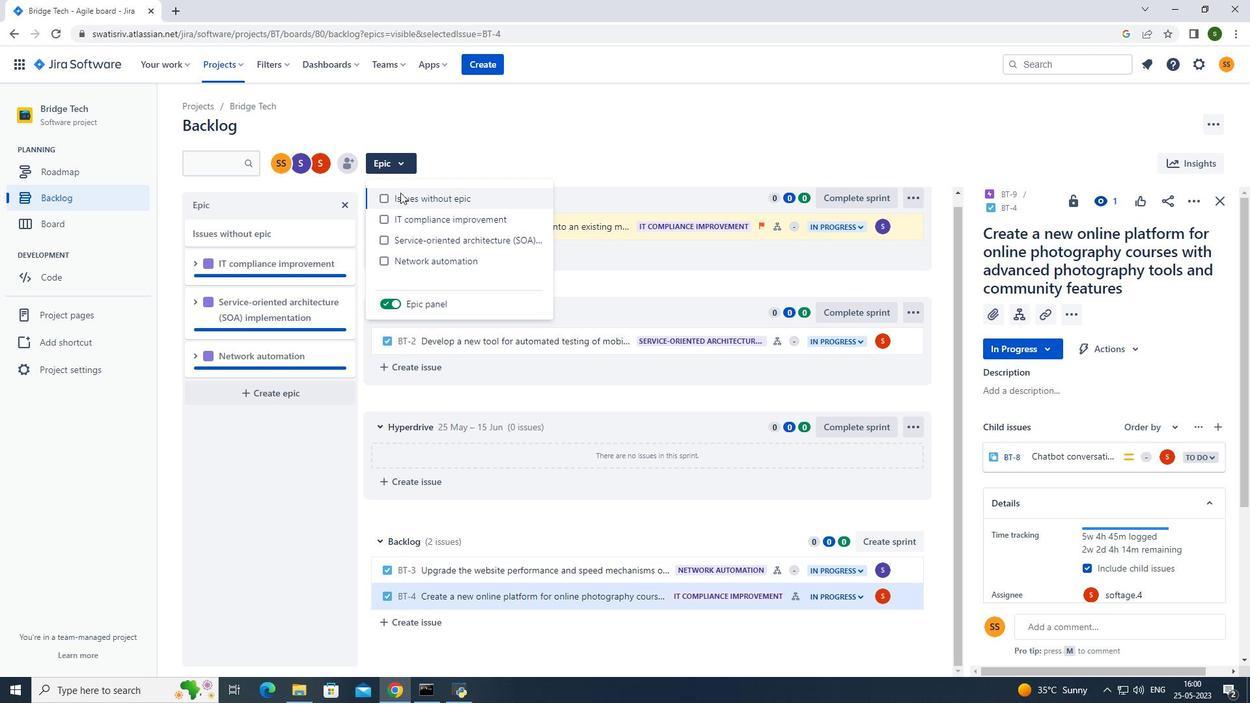 
Action: Mouse pressed left at (418, 216)
Screenshot: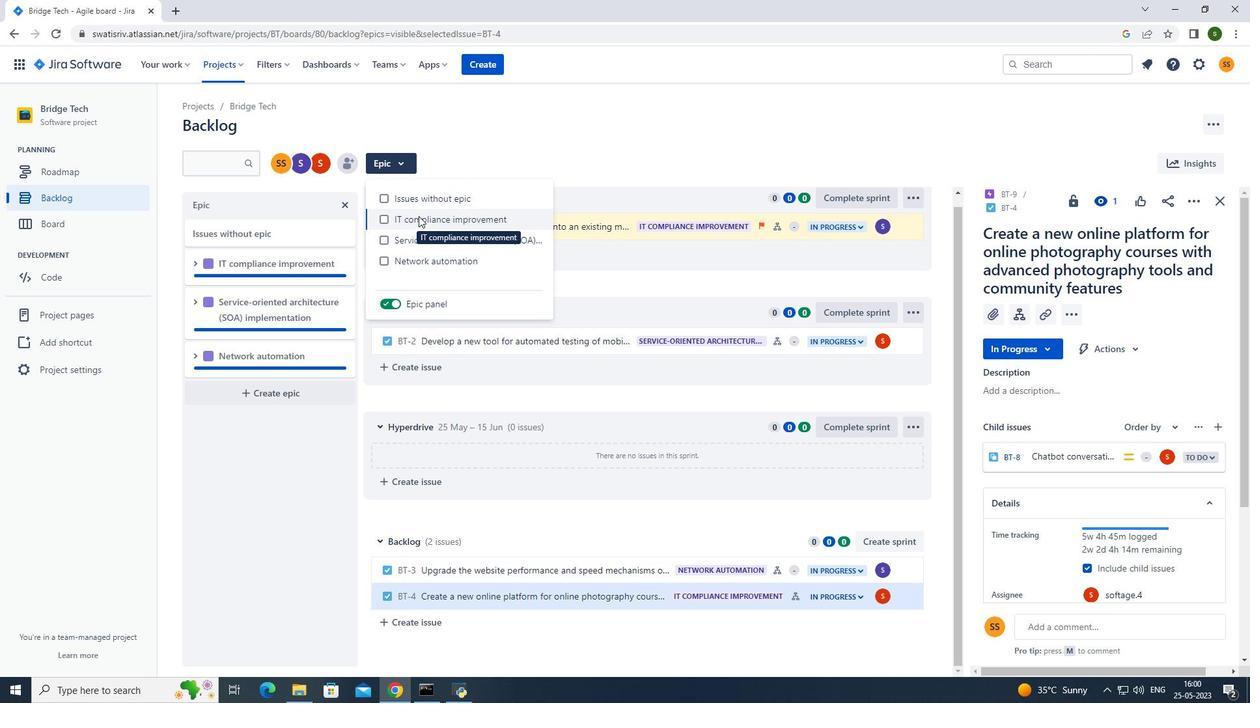 
Action: Mouse moved to (585, 132)
Screenshot: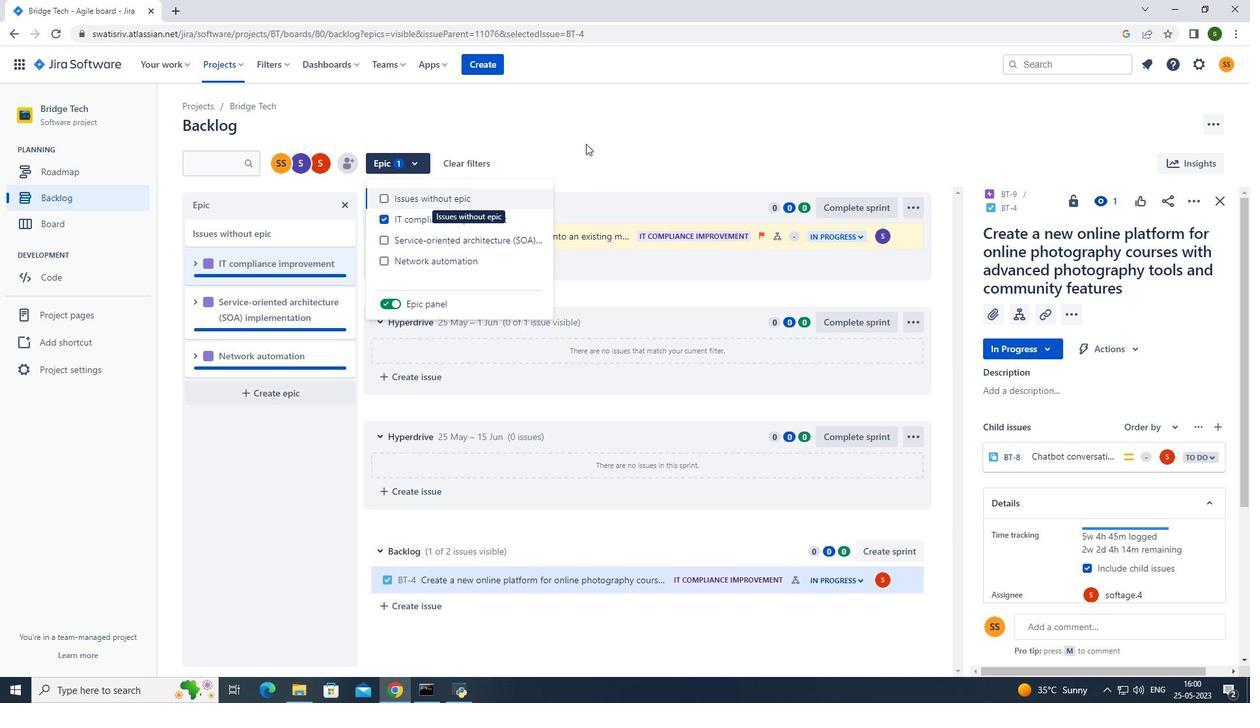 
Action: Mouse pressed left at (585, 132)
Screenshot: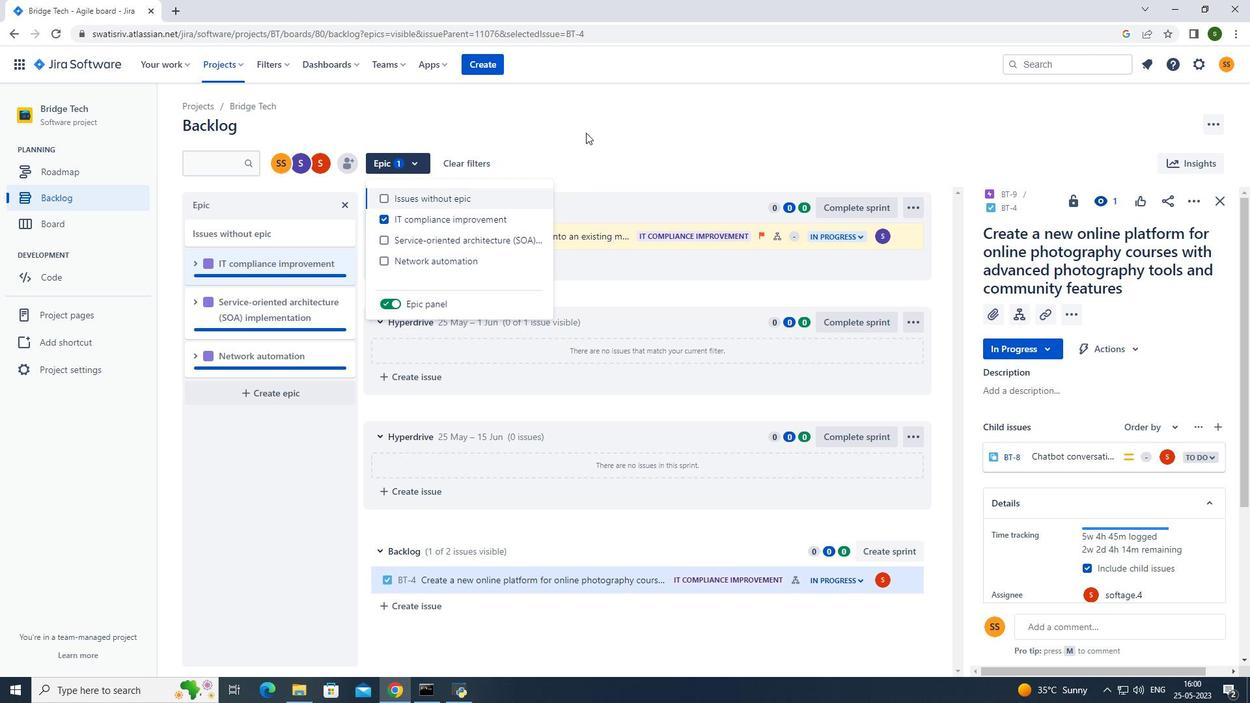 
Action: Mouse moved to (580, 133)
Screenshot: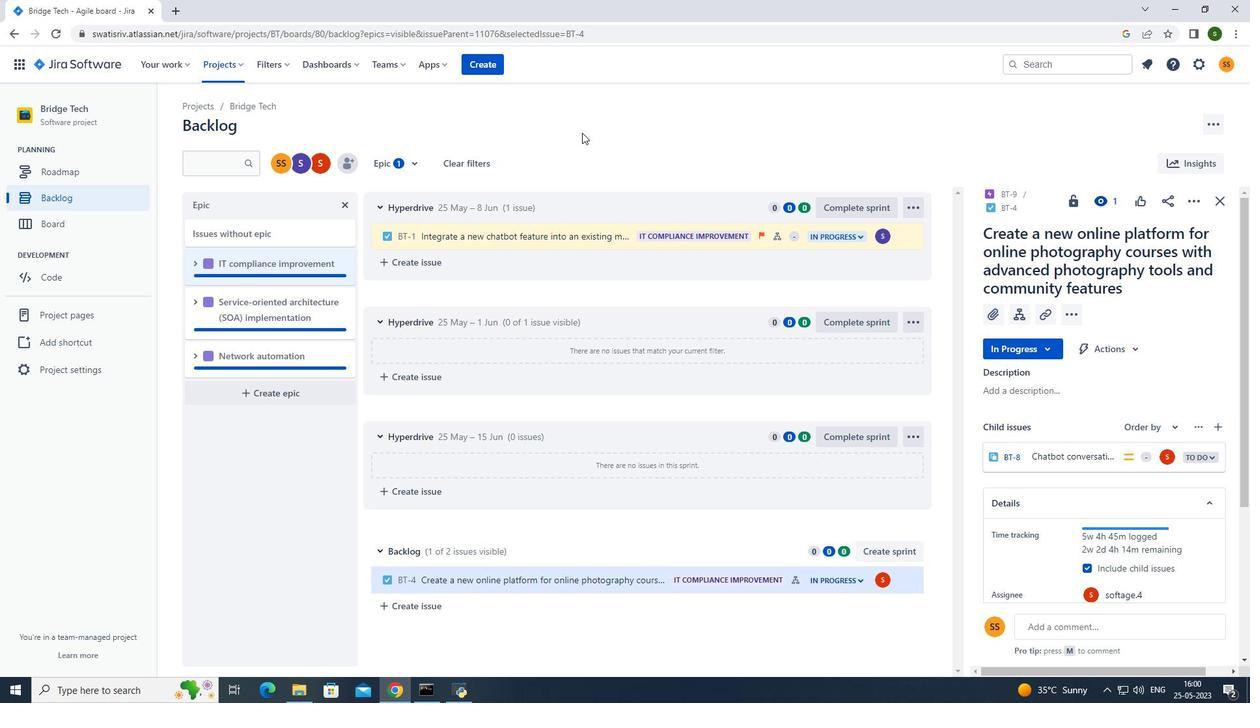 
